Task: Find a one-way flight from San Jose to Jackson for 7 passengers in business class on May 3.
Action: Mouse moved to (306, 491)
Screenshot: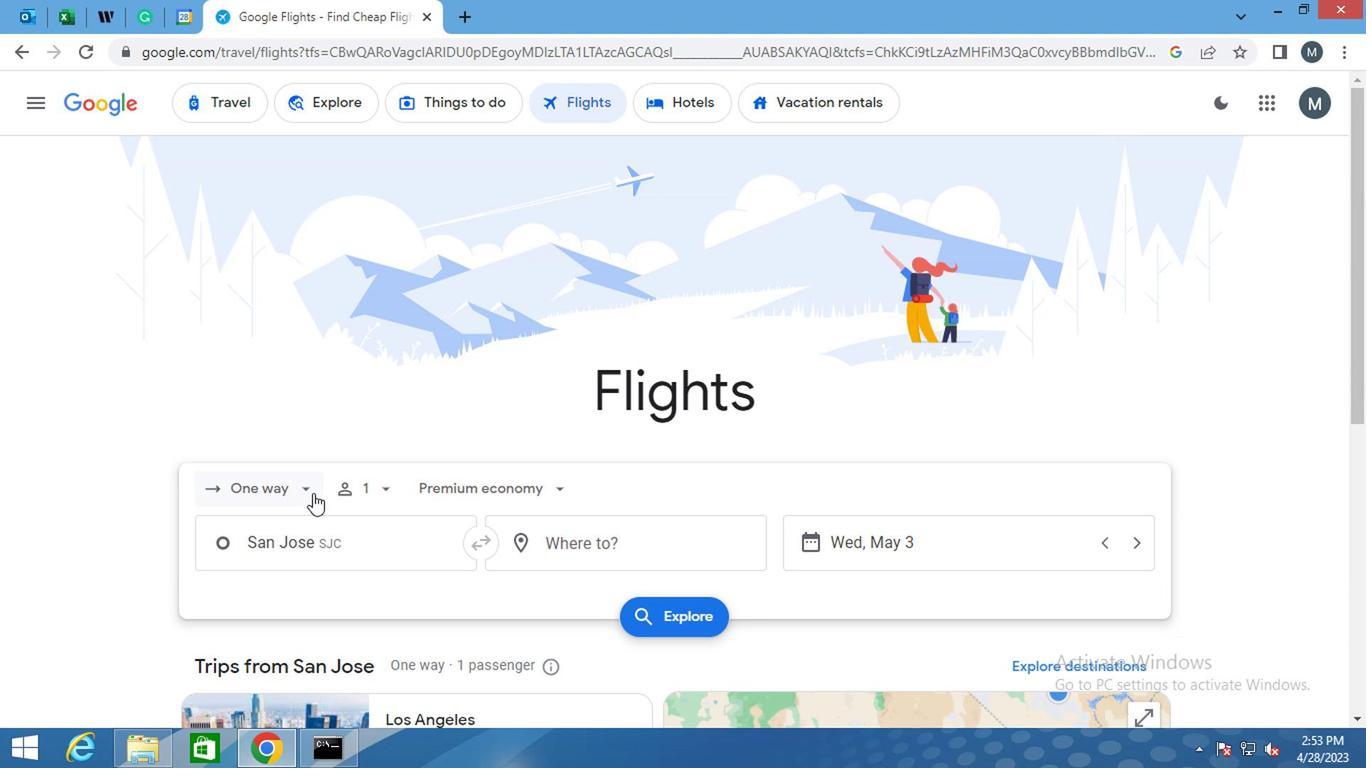 
Action: Mouse pressed left at (306, 491)
Screenshot: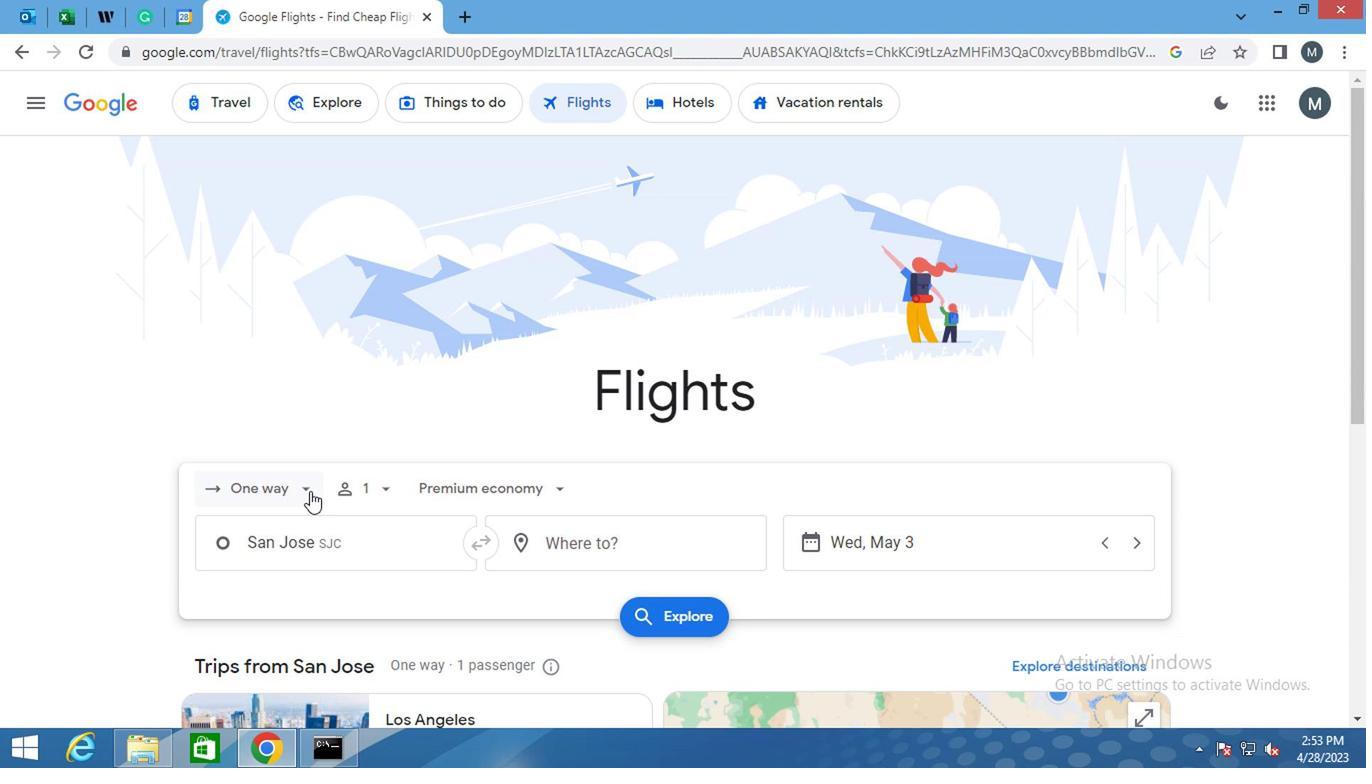 
Action: Mouse moved to (315, 584)
Screenshot: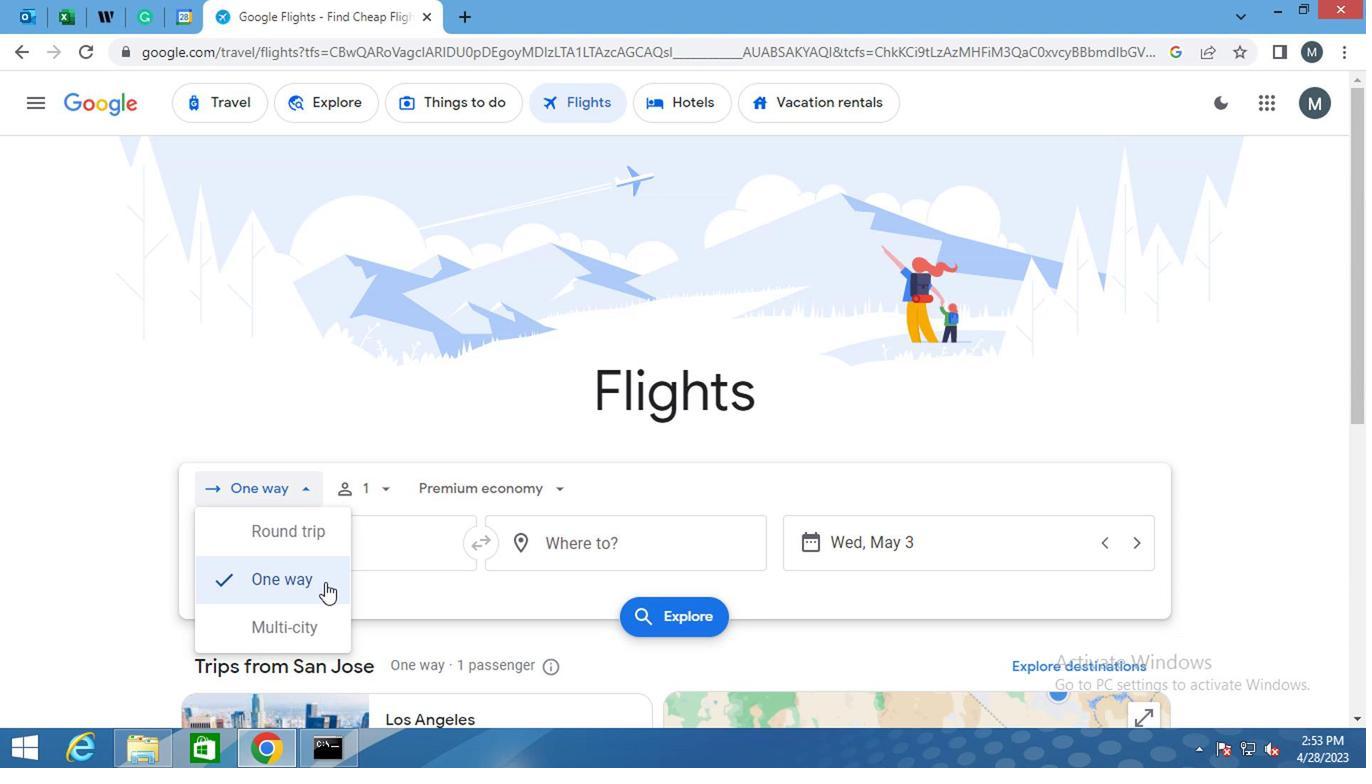 
Action: Mouse pressed left at (315, 584)
Screenshot: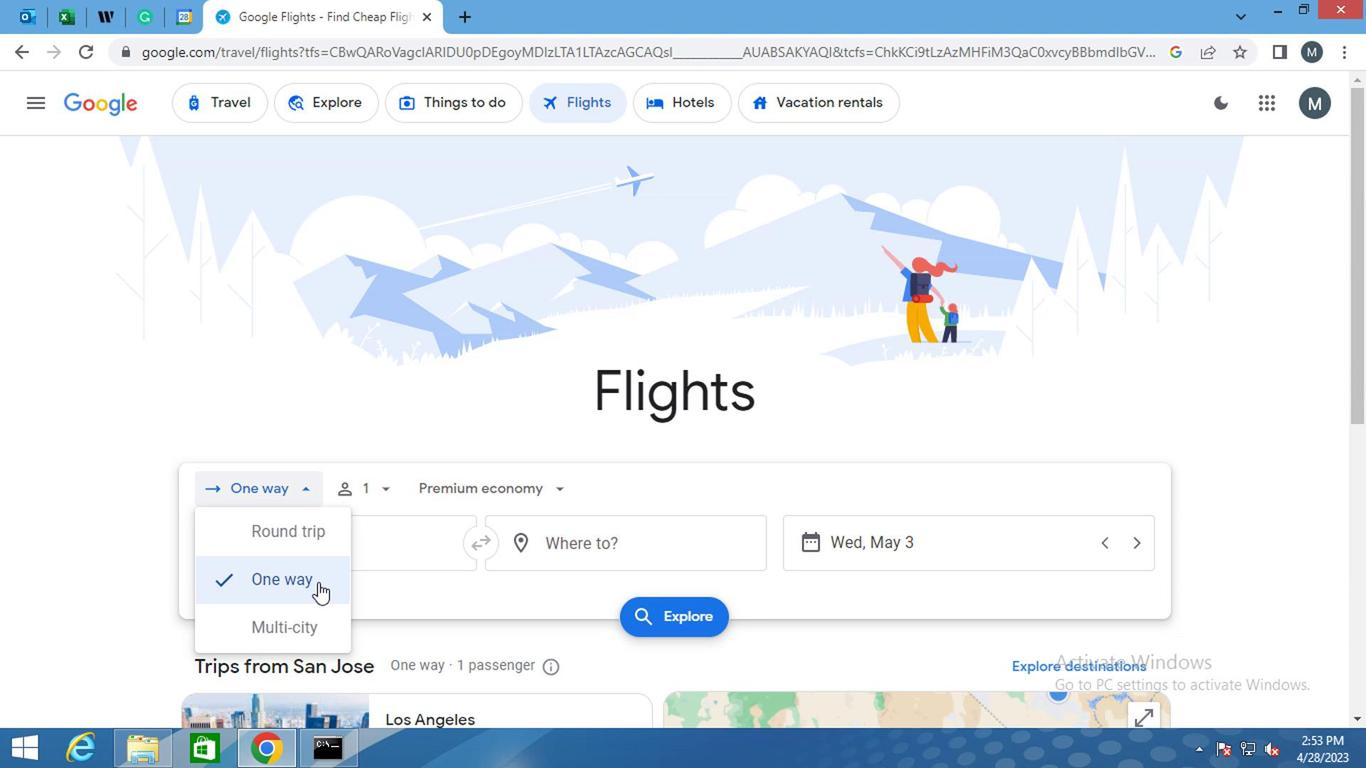 
Action: Mouse moved to (385, 498)
Screenshot: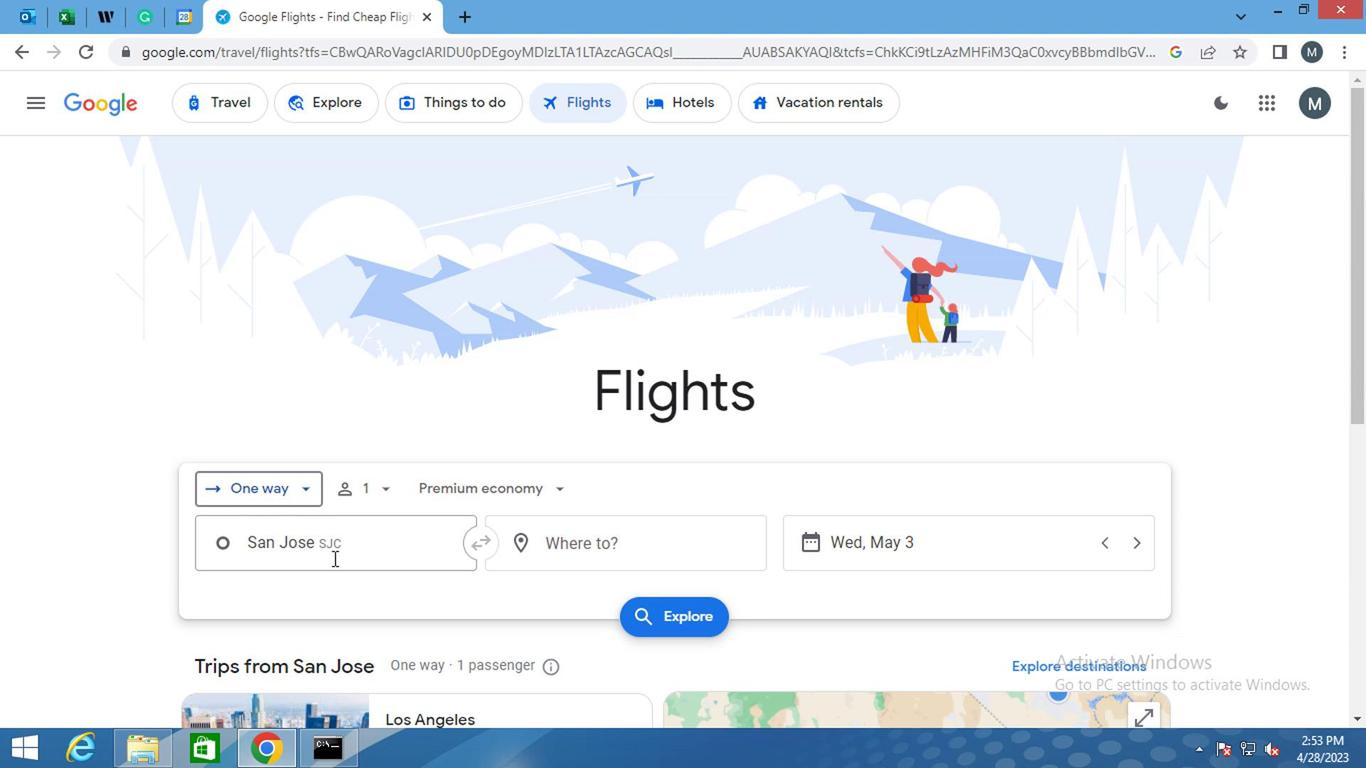 
Action: Mouse pressed left at (385, 498)
Screenshot: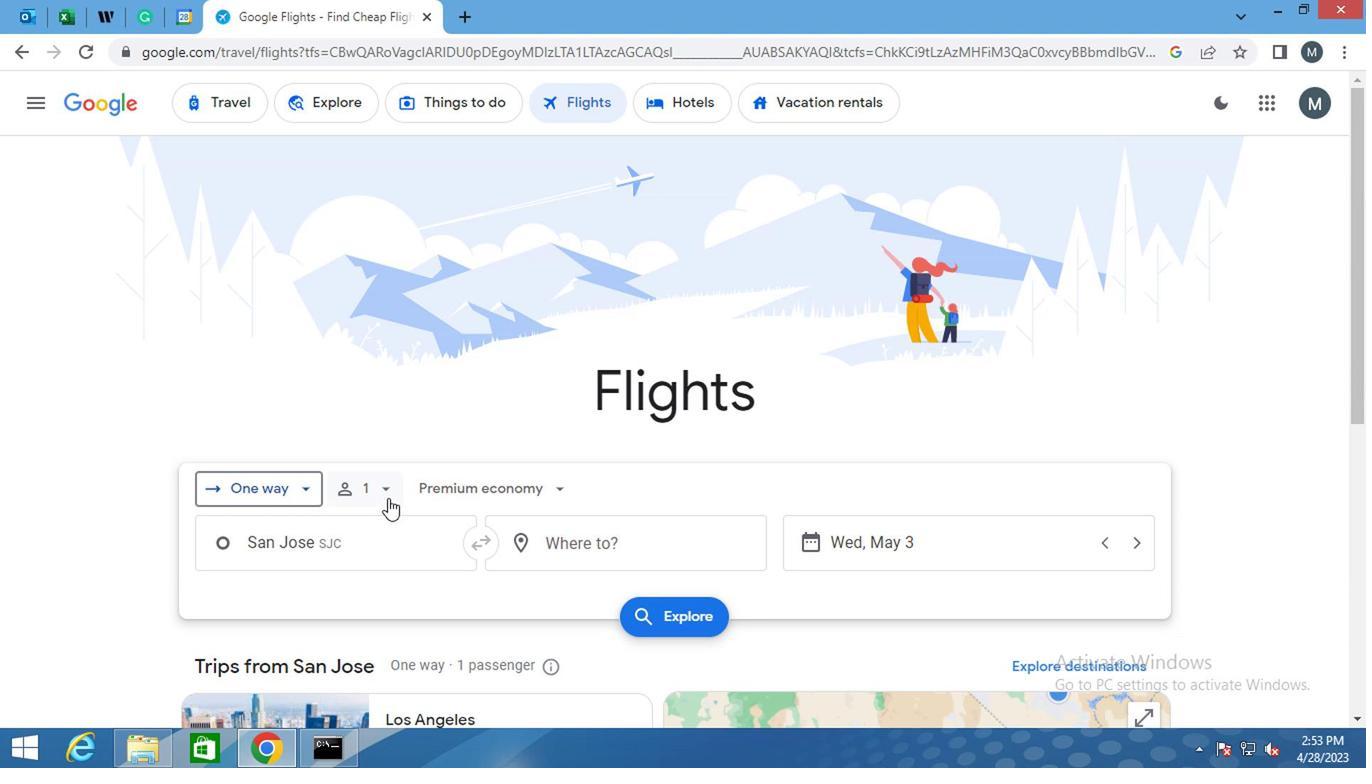 
Action: Mouse moved to (538, 536)
Screenshot: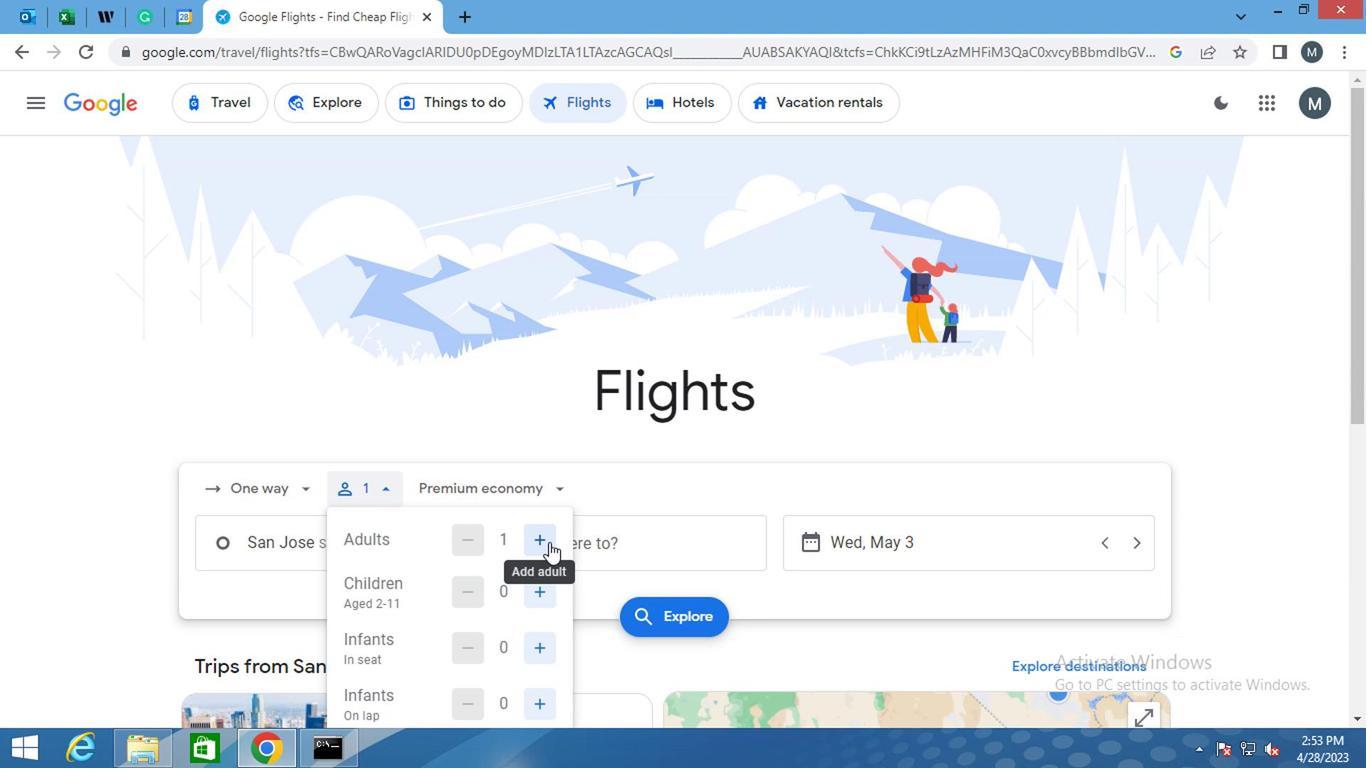 
Action: Mouse pressed left at (538, 536)
Screenshot: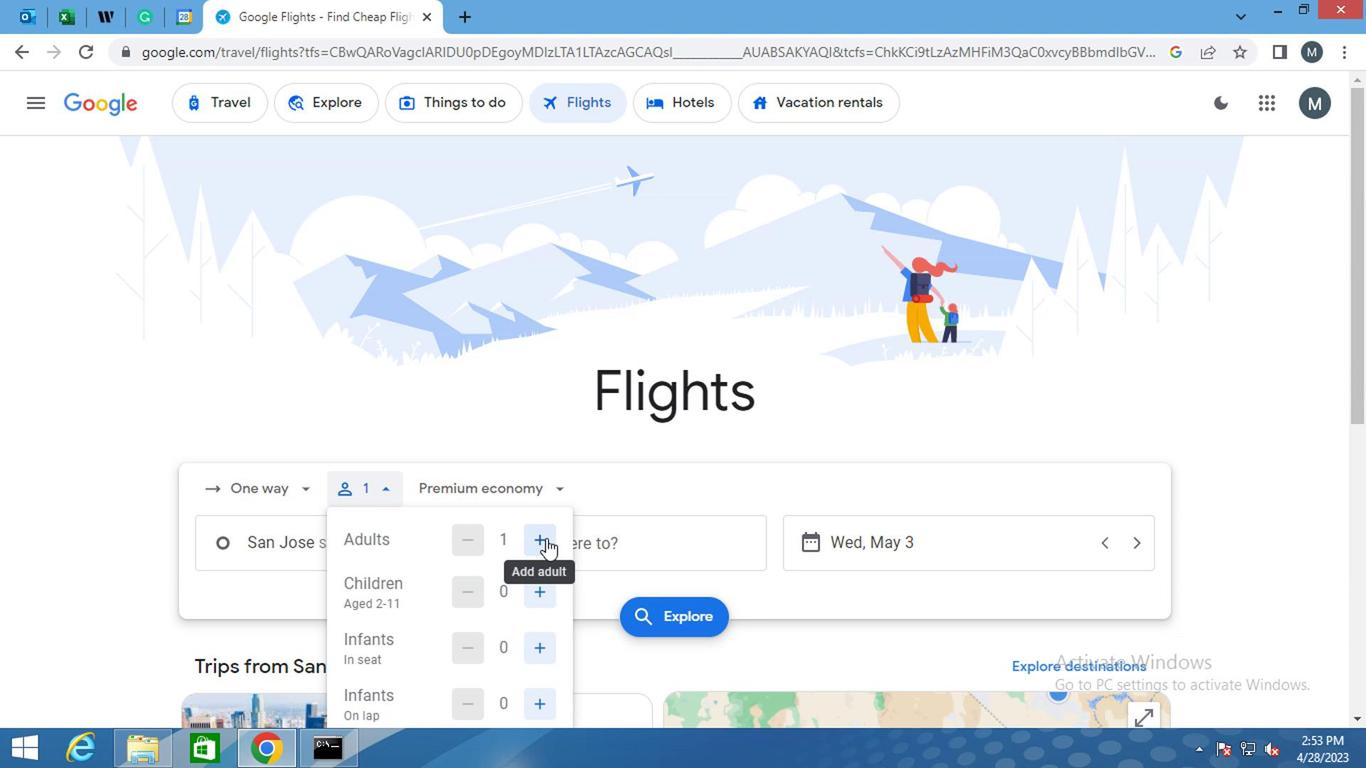 
Action: Mouse moved to (530, 591)
Screenshot: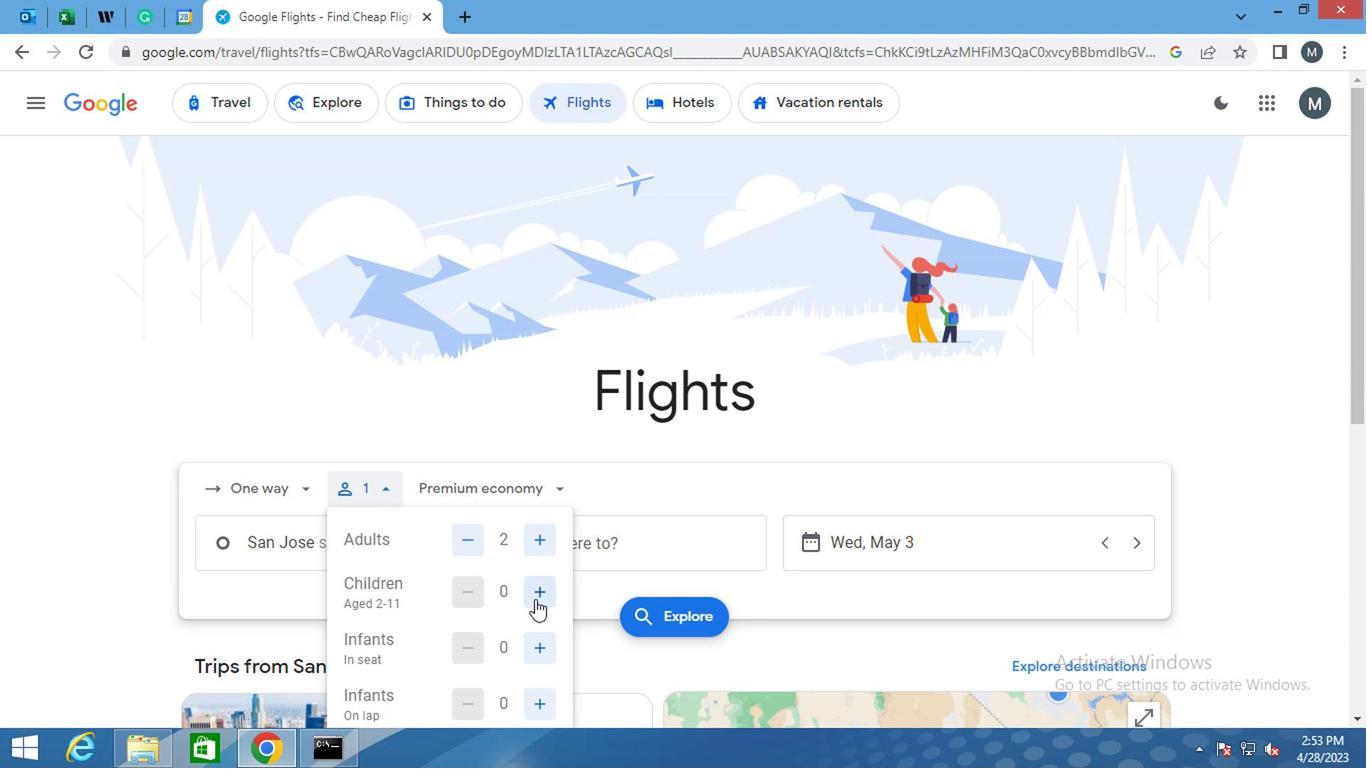 
Action: Mouse pressed left at (530, 591)
Screenshot: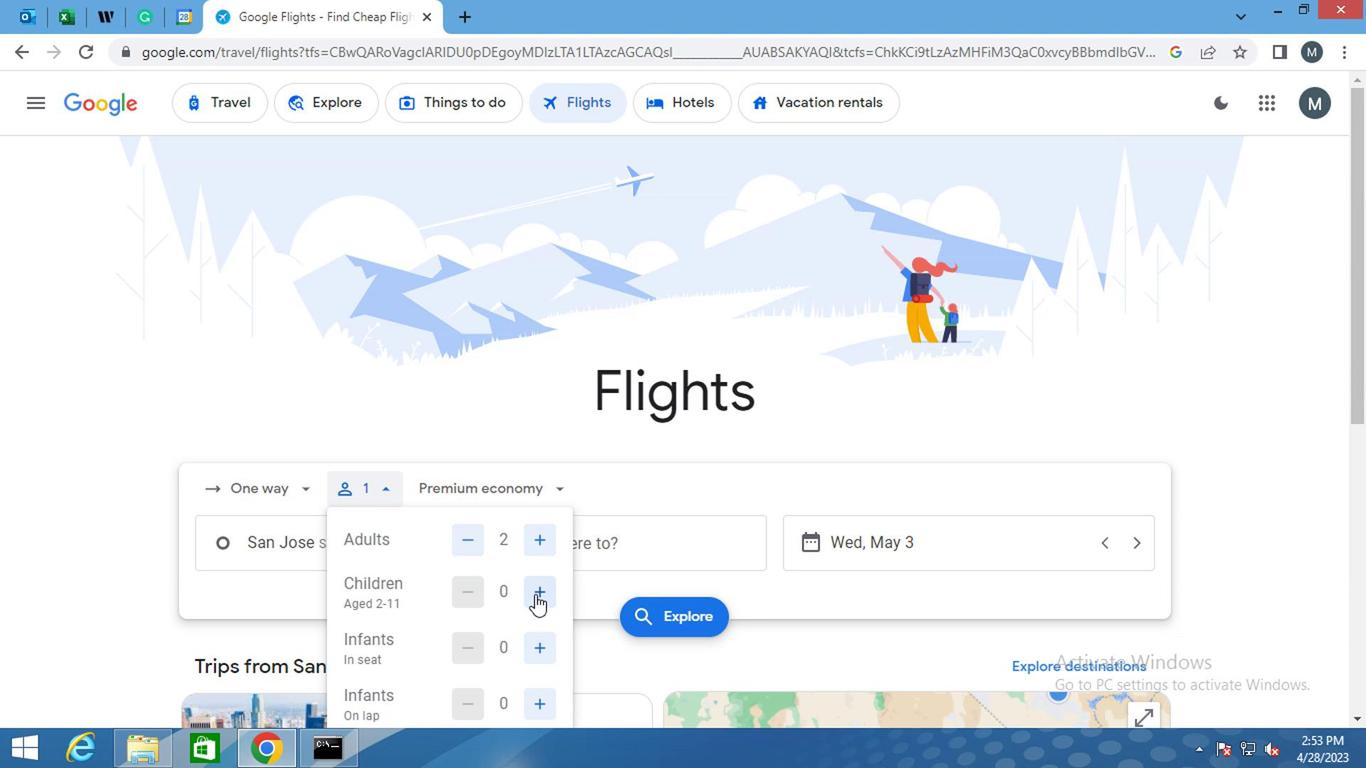 
Action: Mouse pressed left at (530, 591)
Screenshot: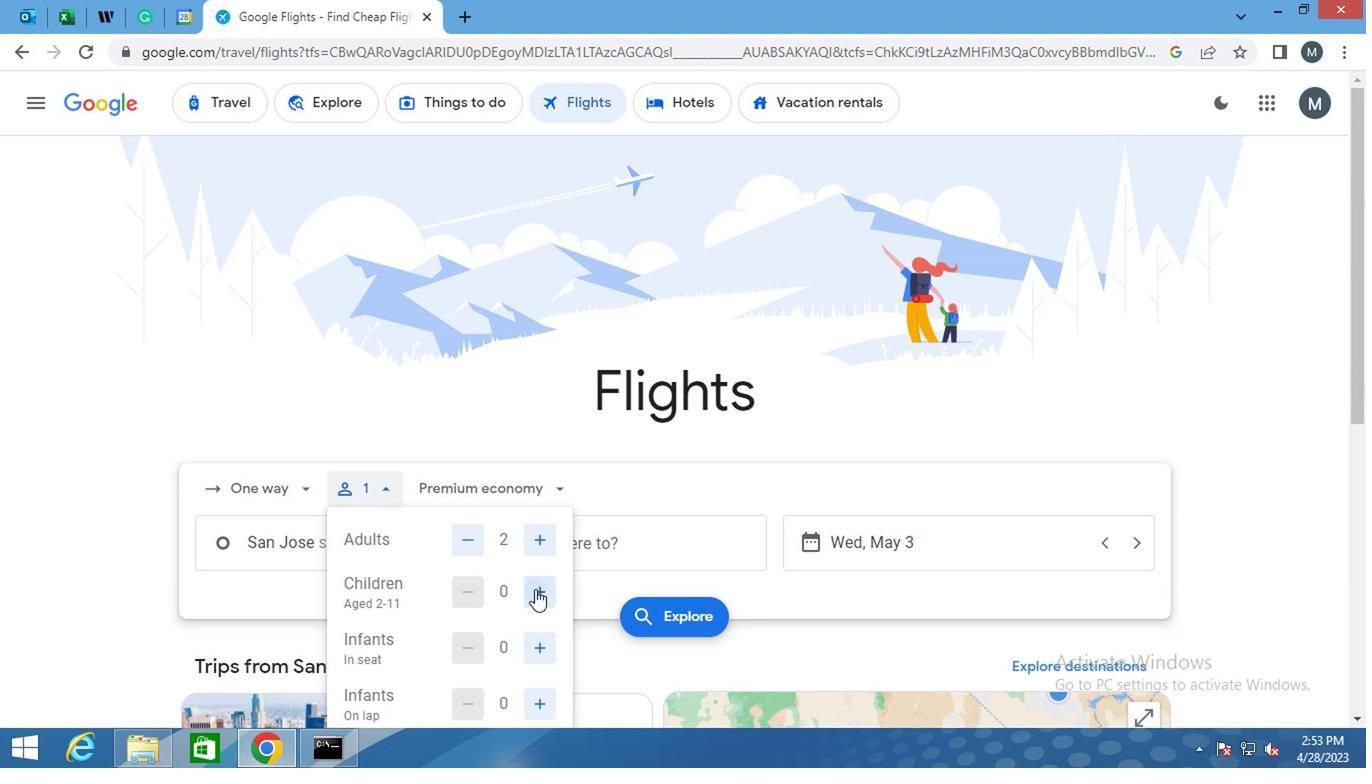 
Action: Mouse pressed left at (530, 591)
Screenshot: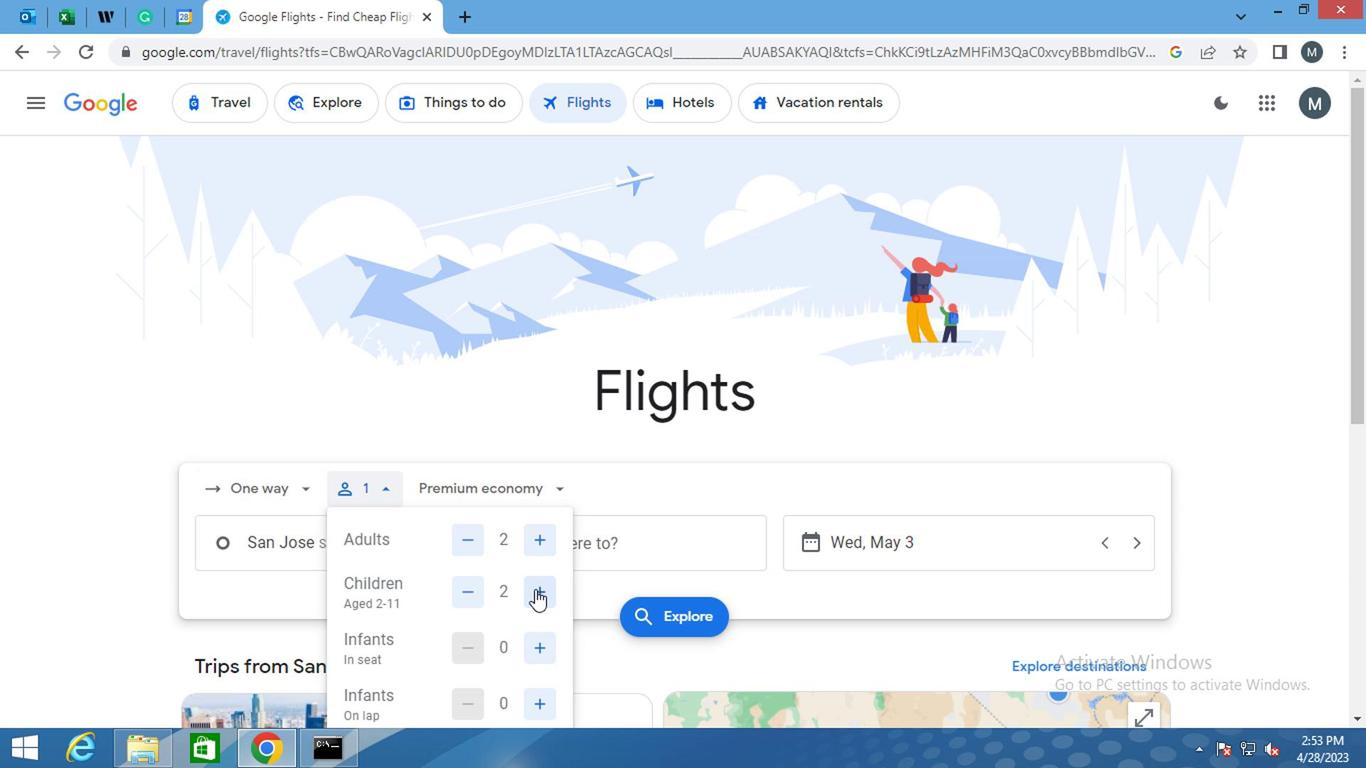 
Action: Mouse pressed left at (530, 591)
Screenshot: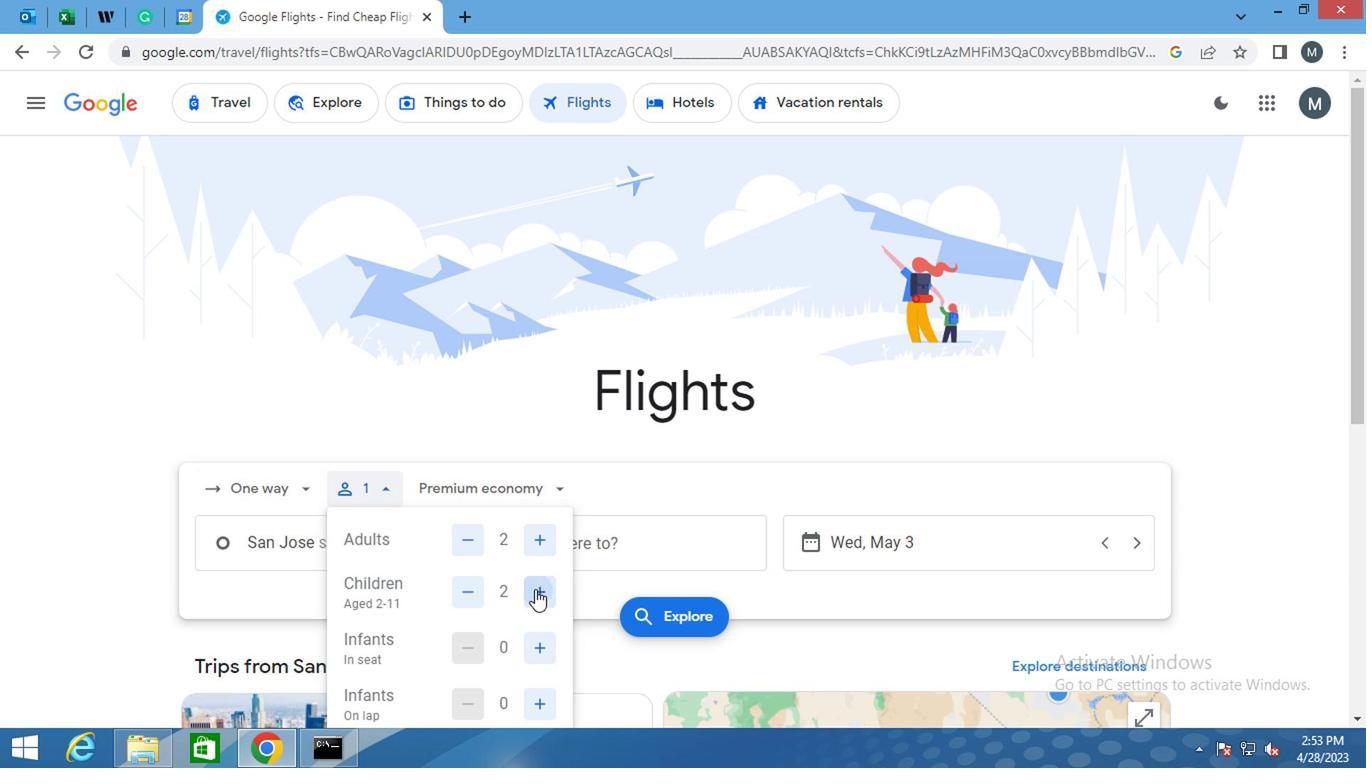
Action: Mouse scrolled (530, 591) with delta (0, 0)
Screenshot: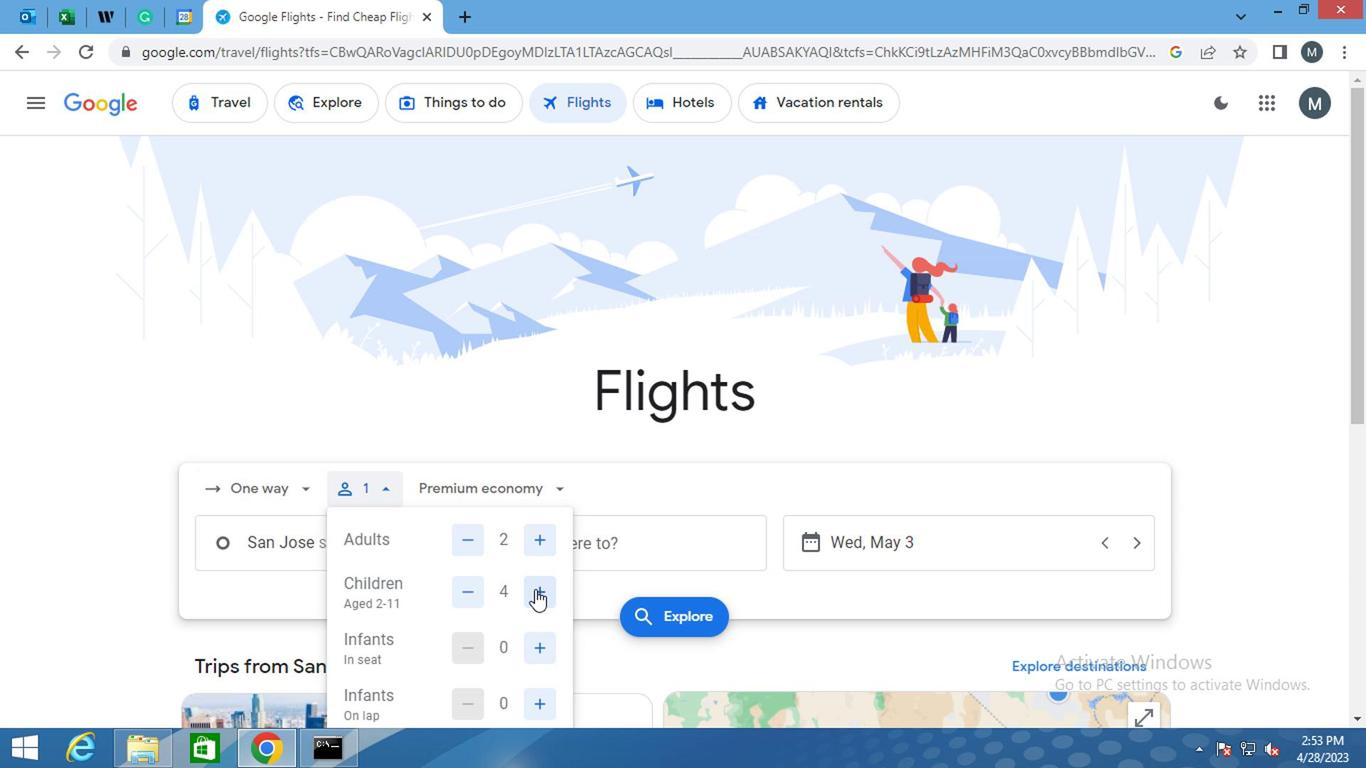 
Action: Mouse moved to (536, 607)
Screenshot: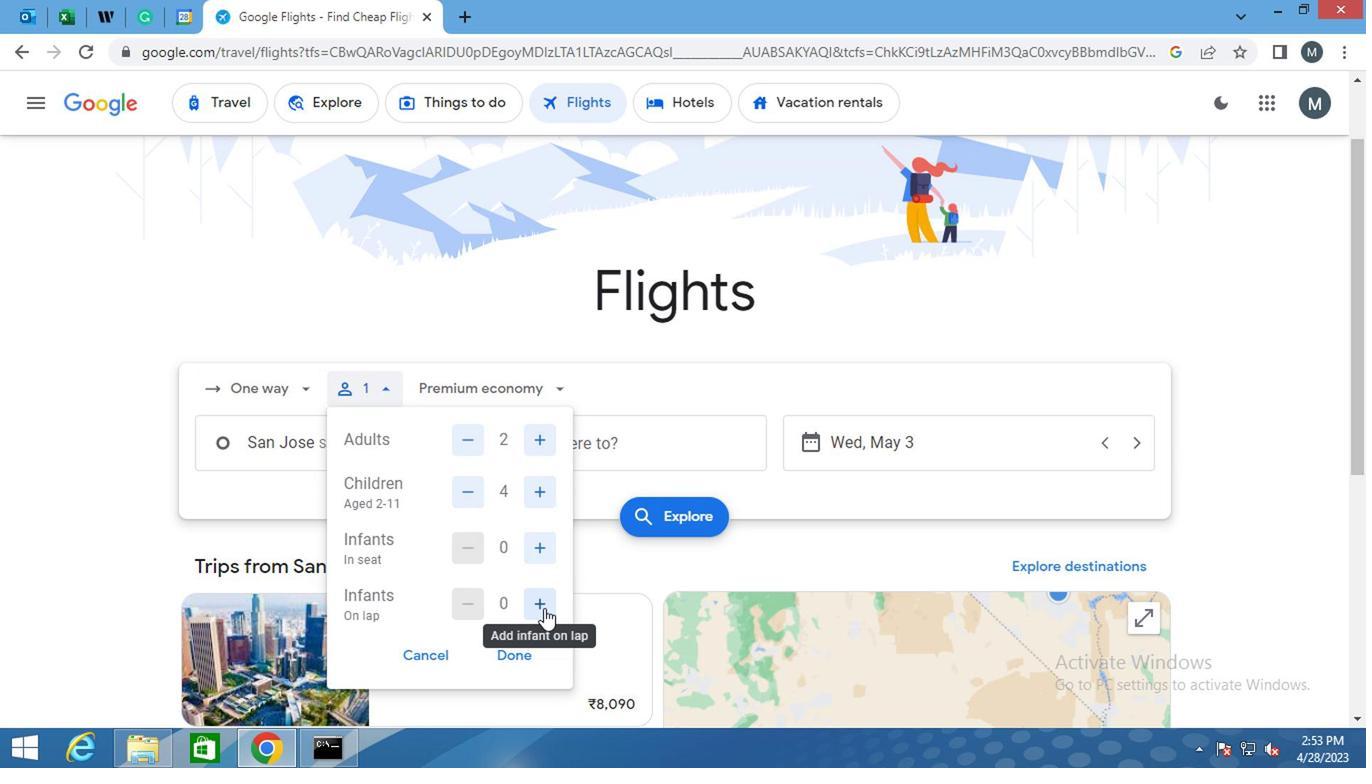 
Action: Mouse pressed left at (536, 607)
Screenshot: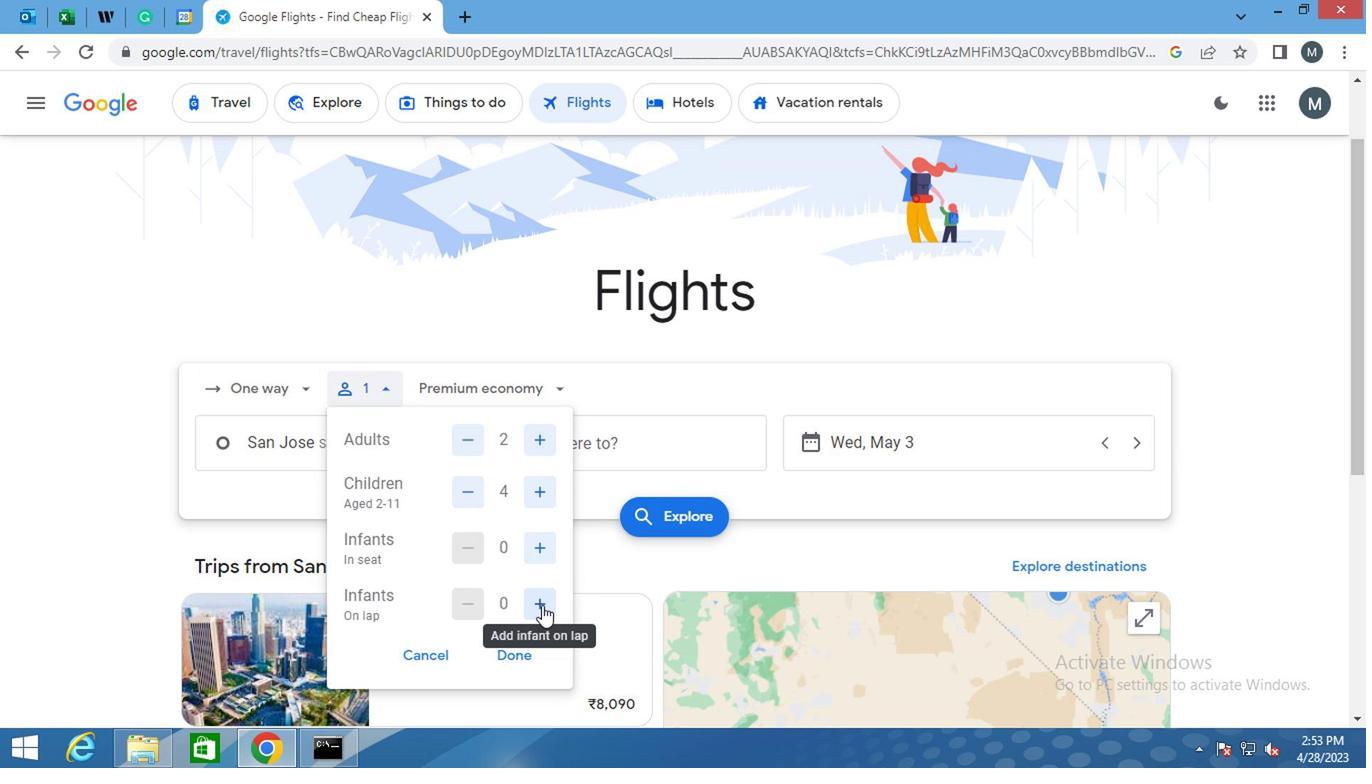
Action: Mouse moved to (505, 381)
Screenshot: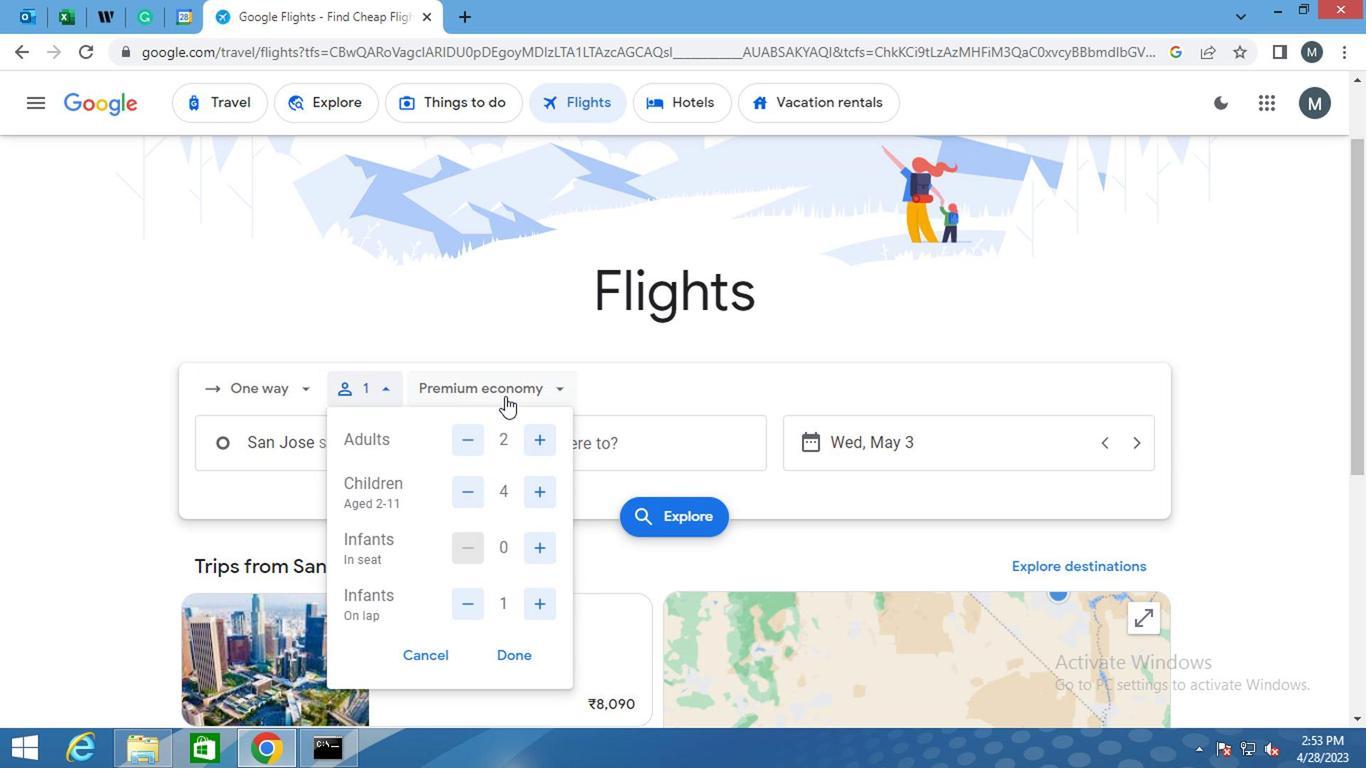 
Action: Mouse pressed left at (505, 381)
Screenshot: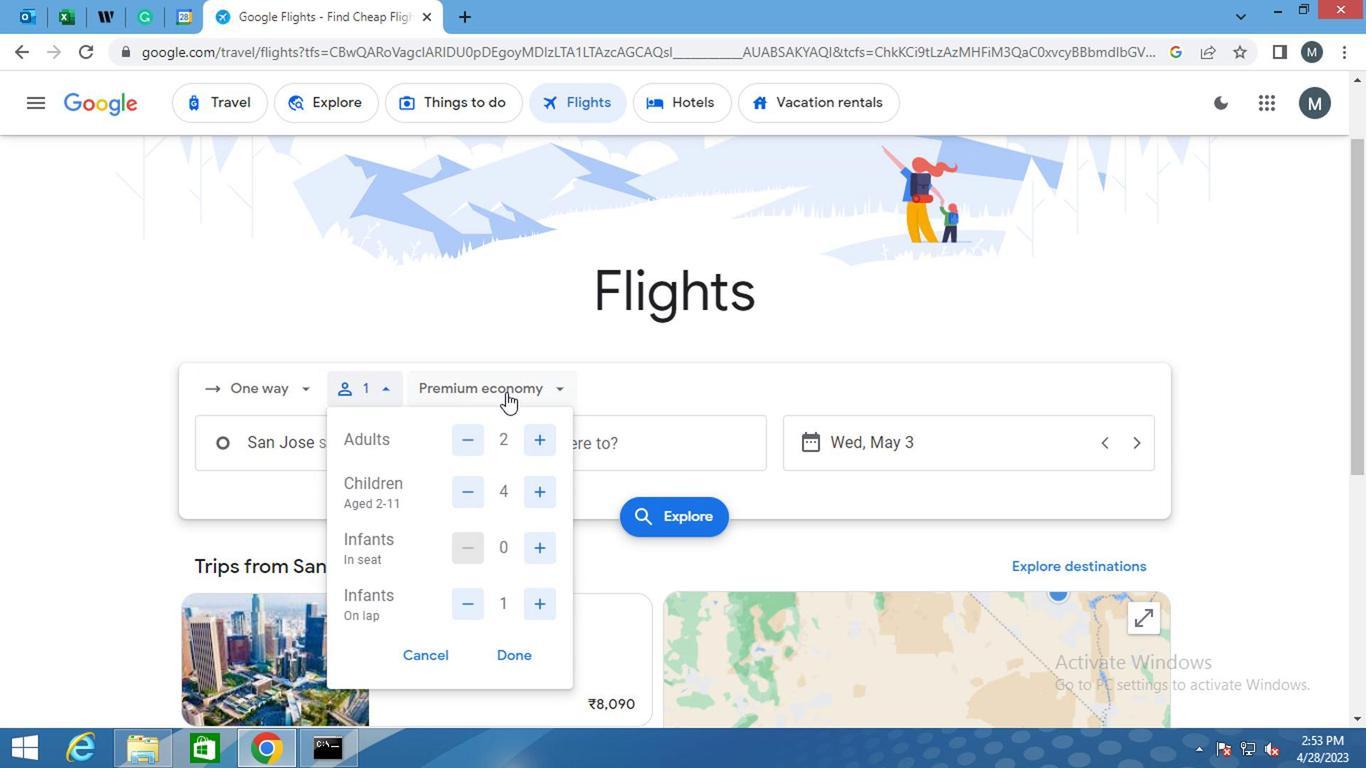 
Action: Mouse moved to (503, 540)
Screenshot: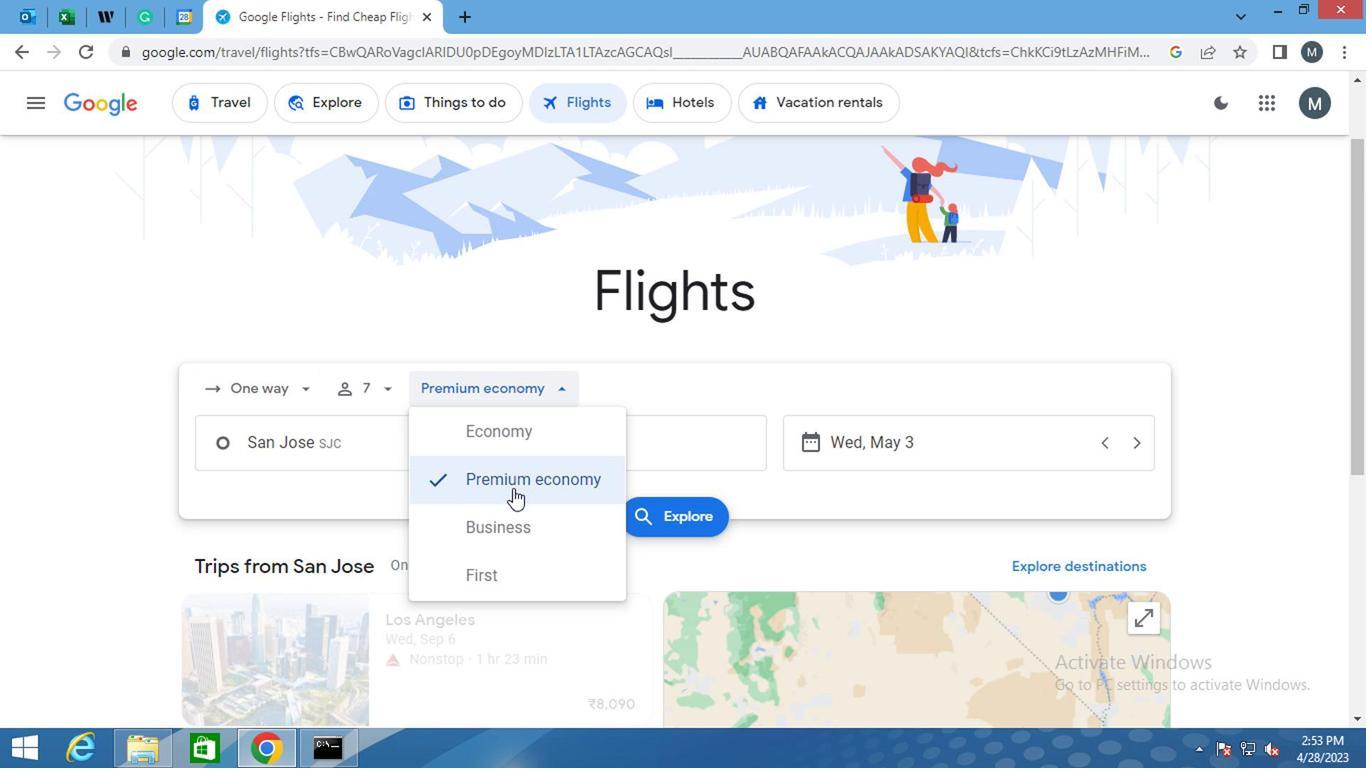 
Action: Mouse pressed left at (503, 540)
Screenshot: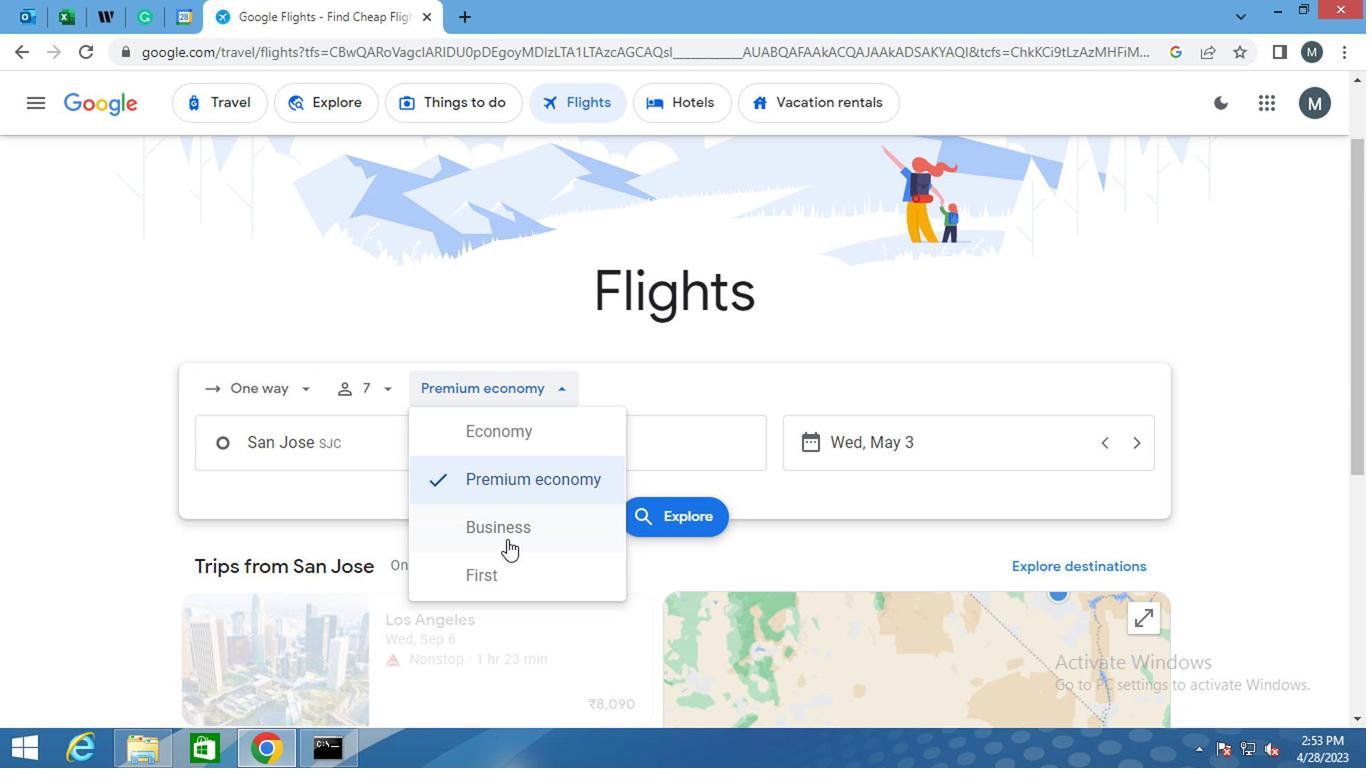 
Action: Mouse moved to (340, 458)
Screenshot: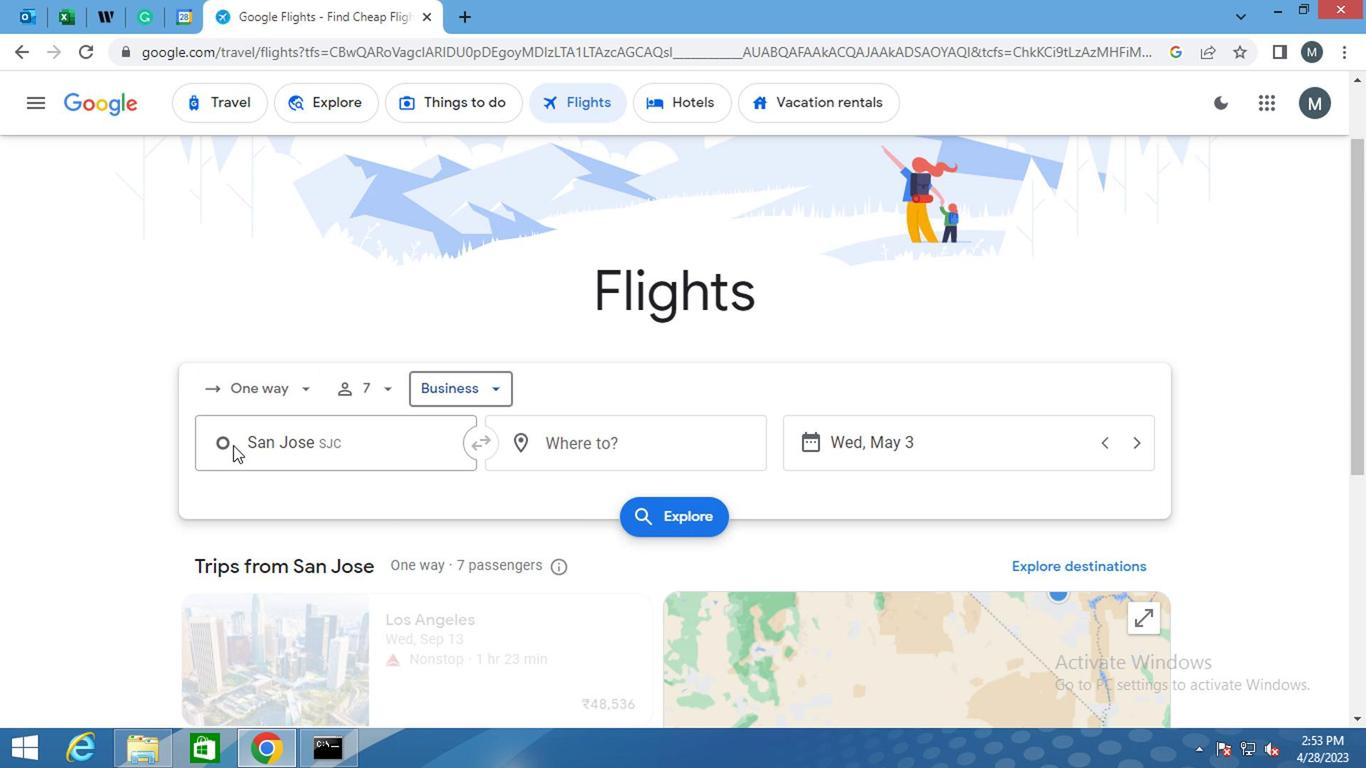 
Action: Mouse pressed left at (340, 458)
Screenshot: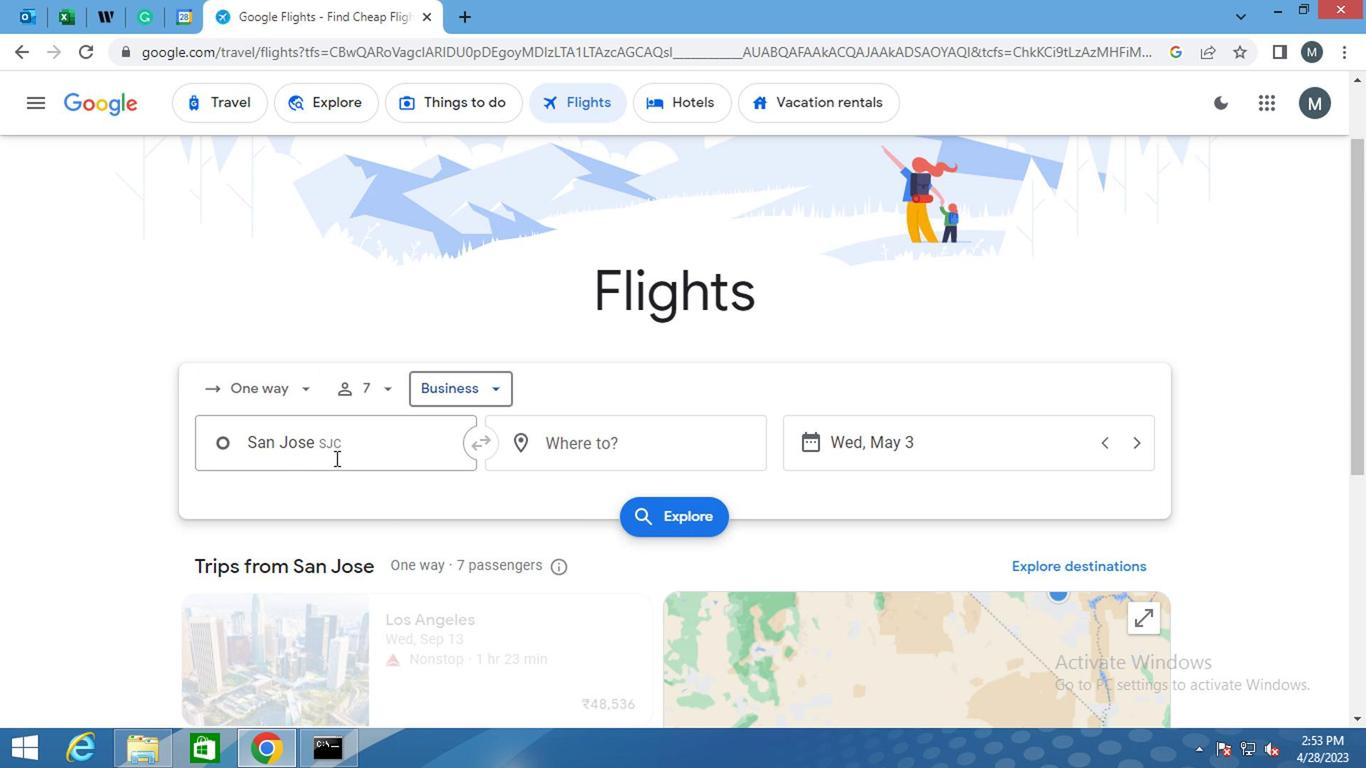 
Action: Mouse moved to (401, 561)
Screenshot: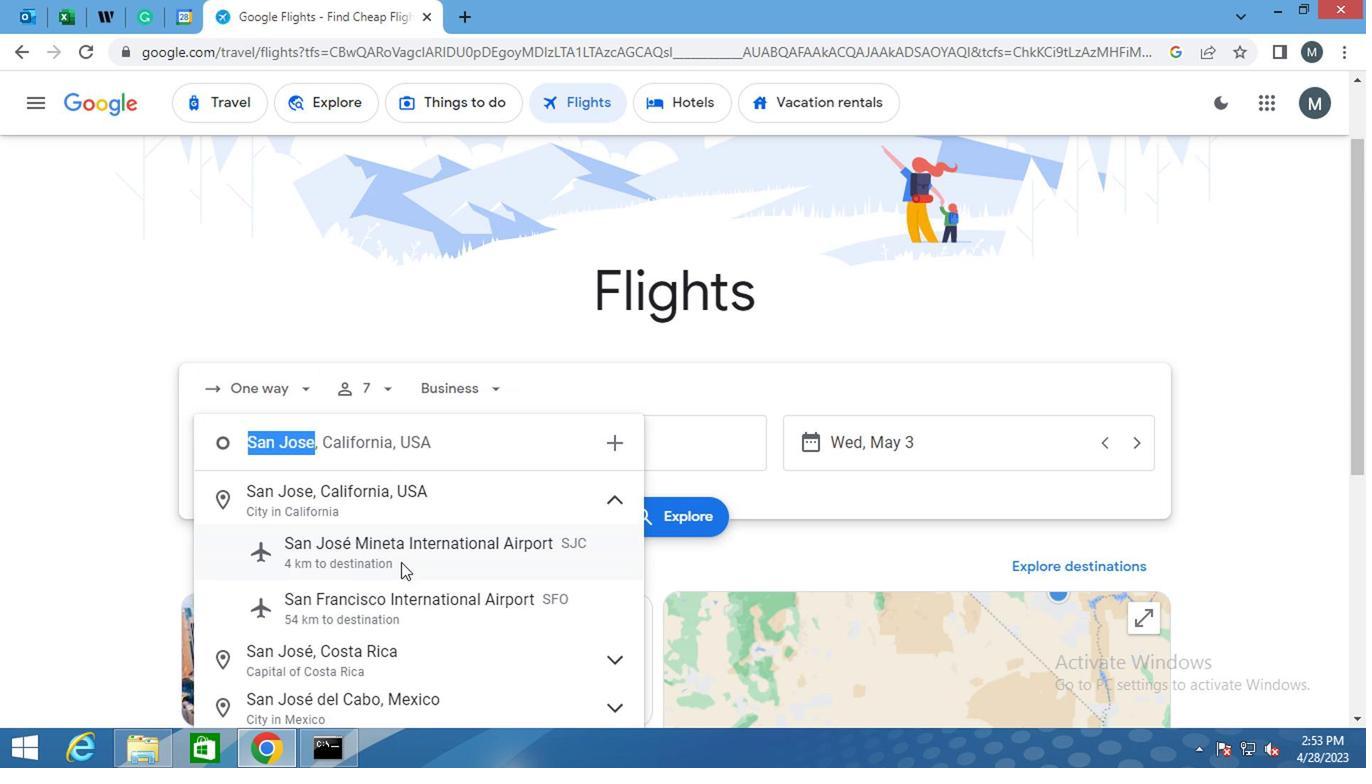 
Action: Mouse pressed left at (401, 561)
Screenshot: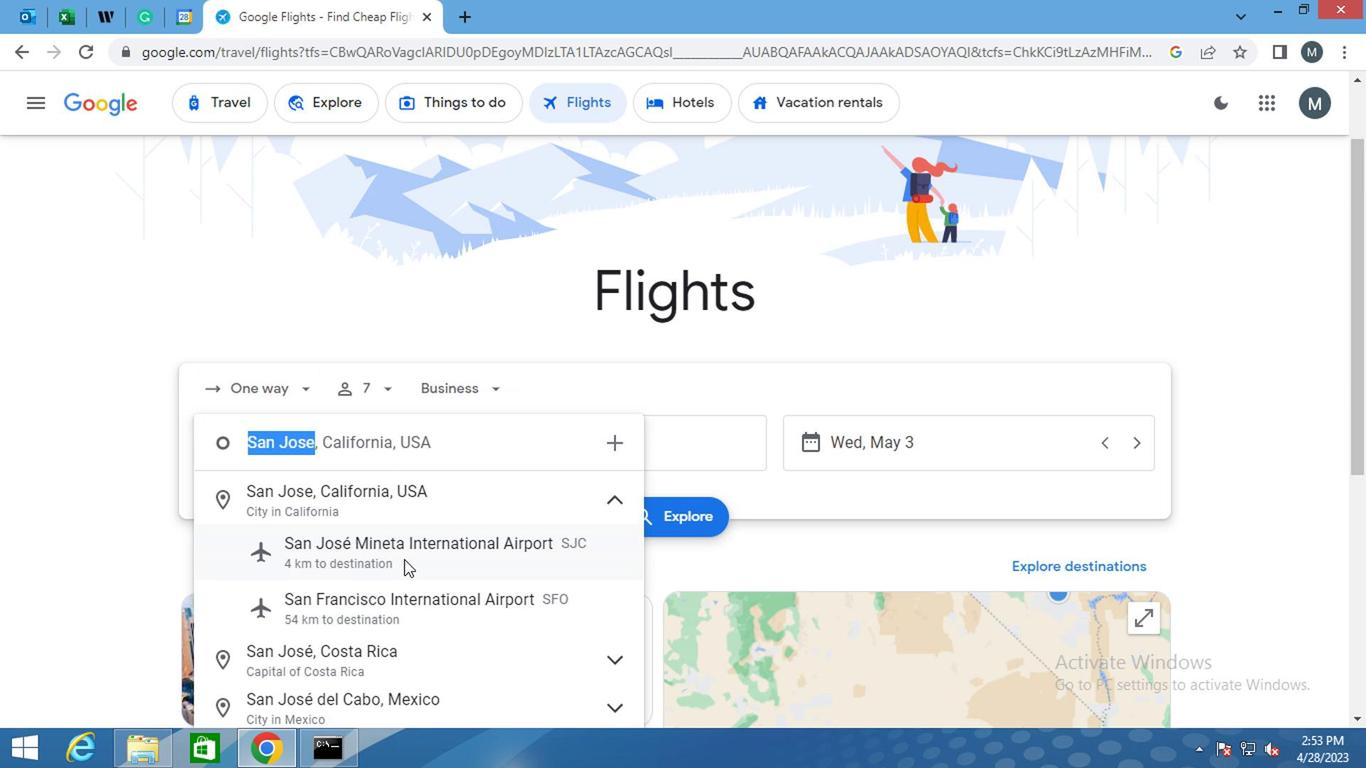 
Action: Mouse moved to (593, 446)
Screenshot: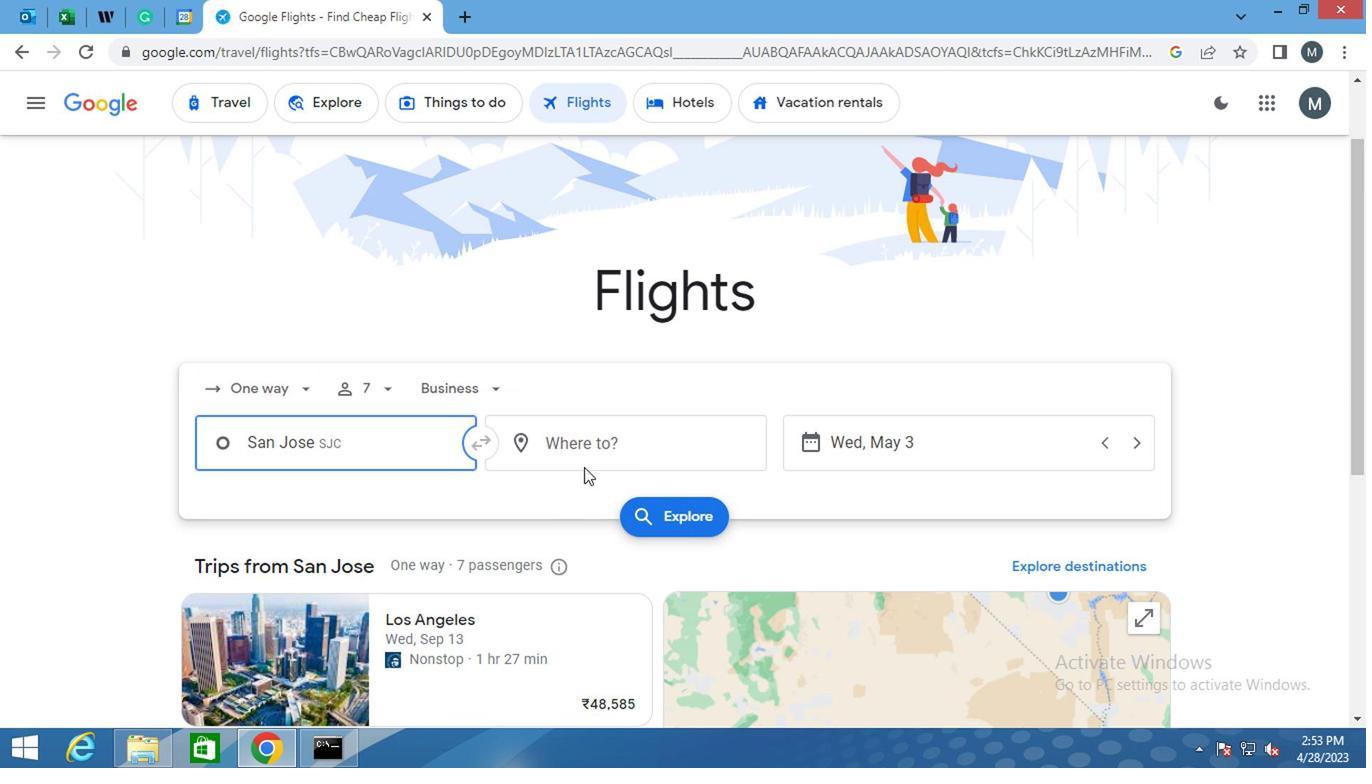 
Action: Mouse pressed left at (593, 446)
Screenshot: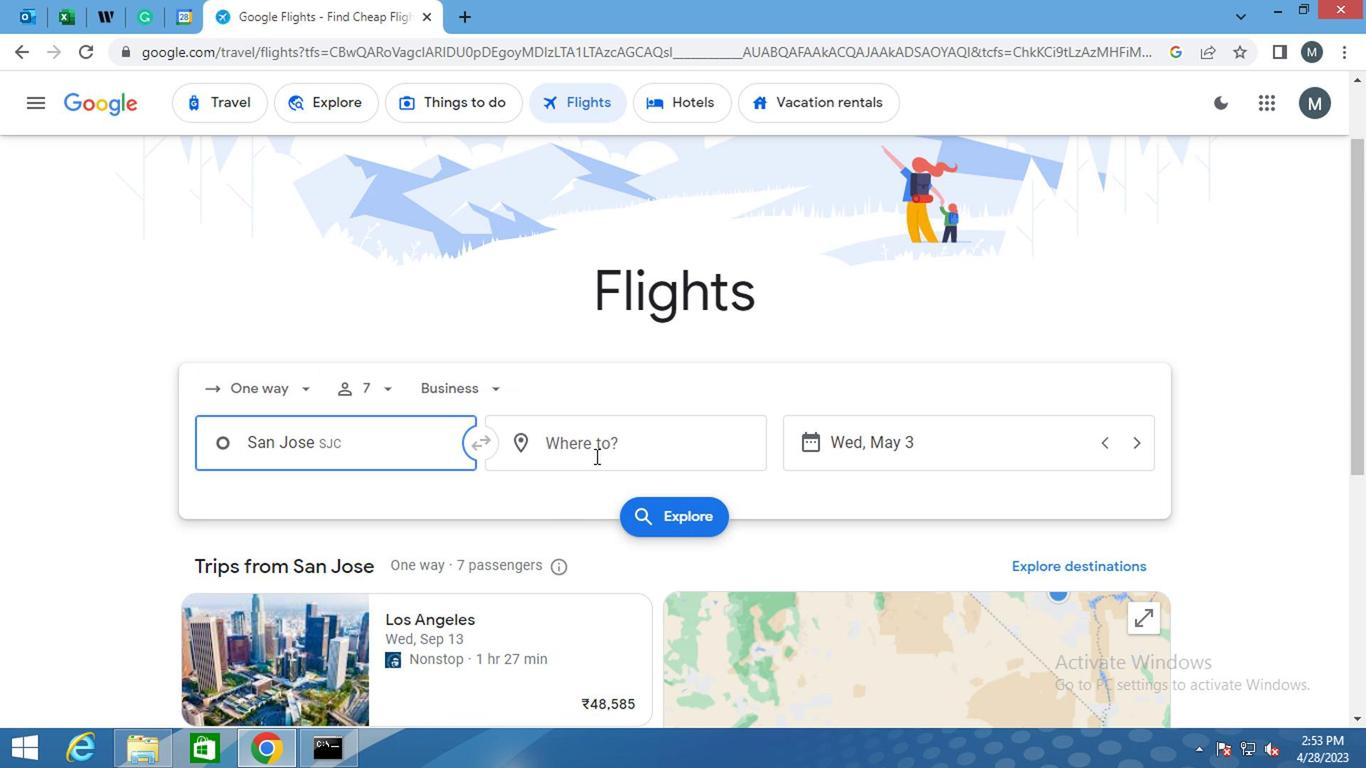 
Action: Mouse moved to (593, 496)
Screenshot: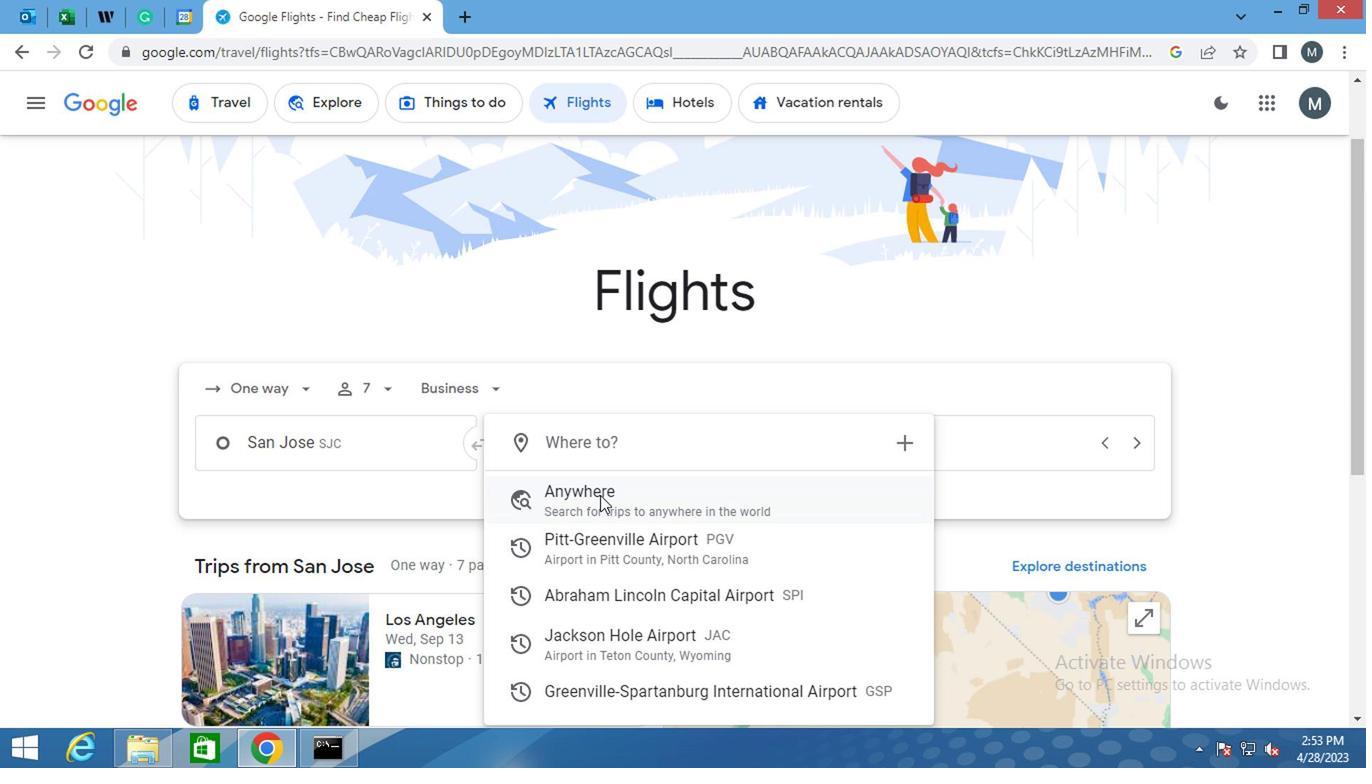 
Action: Key pressed jackson
Screenshot: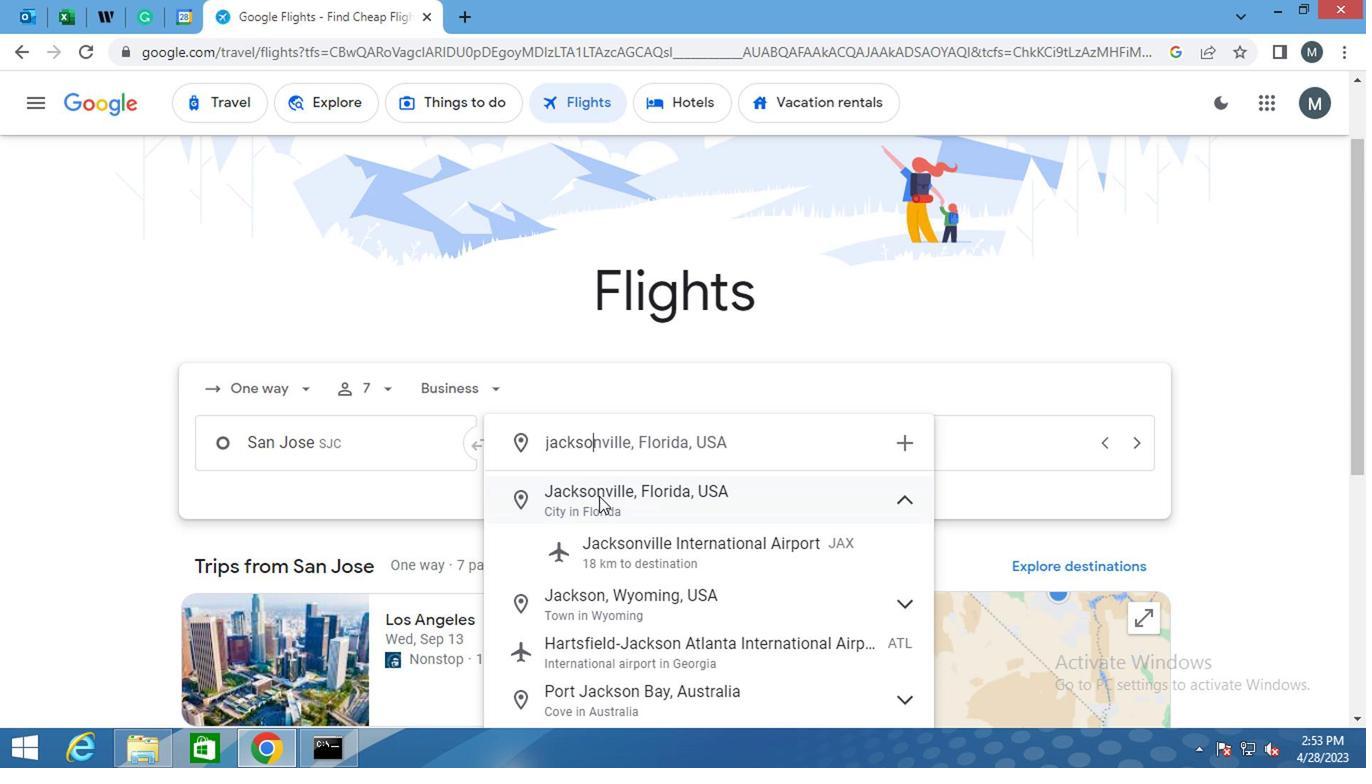 
Action: Mouse moved to (593, 502)
Screenshot: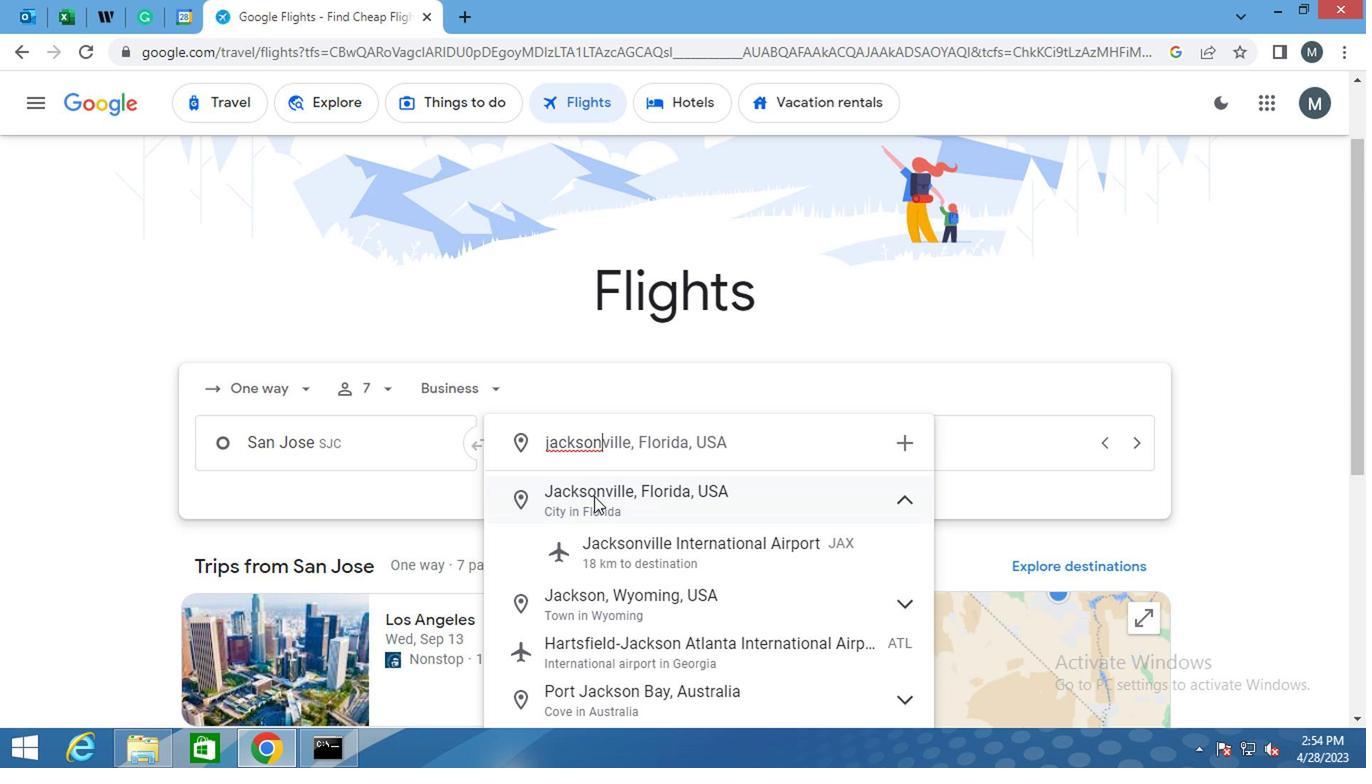 
Action: Key pressed ho<Key.backspace><Key.backspace><Key.space>ho
Screenshot: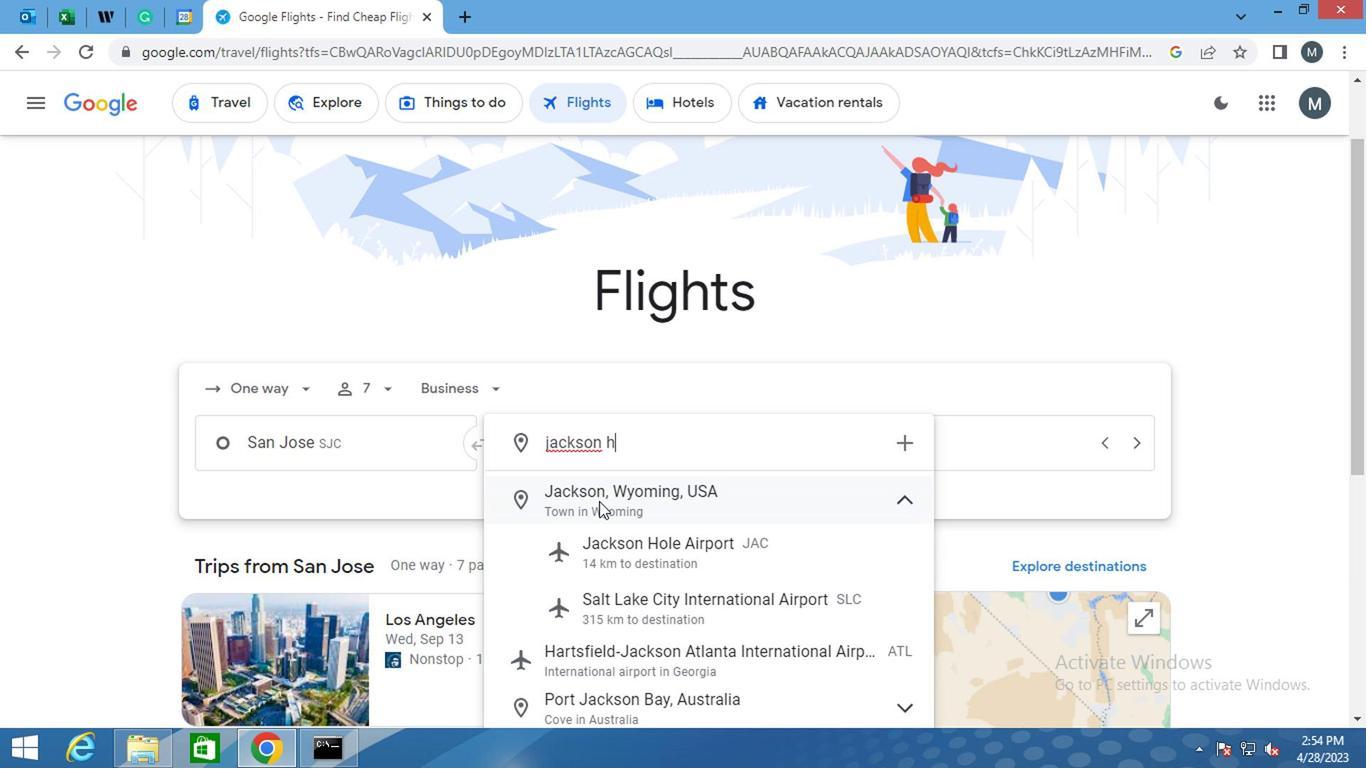 
Action: Mouse moved to (564, 496)
Screenshot: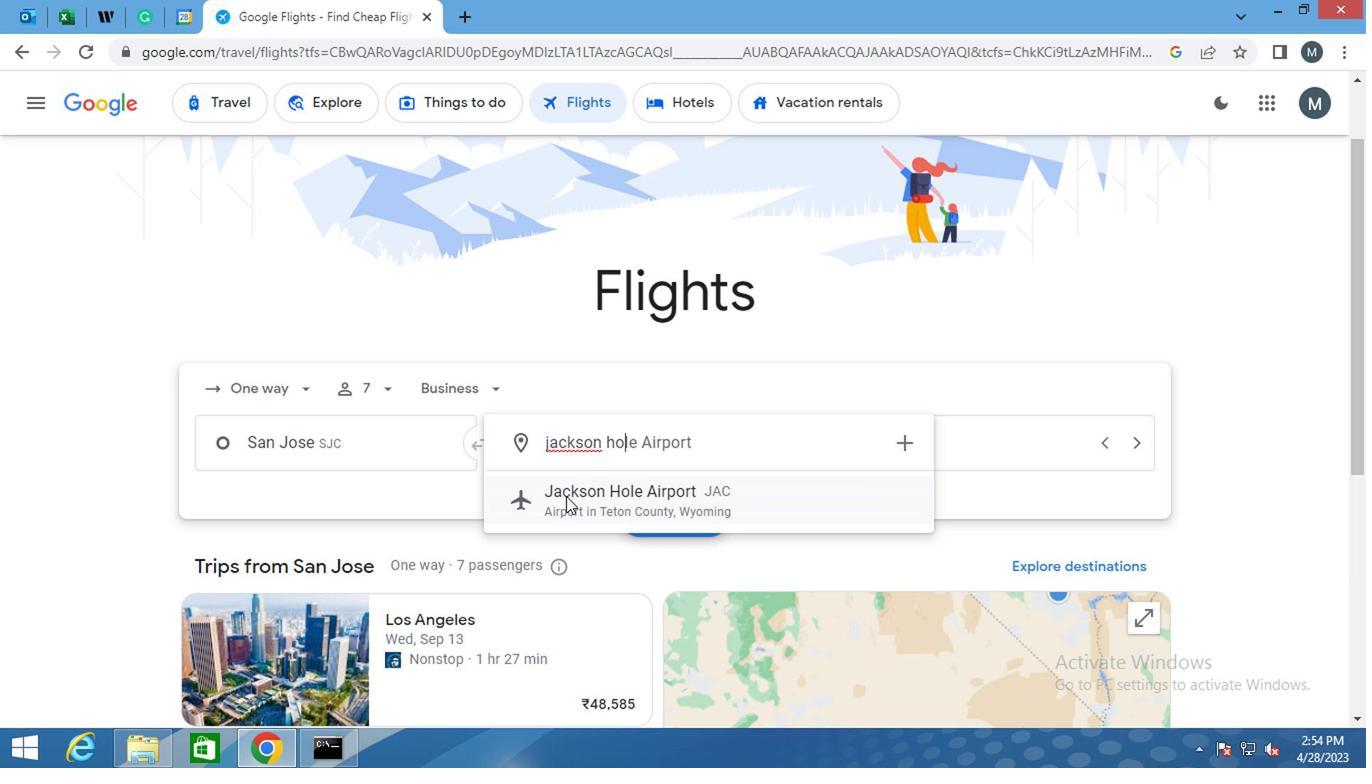 
Action: Mouse pressed left at (564, 496)
Screenshot: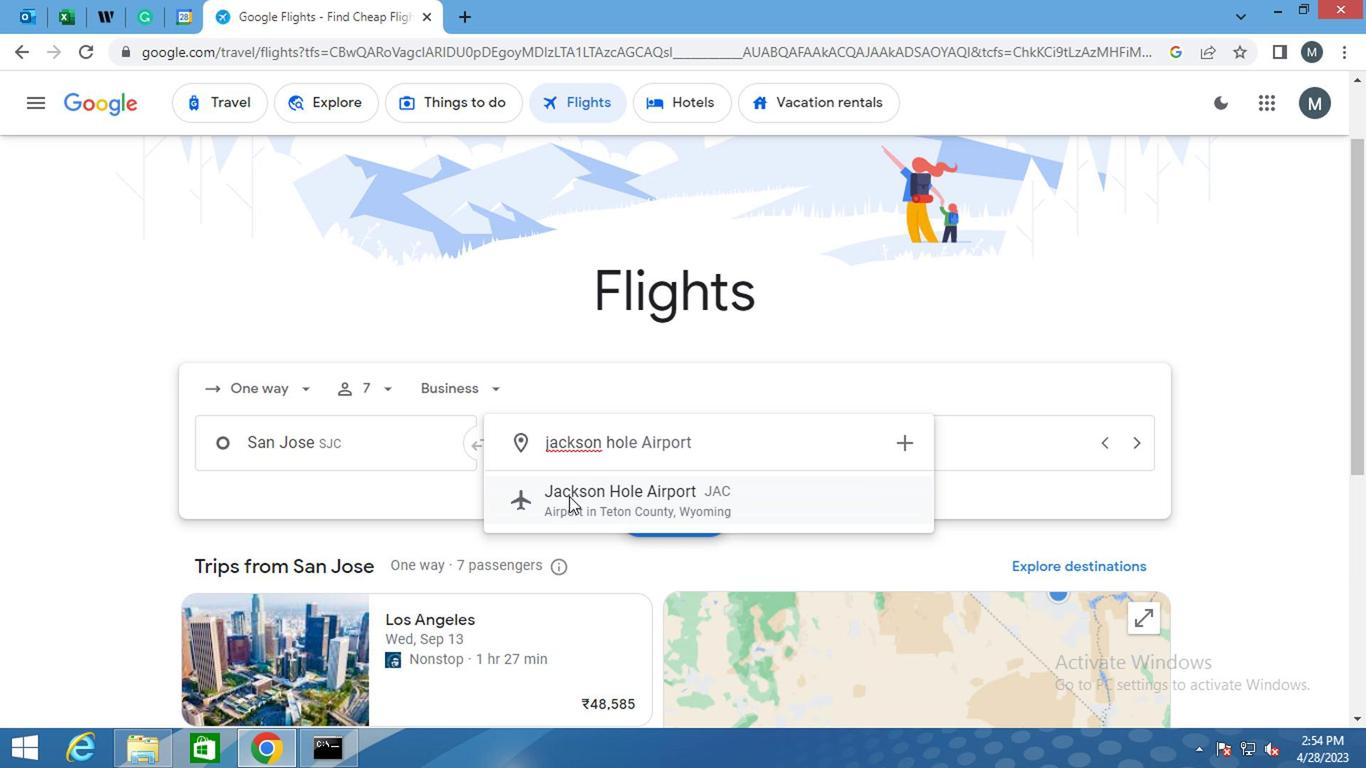 
Action: Mouse moved to (871, 446)
Screenshot: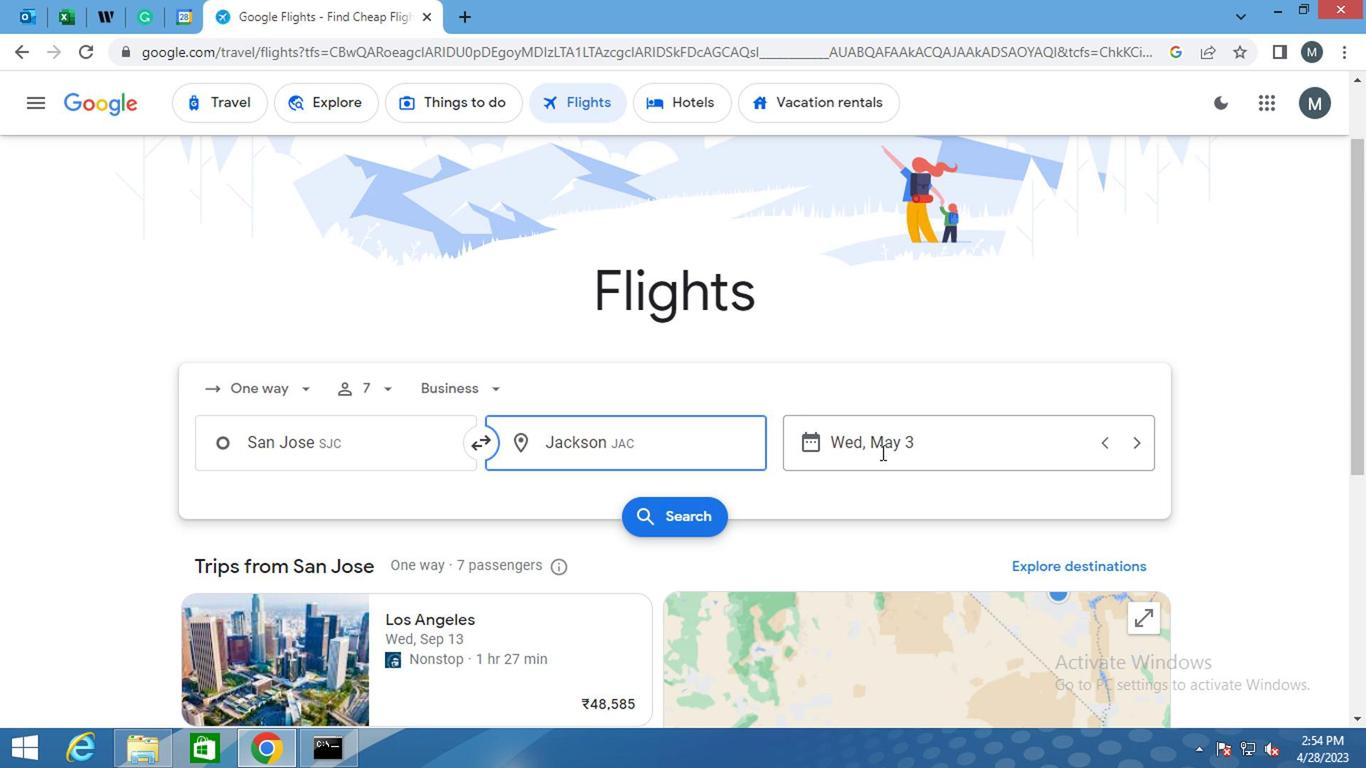 
Action: Mouse pressed left at (871, 446)
Screenshot: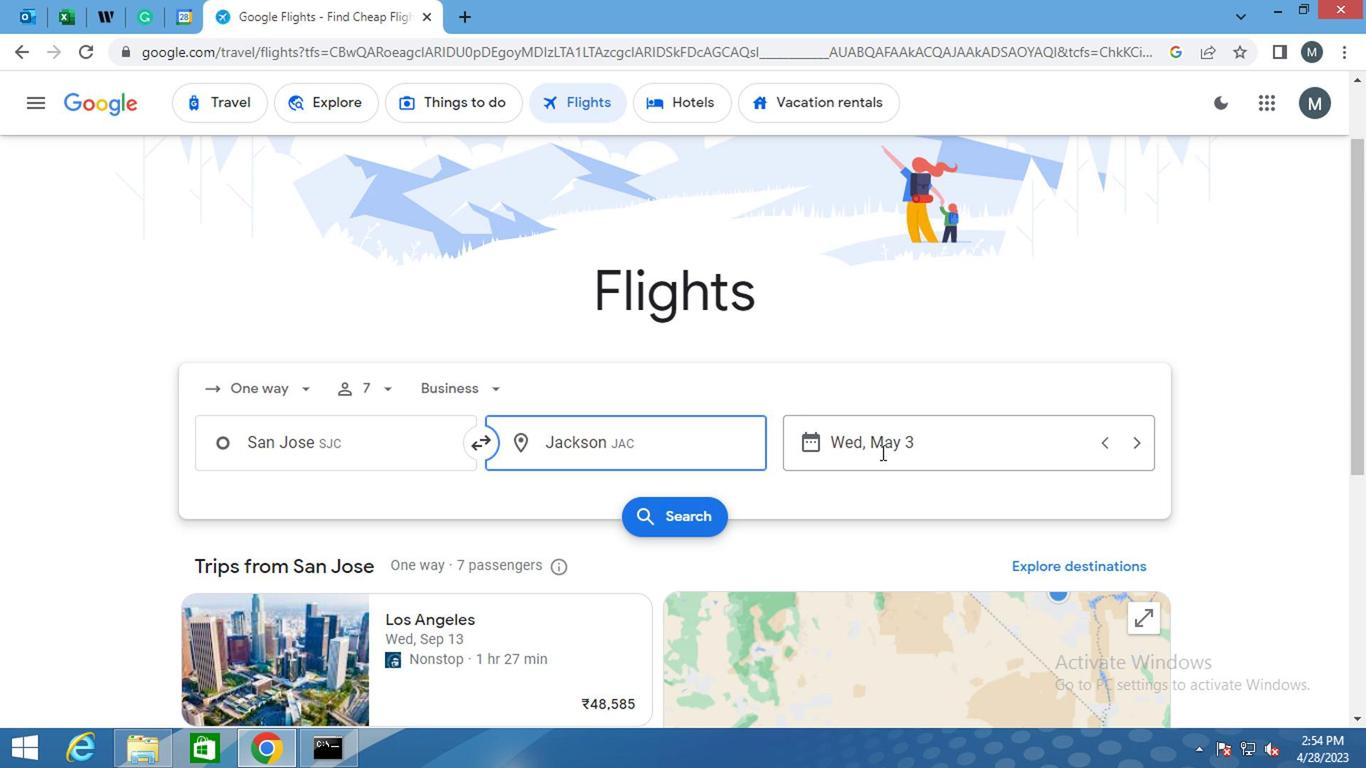 
Action: Mouse moved to (910, 329)
Screenshot: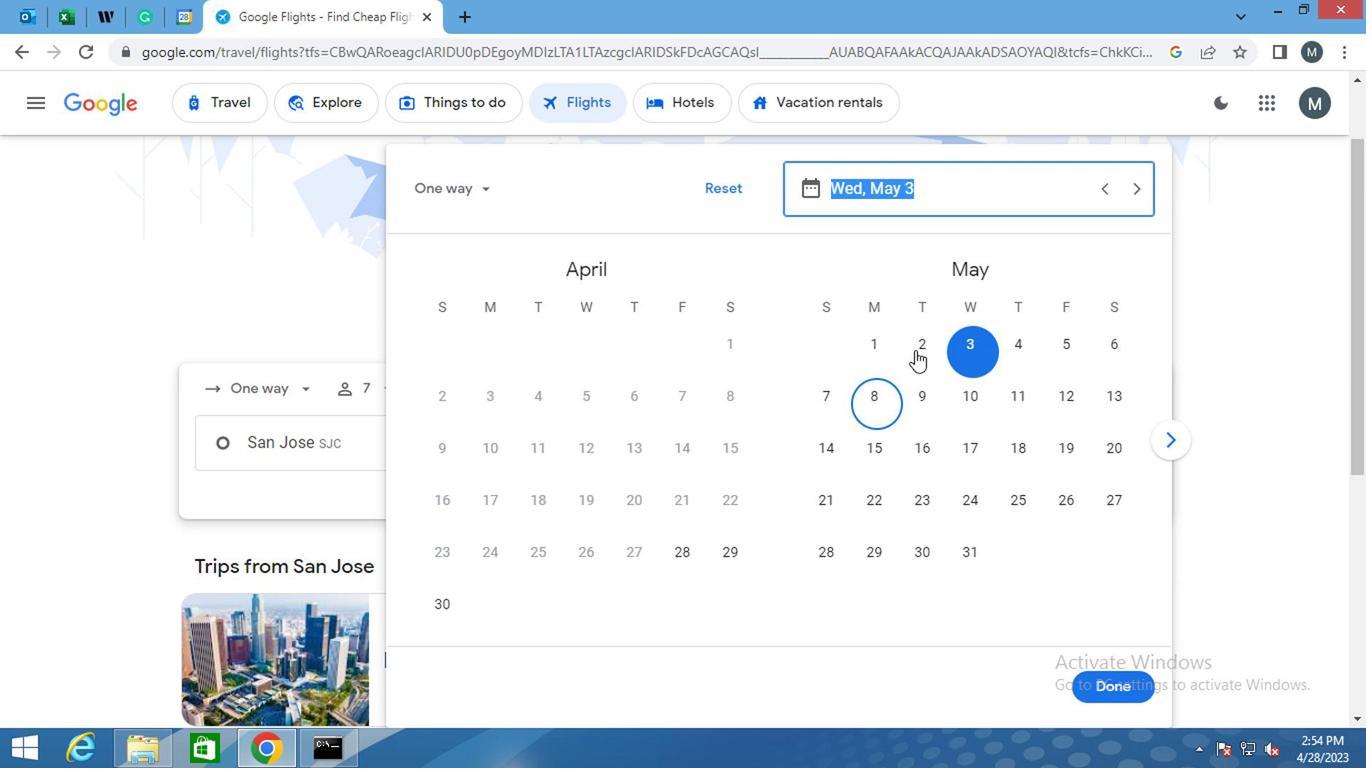 
Action: Mouse pressed left at (910, 329)
Screenshot: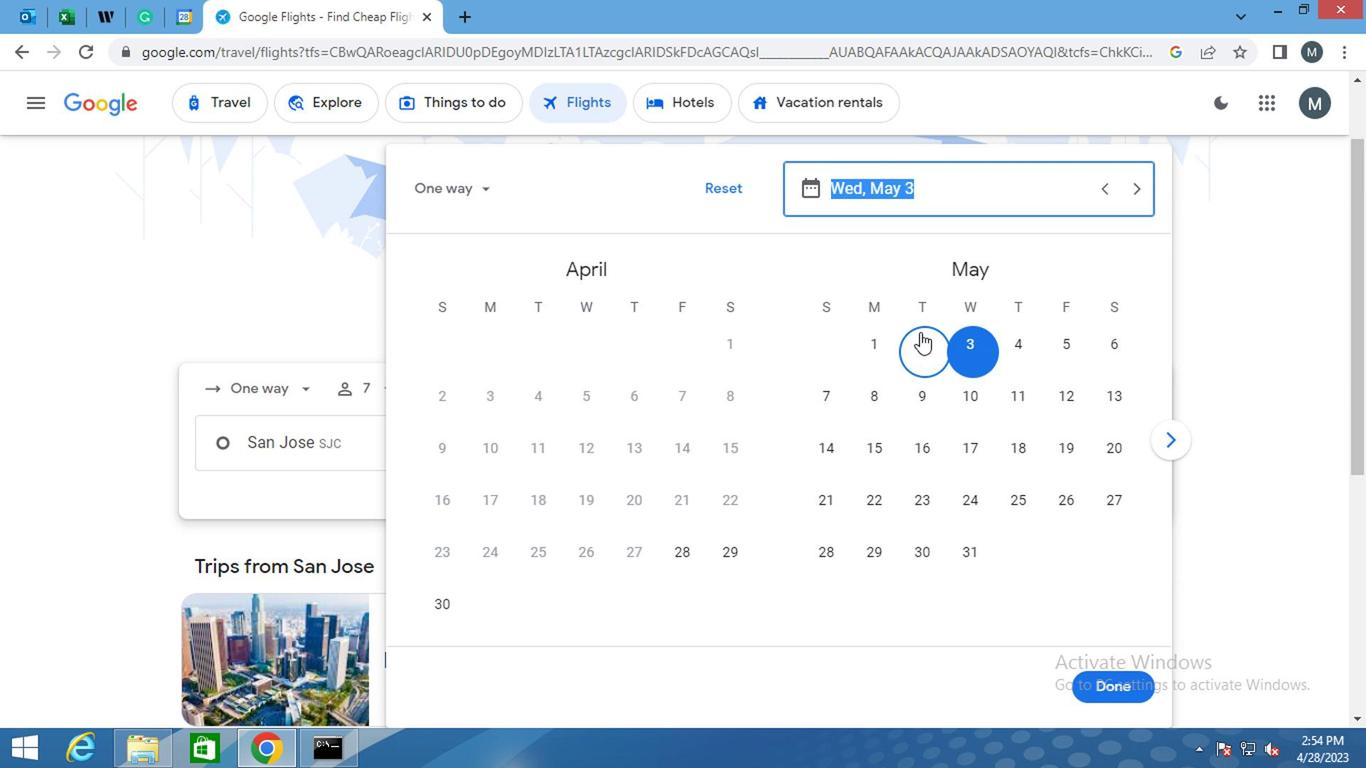 
Action: Mouse moved to (1079, 671)
Screenshot: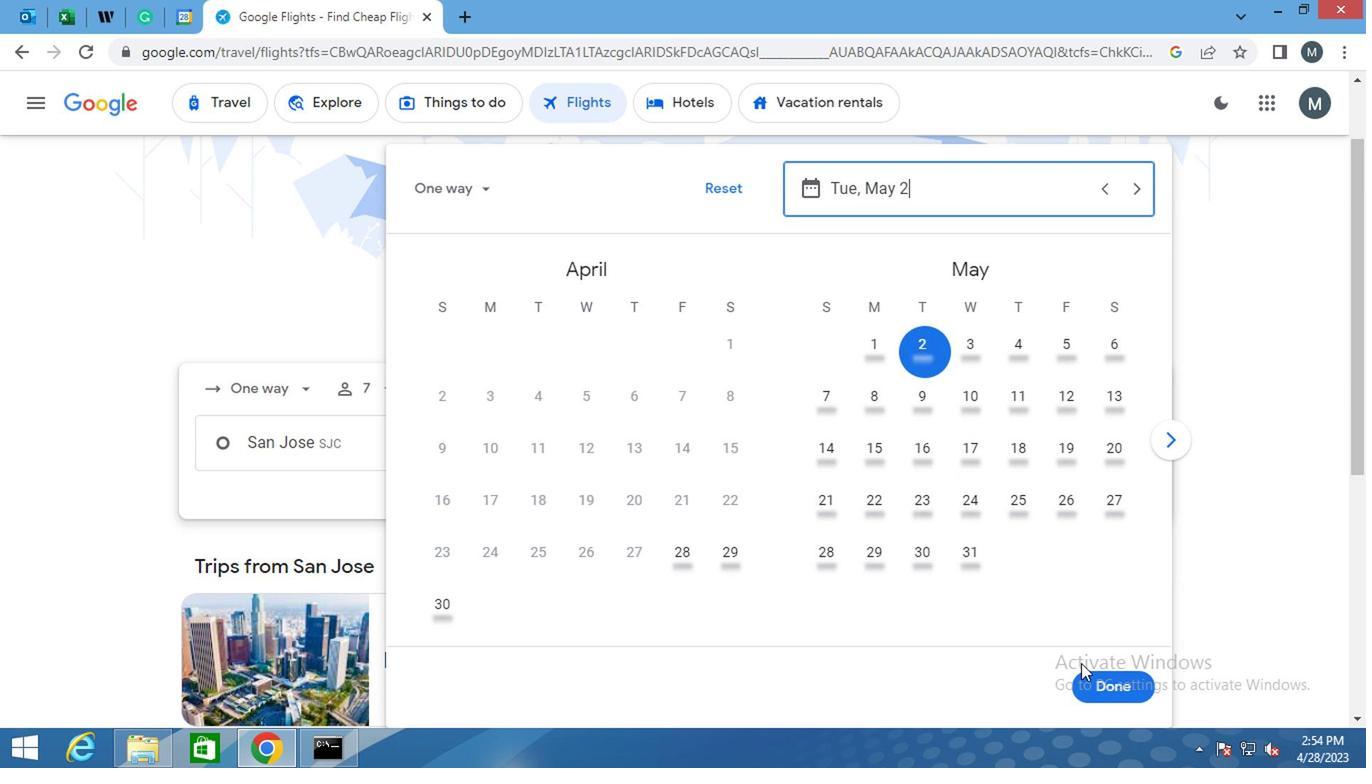 
Action: Mouse pressed left at (1079, 671)
Screenshot: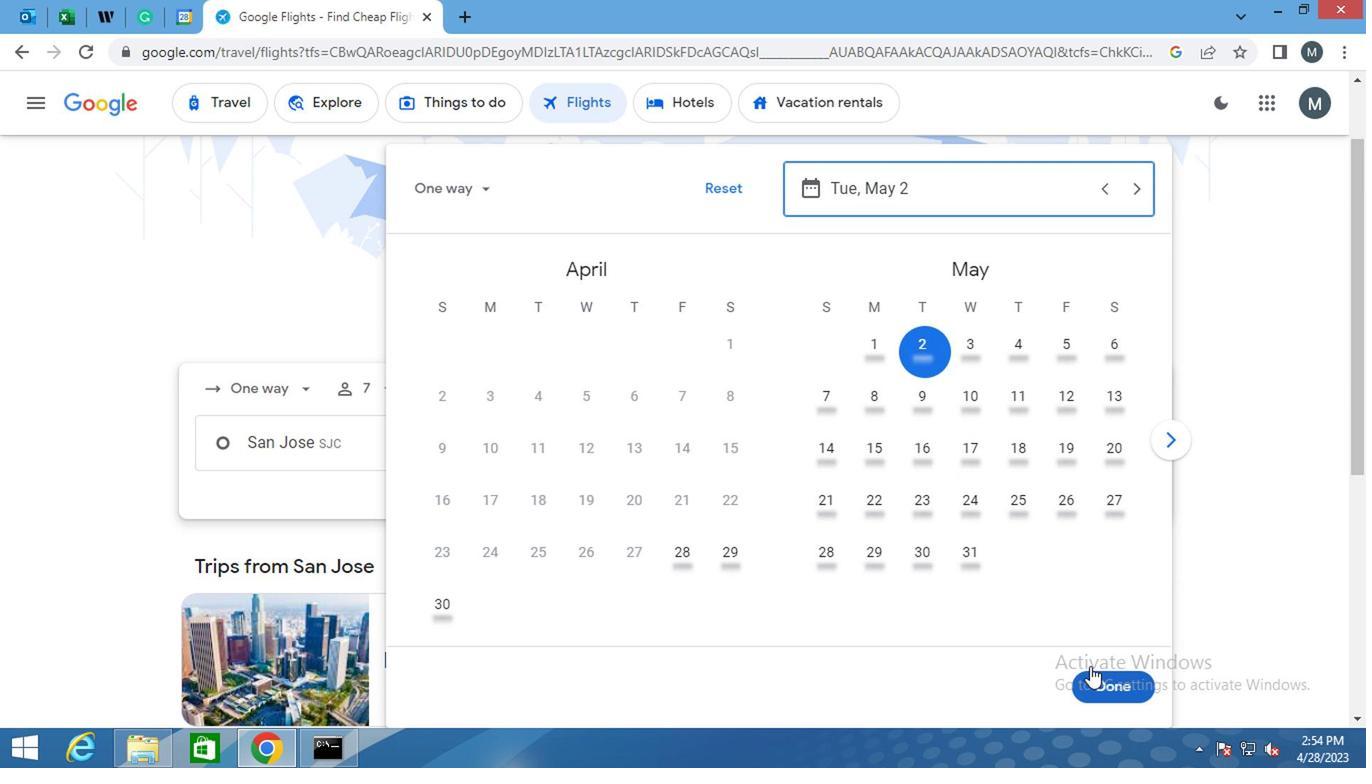 
Action: Mouse moved to (332, 520)
Screenshot: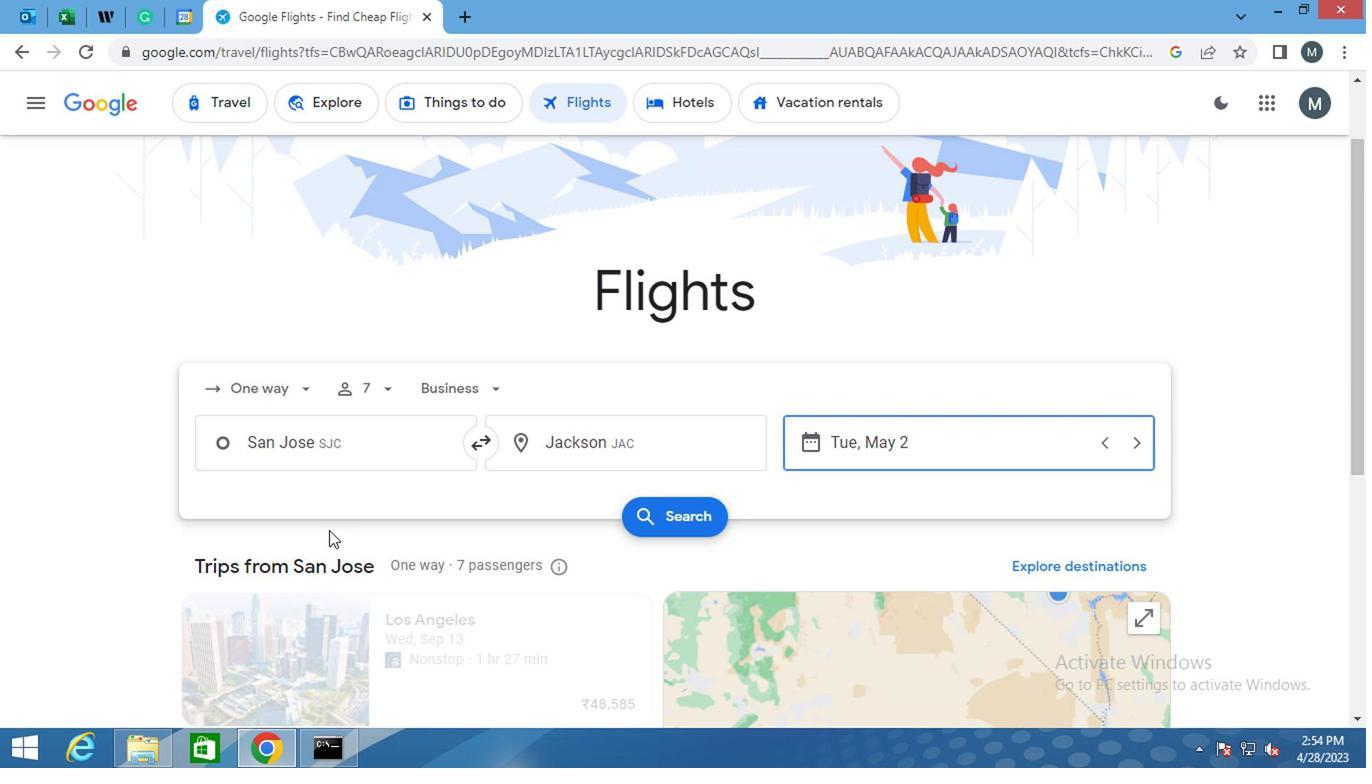 
Action: Mouse scrolled (332, 519) with delta (0, 0)
Screenshot: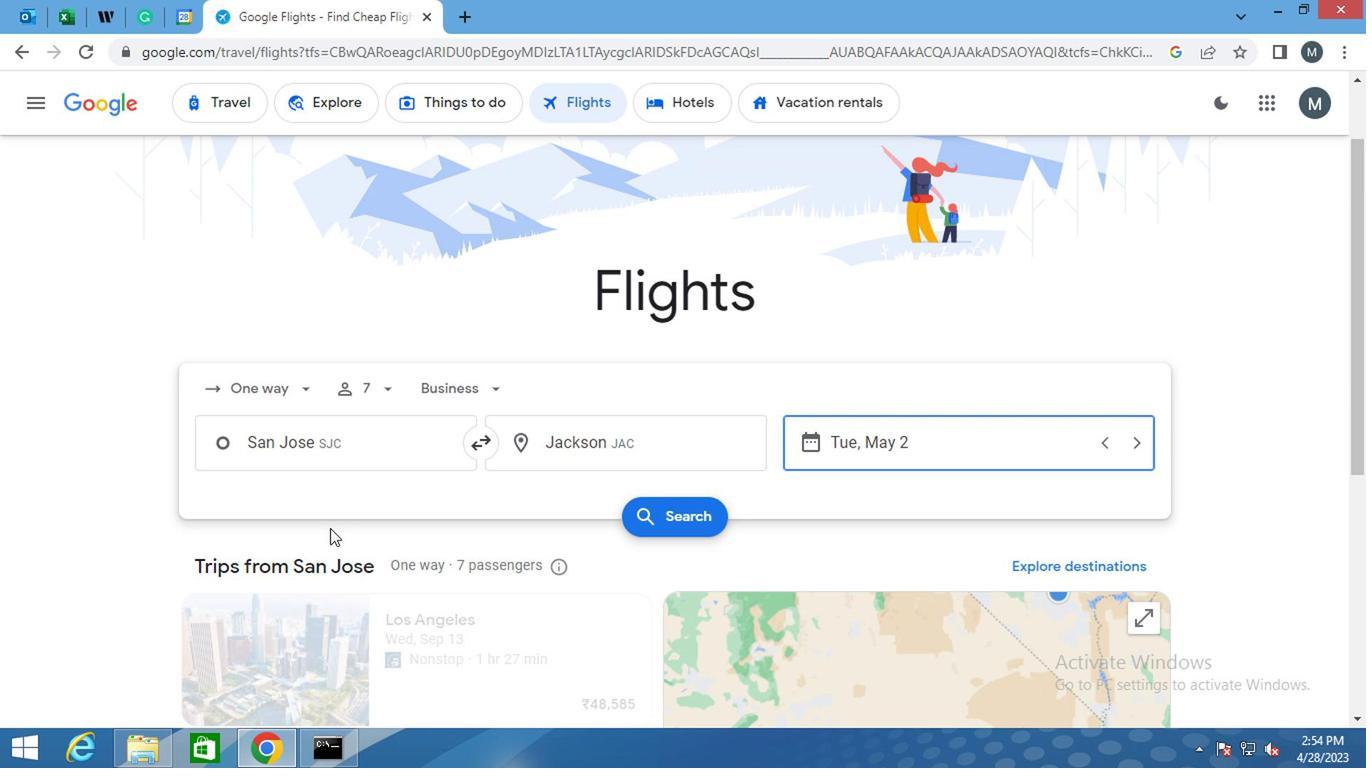 
Action: Mouse moved to (661, 418)
Screenshot: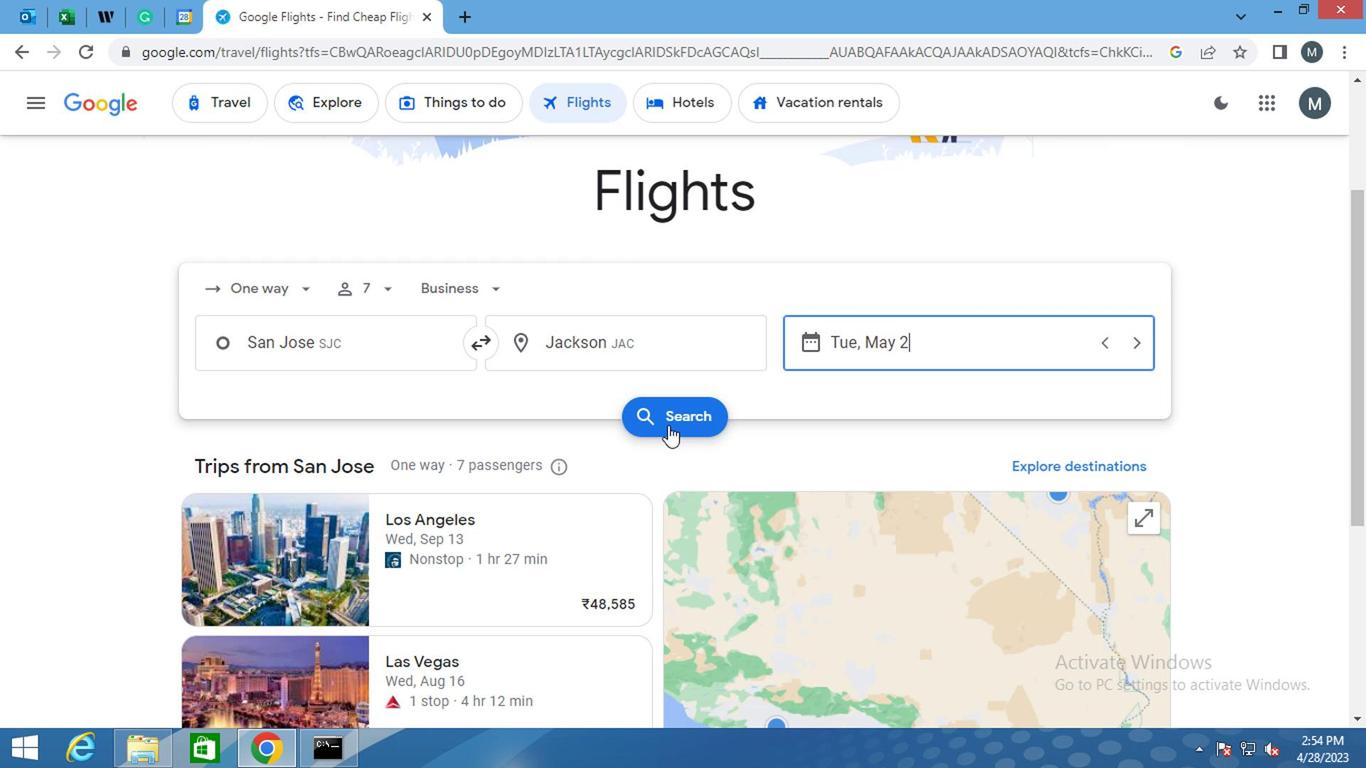 
Action: Mouse pressed left at (661, 418)
Screenshot: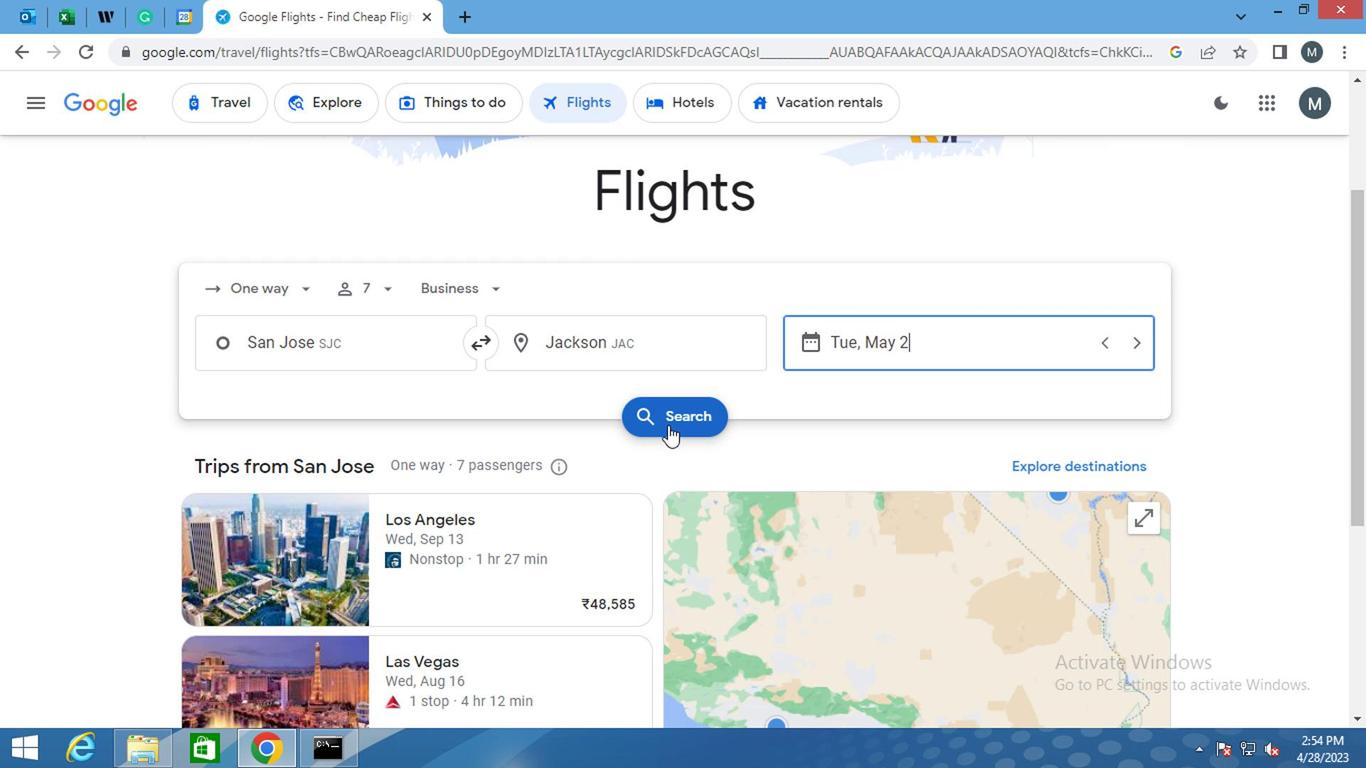 
Action: Mouse moved to (233, 282)
Screenshot: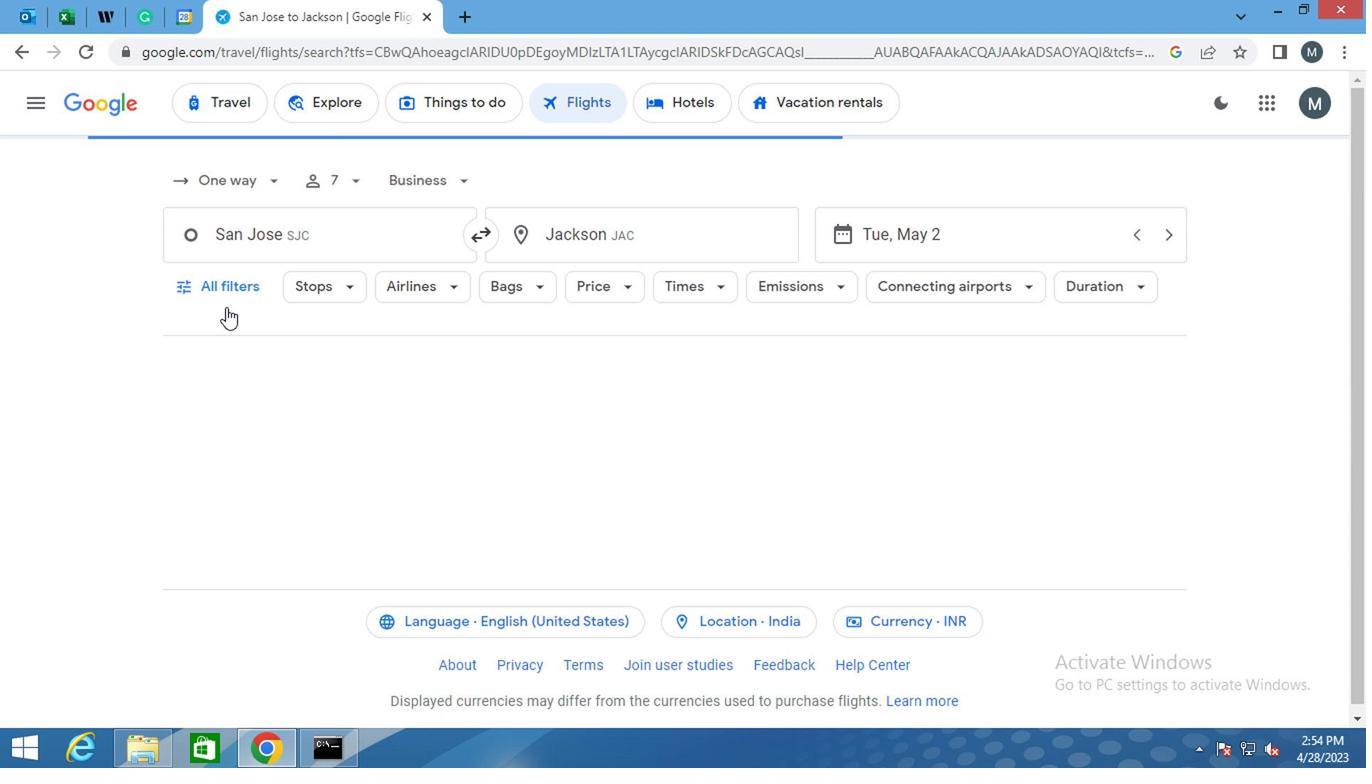 
Action: Mouse pressed left at (233, 282)
Screenshot: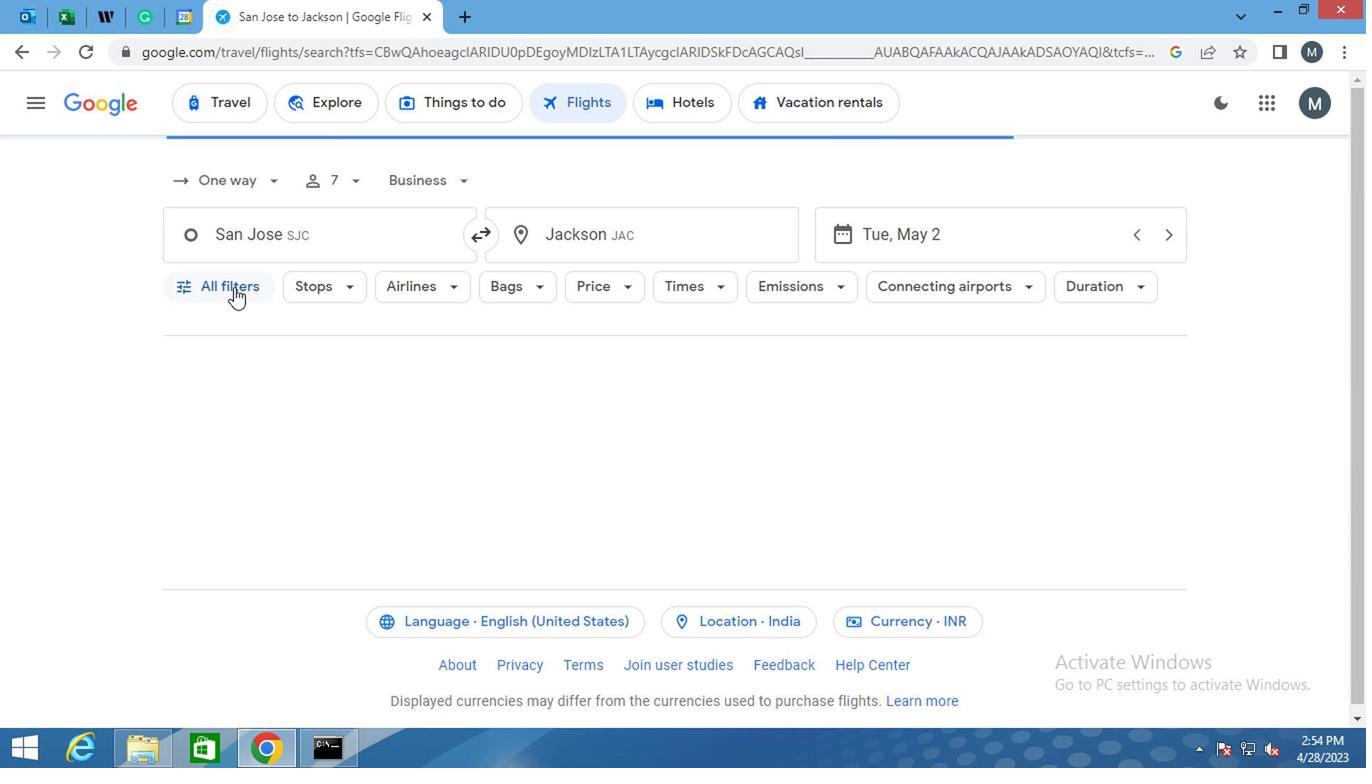 
Action: Mouse moved to (286, 462)
Screenshot: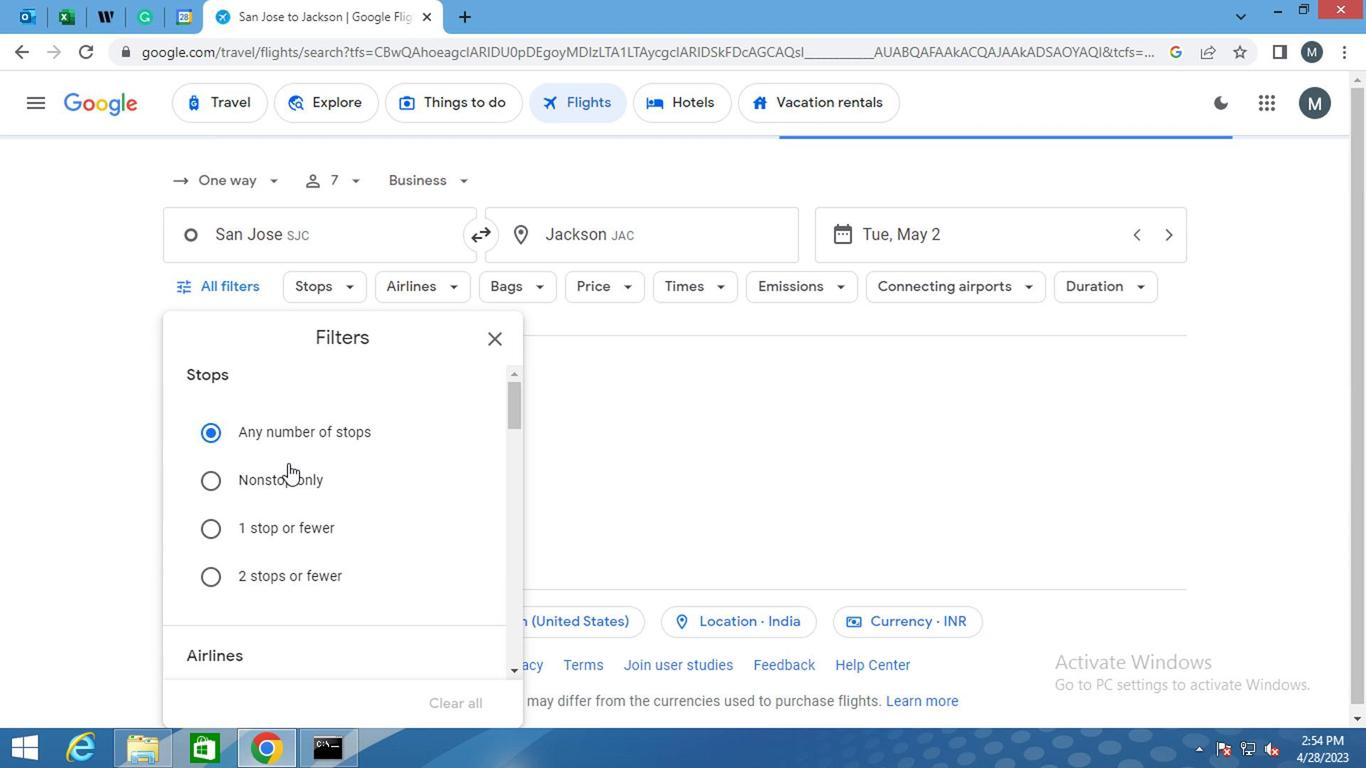 
Action: Mouse scrolled (286, 461) with delta (0, -1)
Screenshot: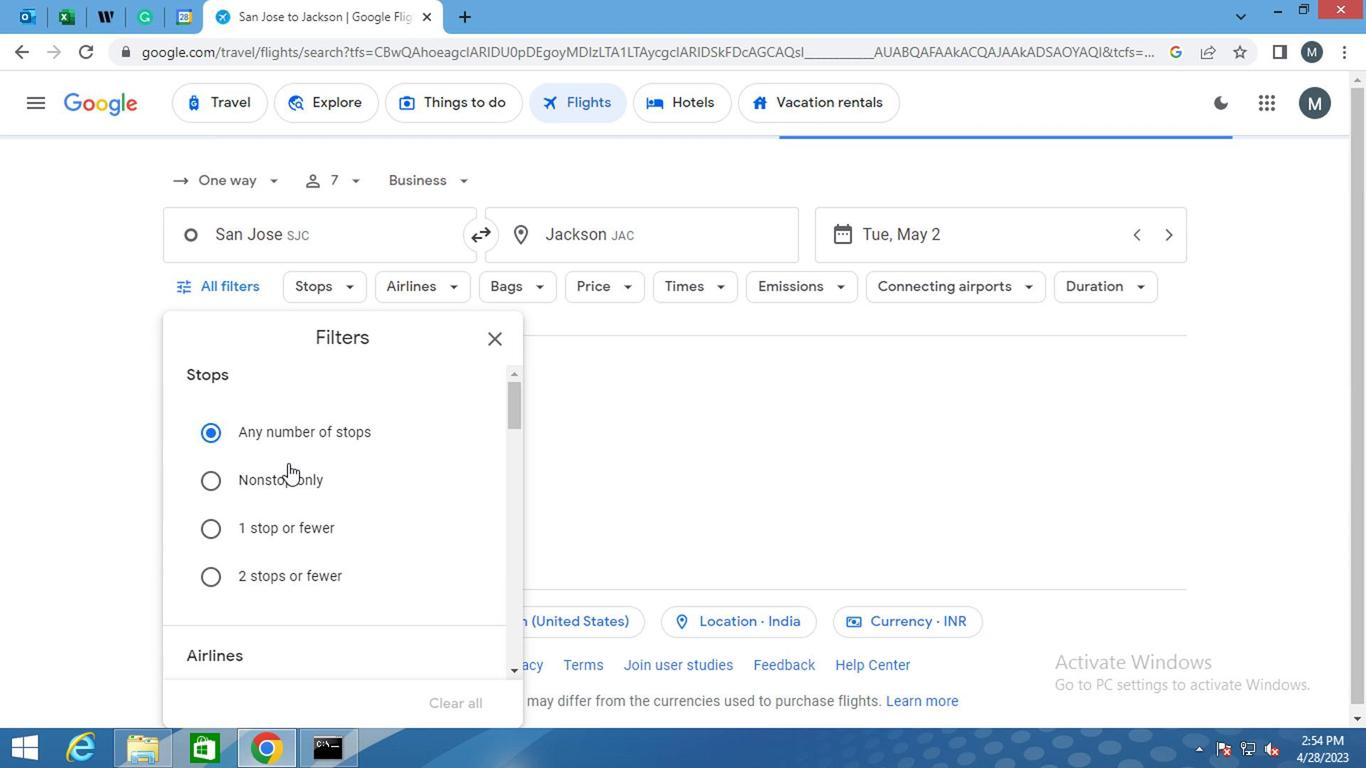 
Action: Mouse moved to (287, 462)
Screenshot: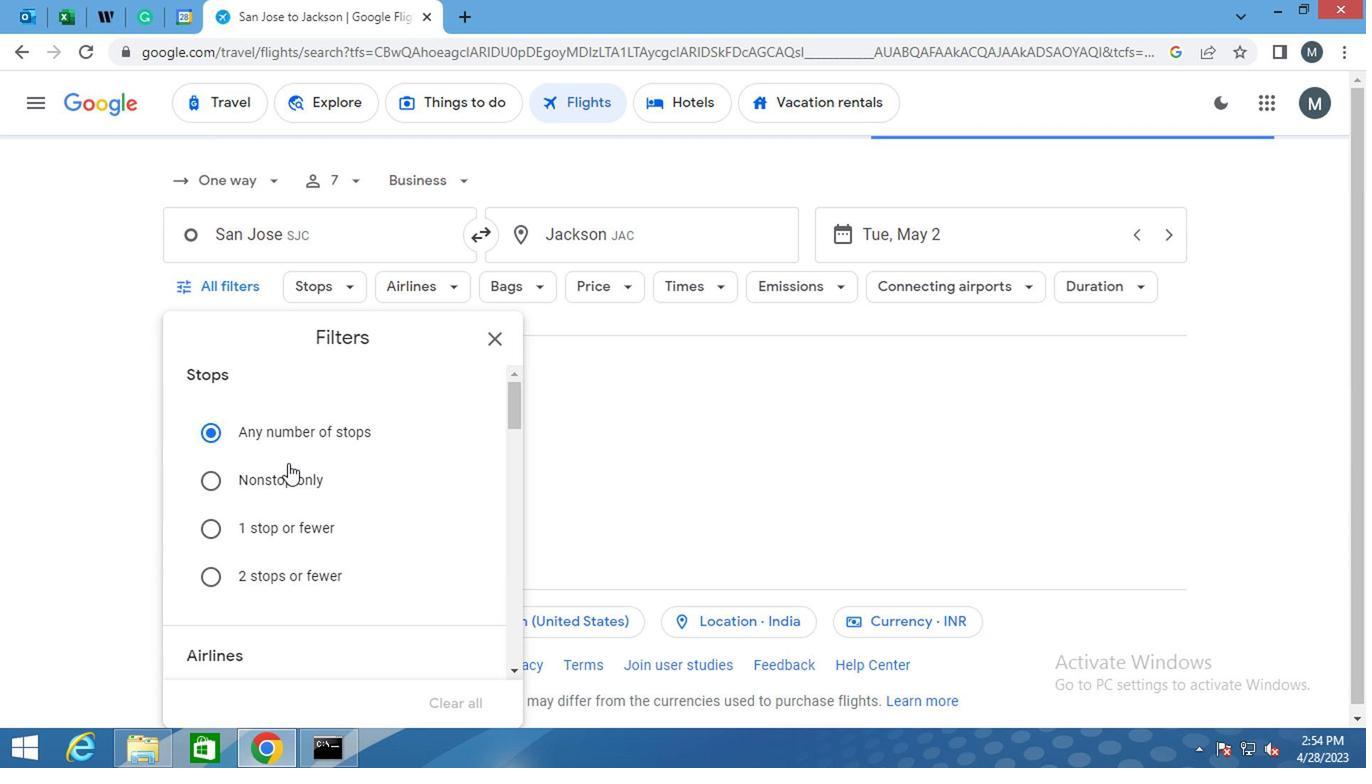
Action: Mouse scrolled (287, 461) with delta (0, -1)
Screenshot: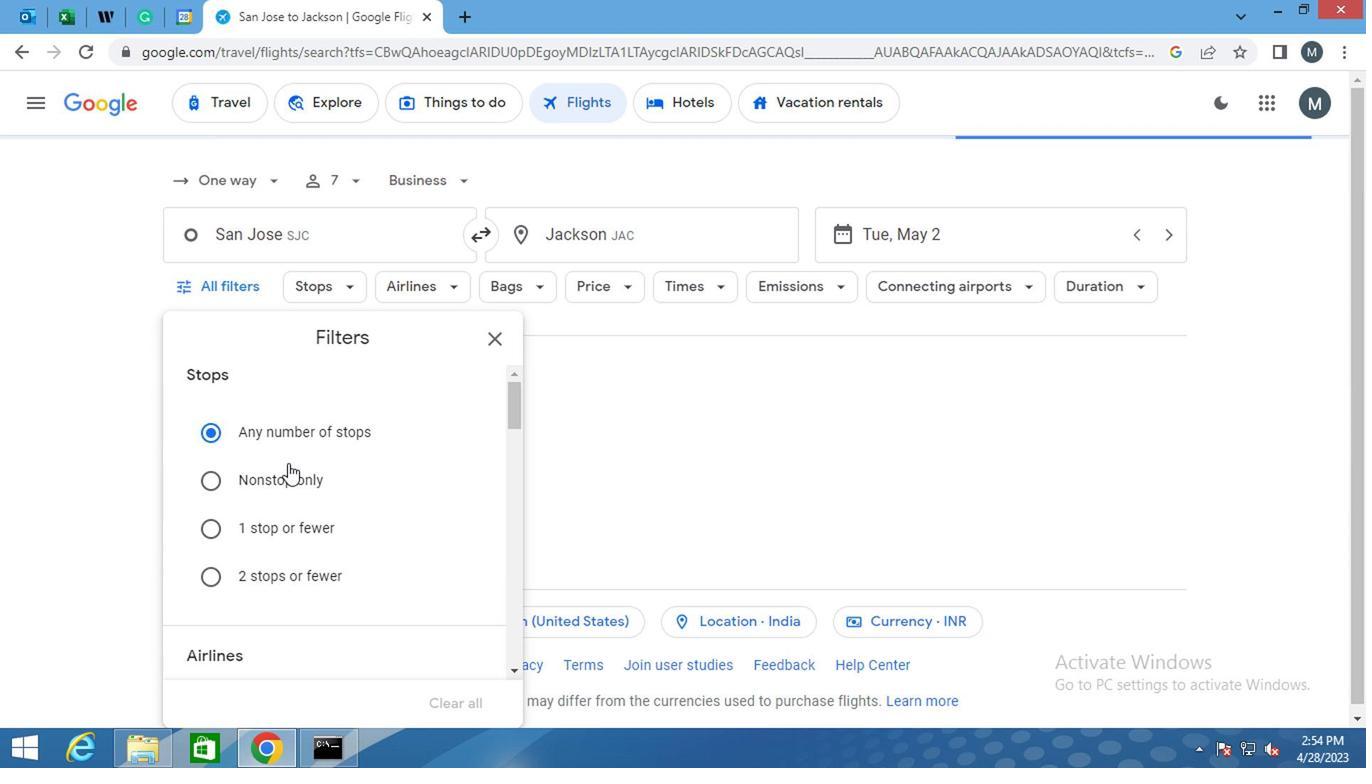 
Action: Mouse moved to (287, 477)
Screenshot: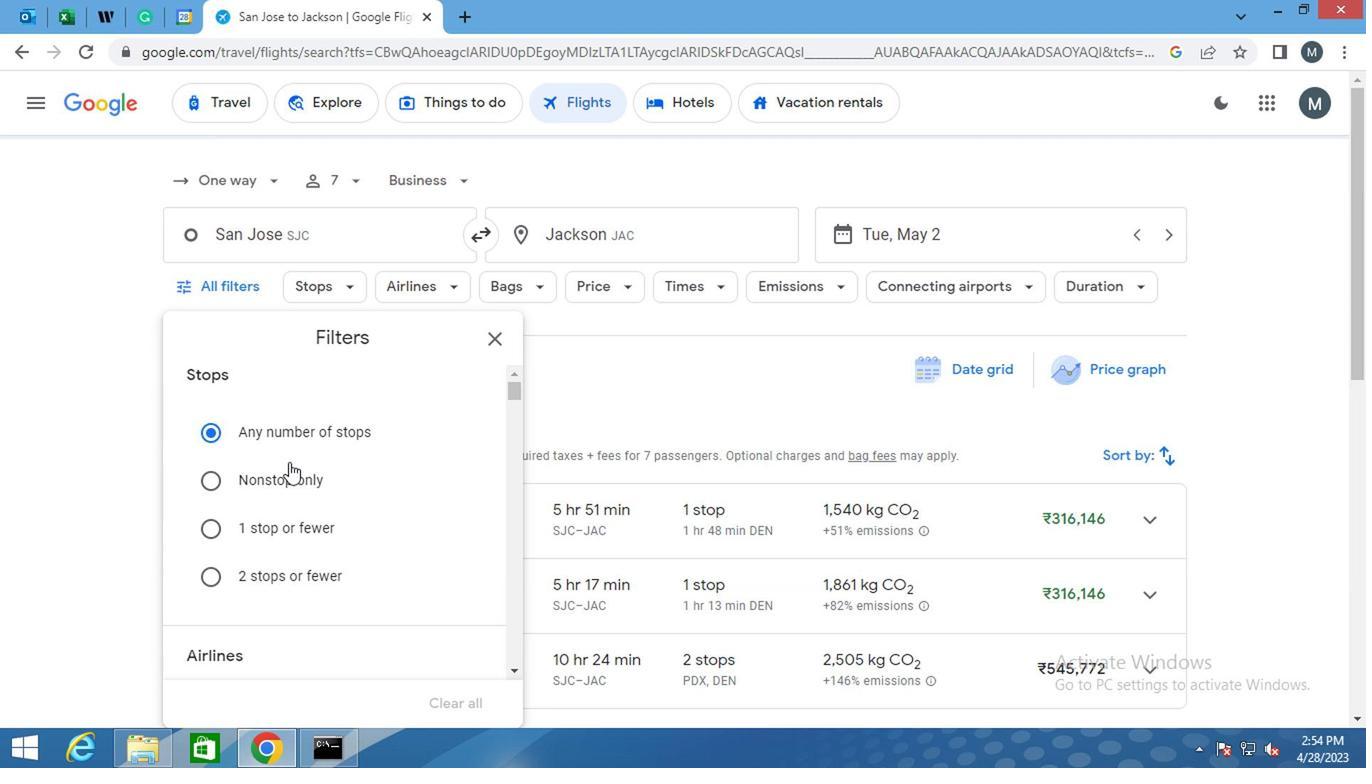 
Action: Mouse scrolled (287, 476) with delta (0, 0)
Screenshot: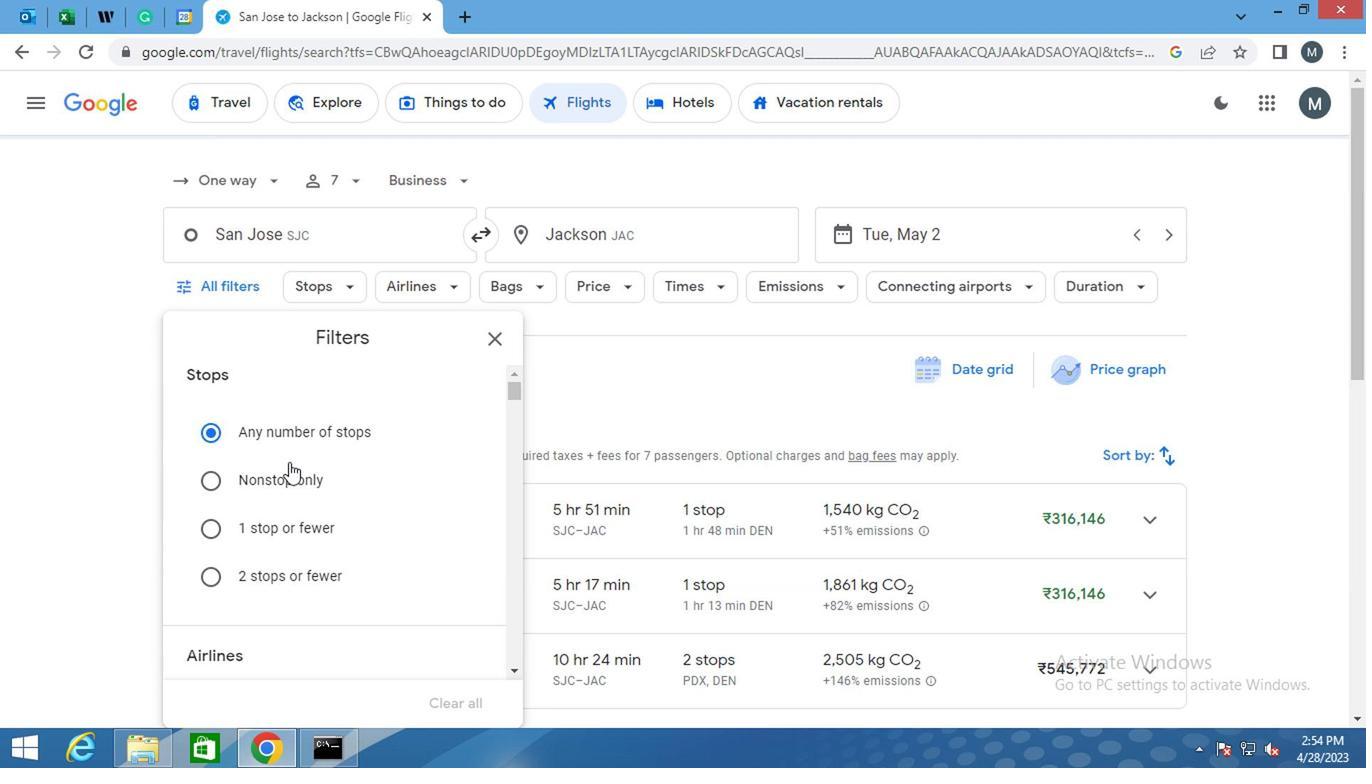 
Action: Mouse moved to (455, 409)
Screenshot: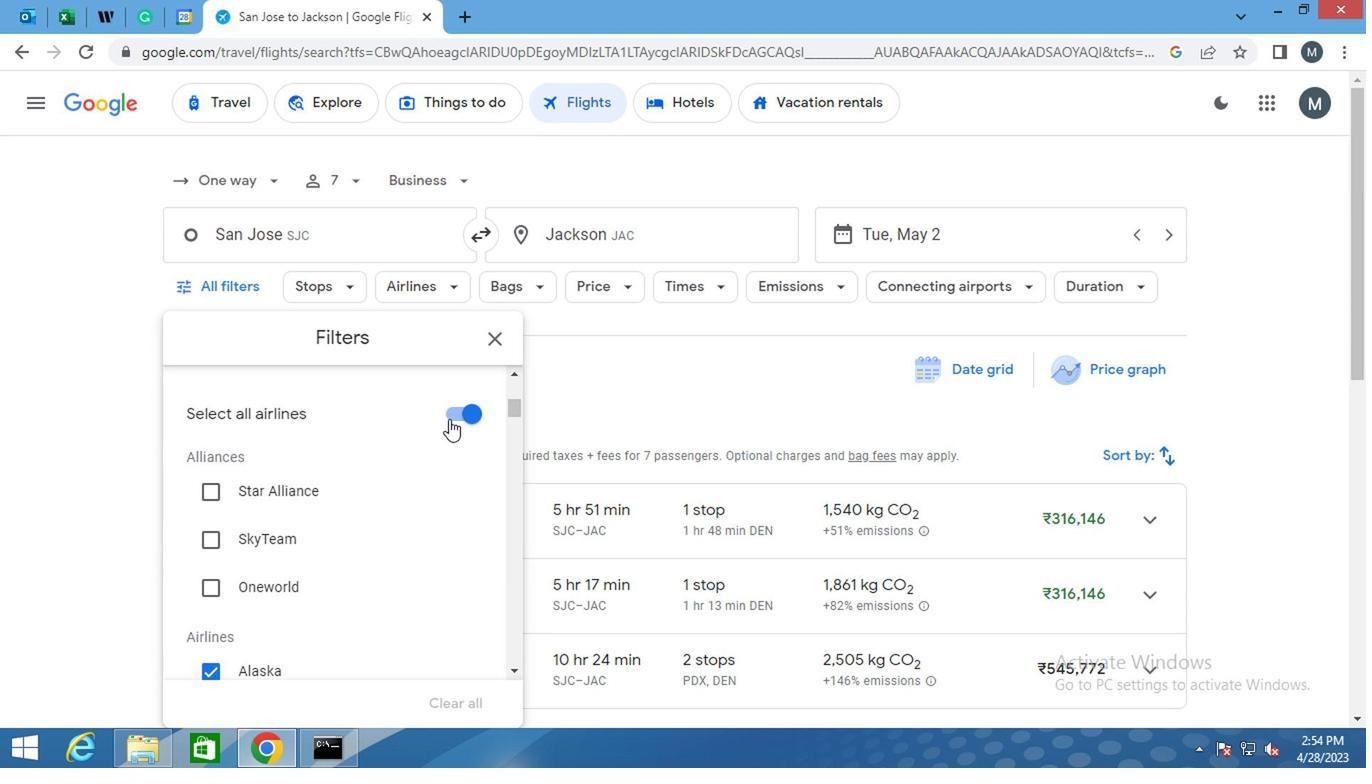 
Action: Mouse pressed left at (455, 409)
Screenshot: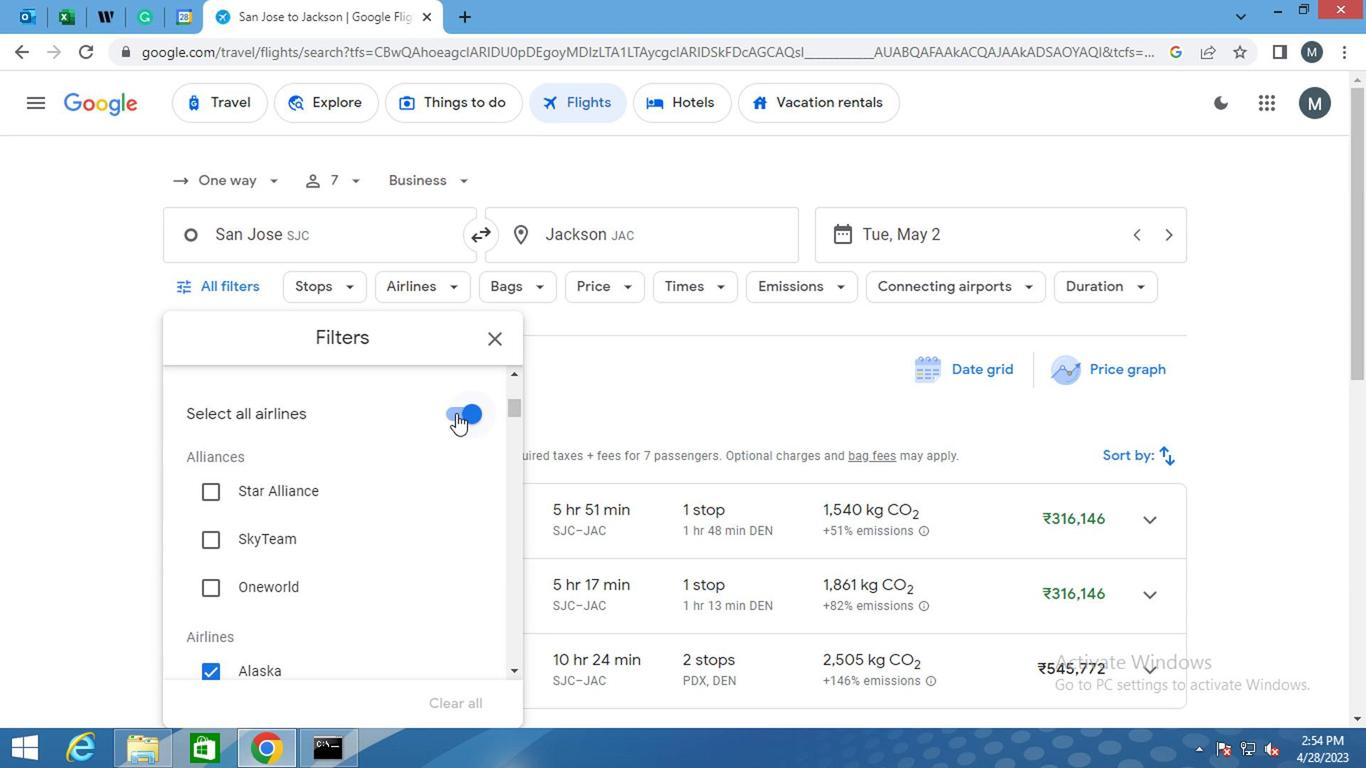
Action: Mouse moved to (335, 500)
Screenshot: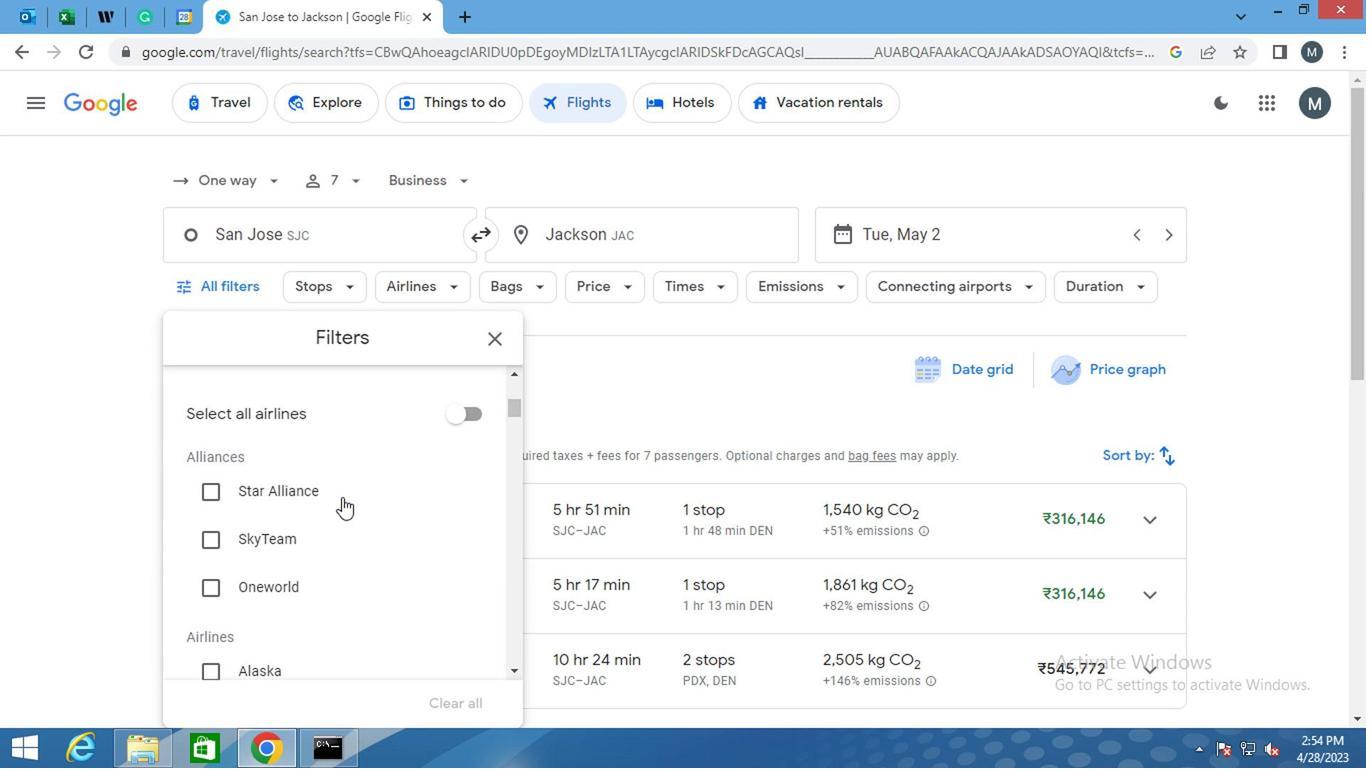 
Action: Mouse scrolled (335, 498) with delta (0, -1)
Screenshot: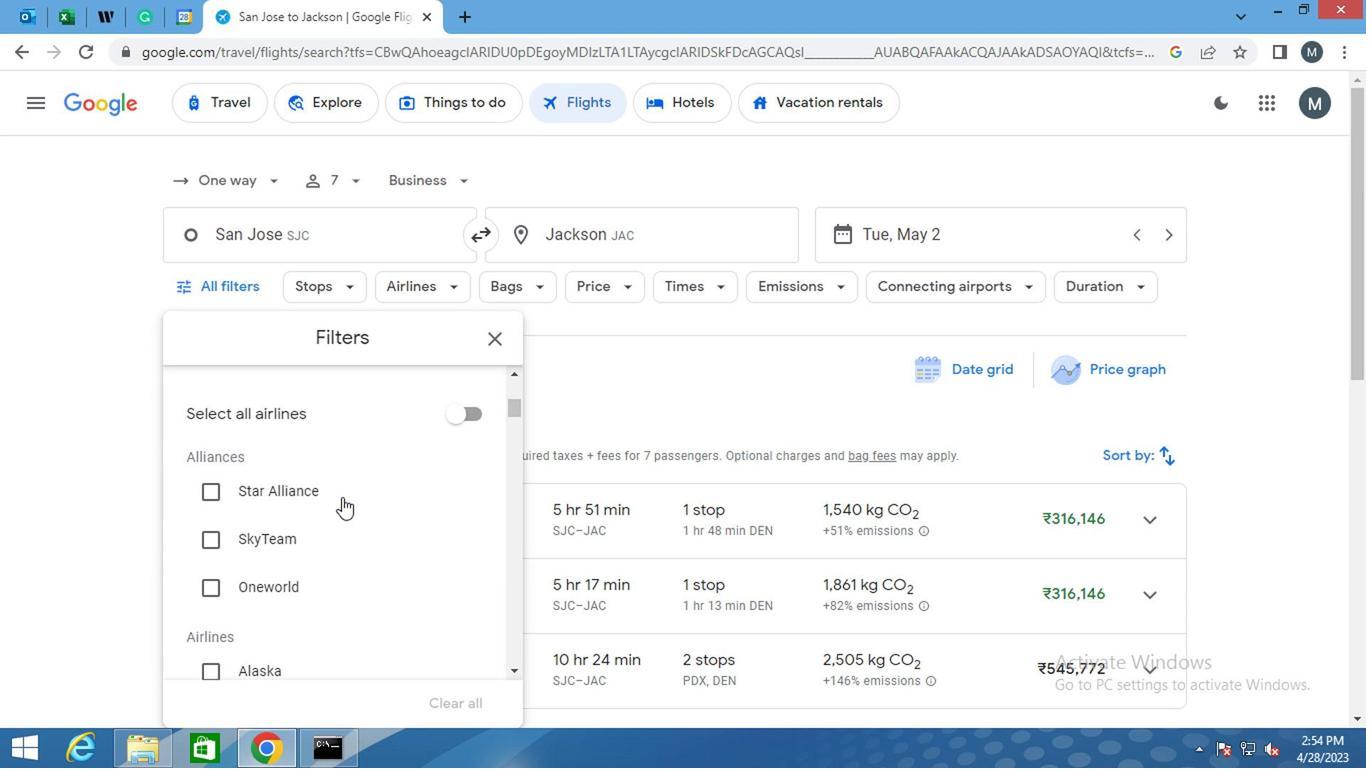 
Action: Mouse moved to (333, 502)
Screenshot: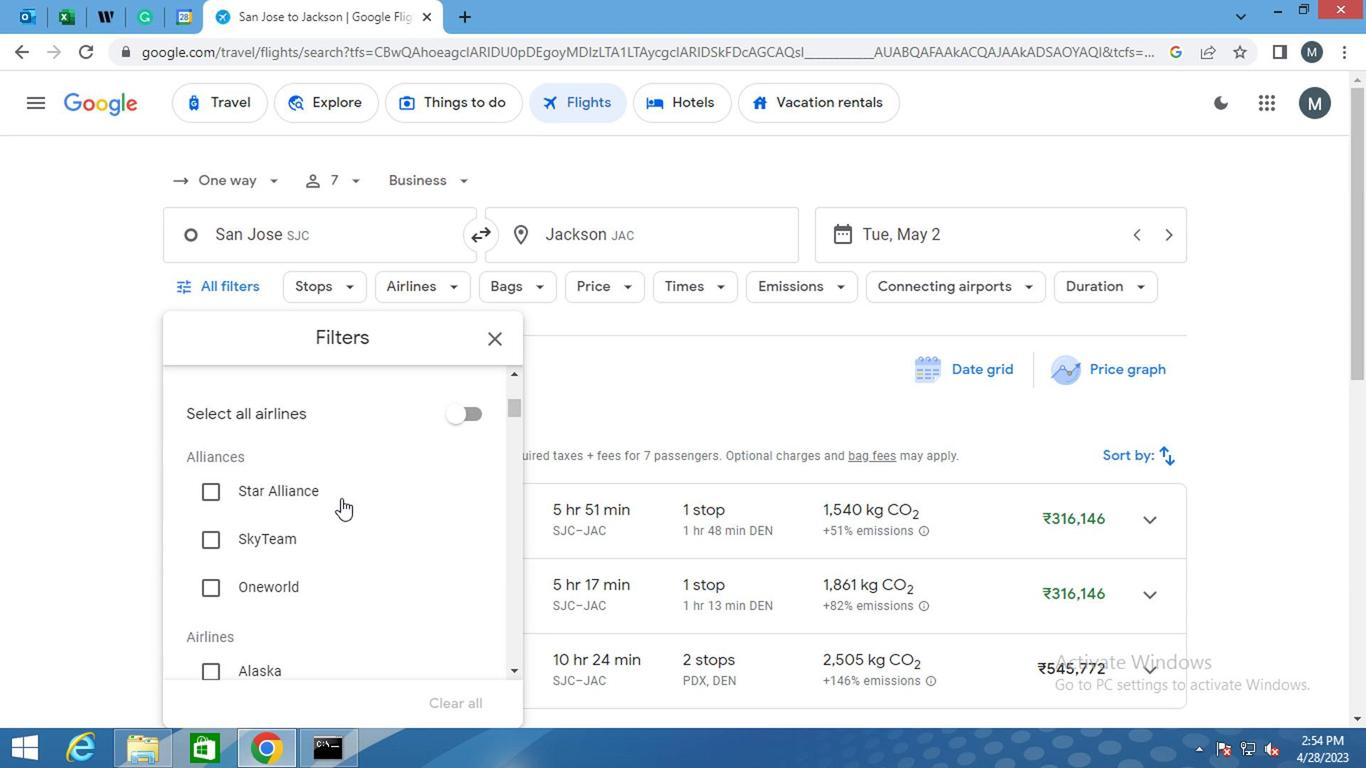 
Action: Mouse scrolled (333, 503) with delta (0, 0)
Screenshot: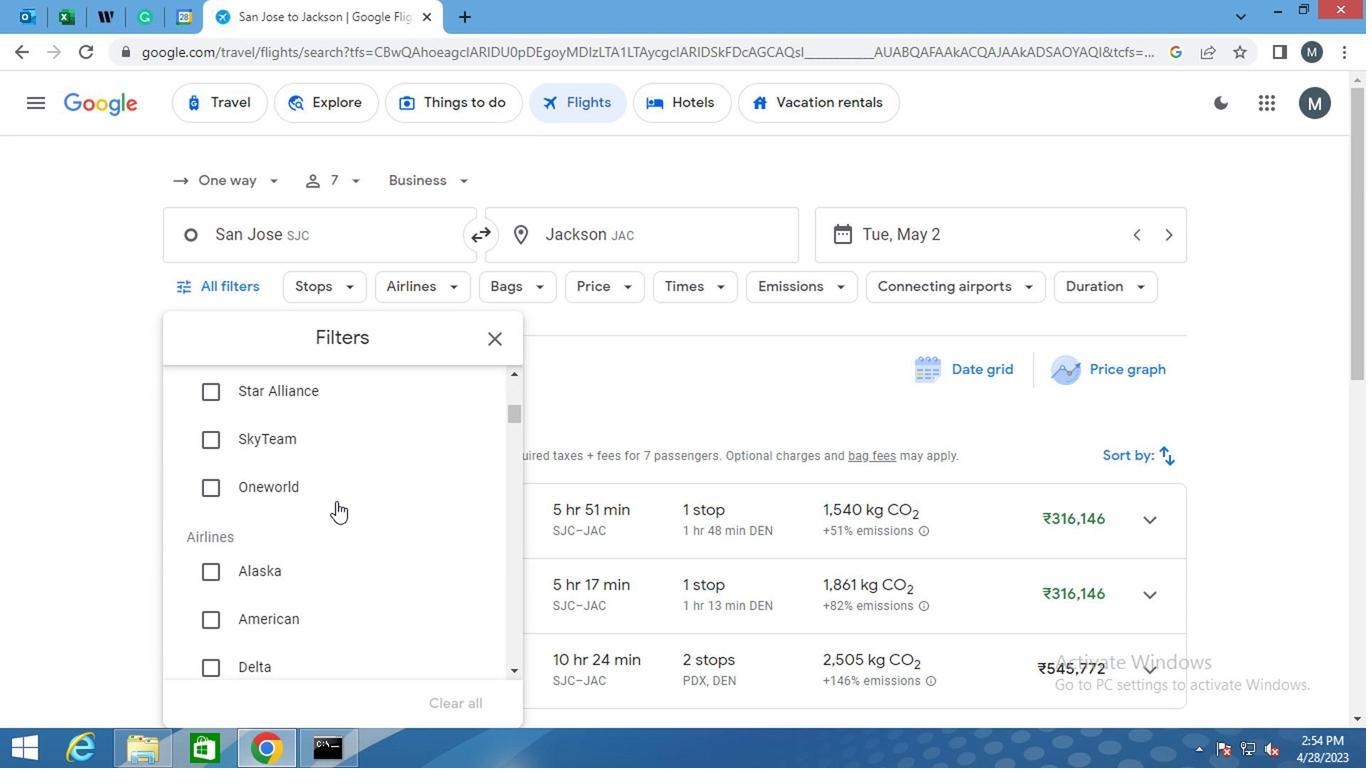 
Action: Mouse moved to (330, 503)
Screenshot: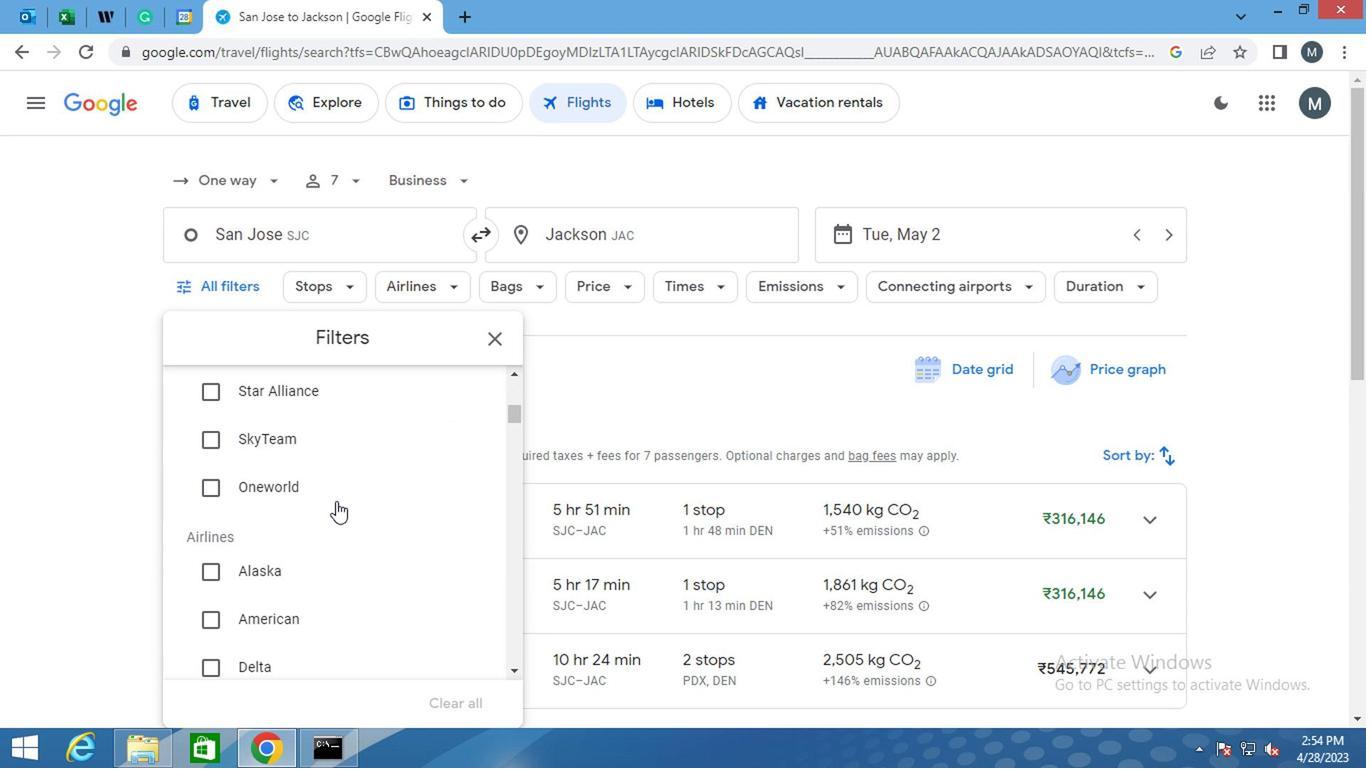 
Action: Mouse scrolled (330, 505) with delta (0, 1)
Screenshot: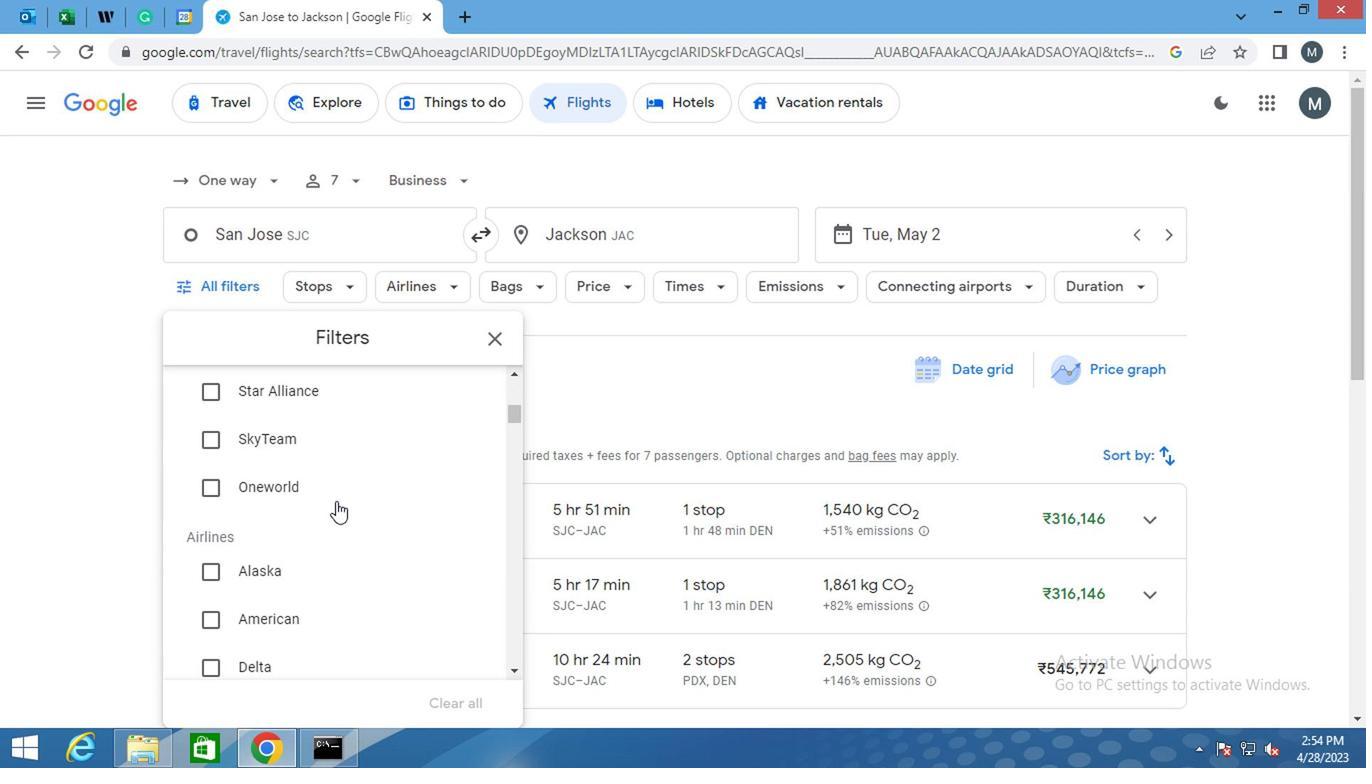 
Action: Mouse scrolled (330, 503) with delta (0, 0)
Screenshot: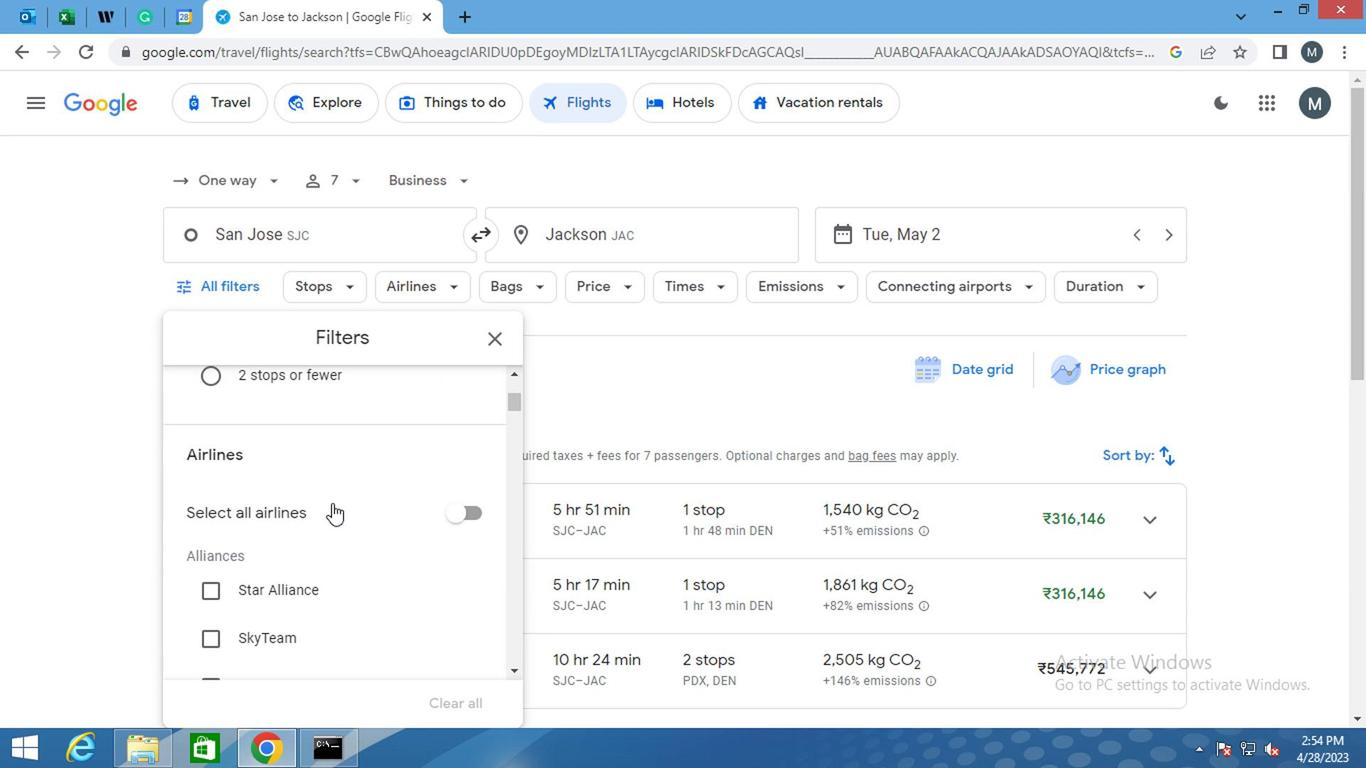 
Action: Mouse moved to (330, 507)
Screenshot: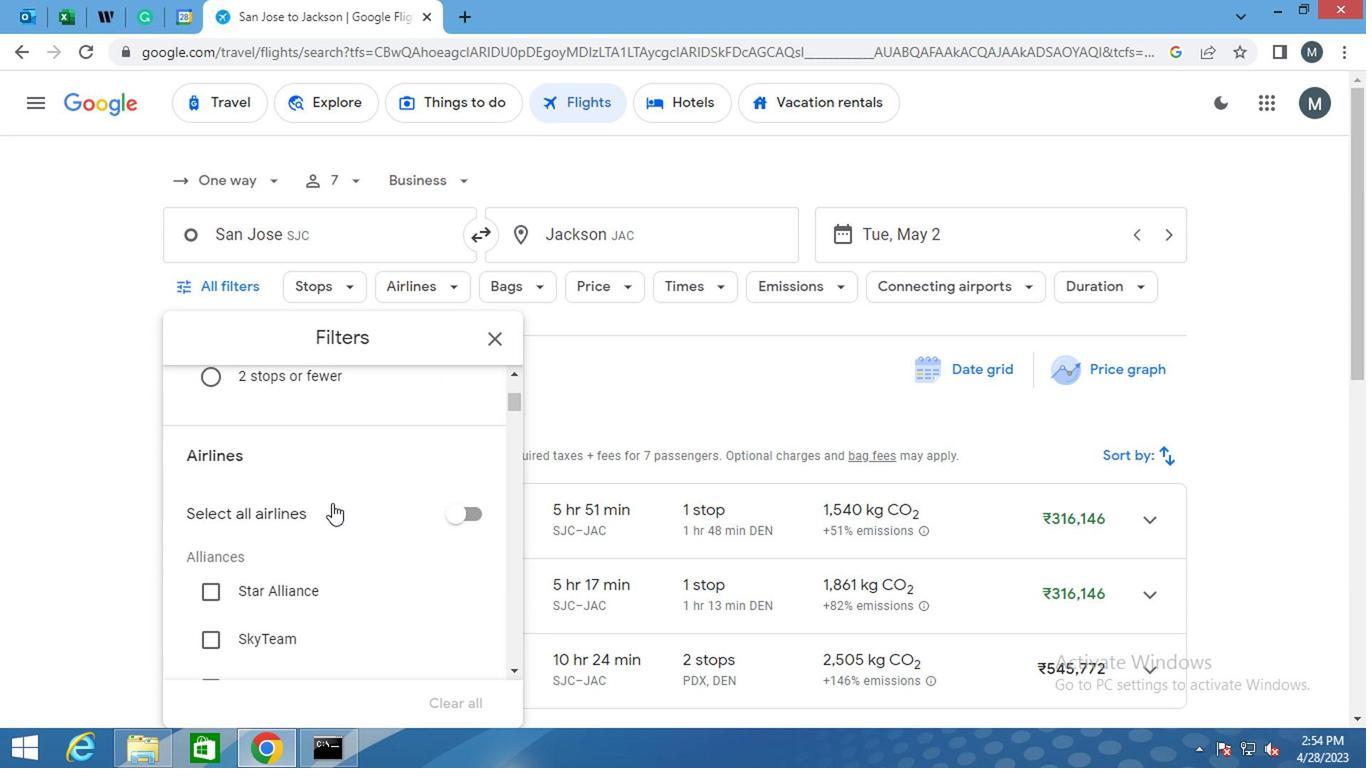 
Action: Mouse scrolled (330, 505) with delta (0, -1)
Screenshot: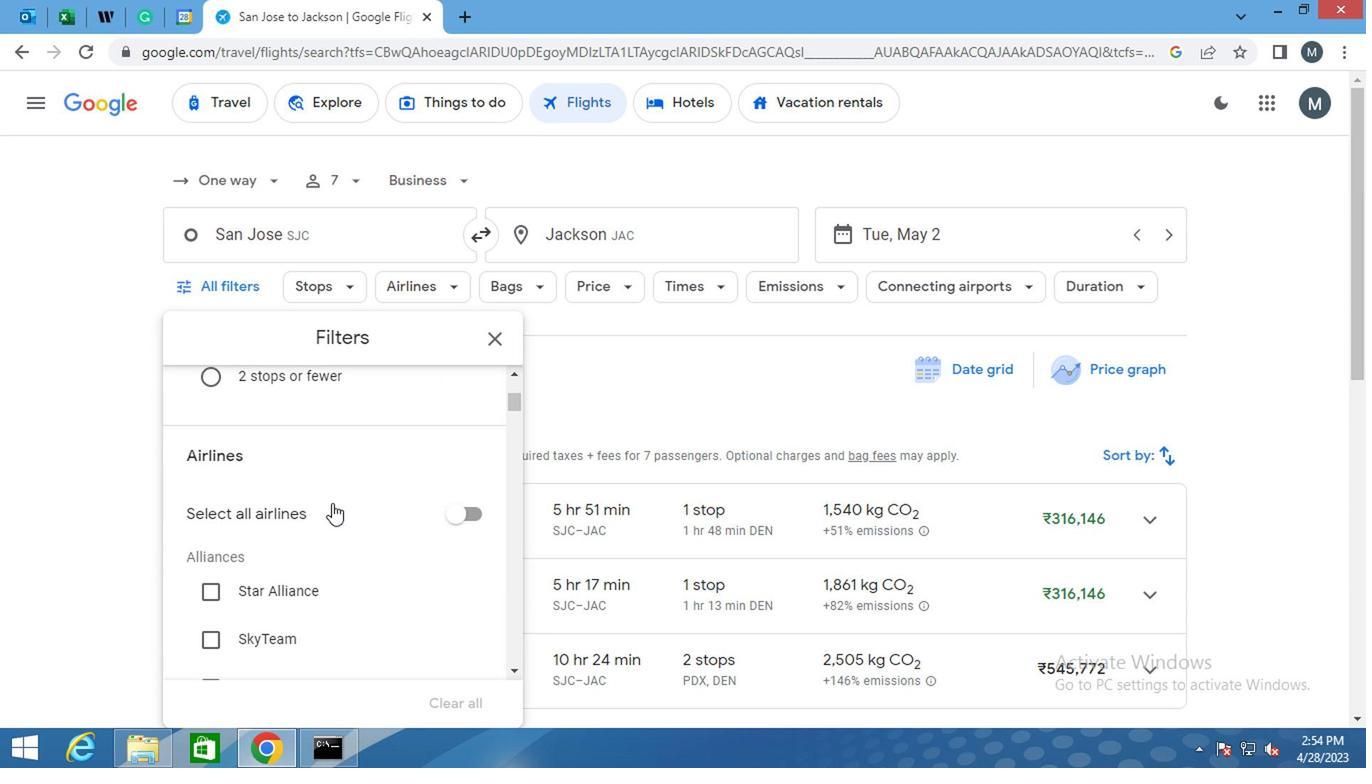 
Action: Mouse moved to (330, 508)
Screenshot: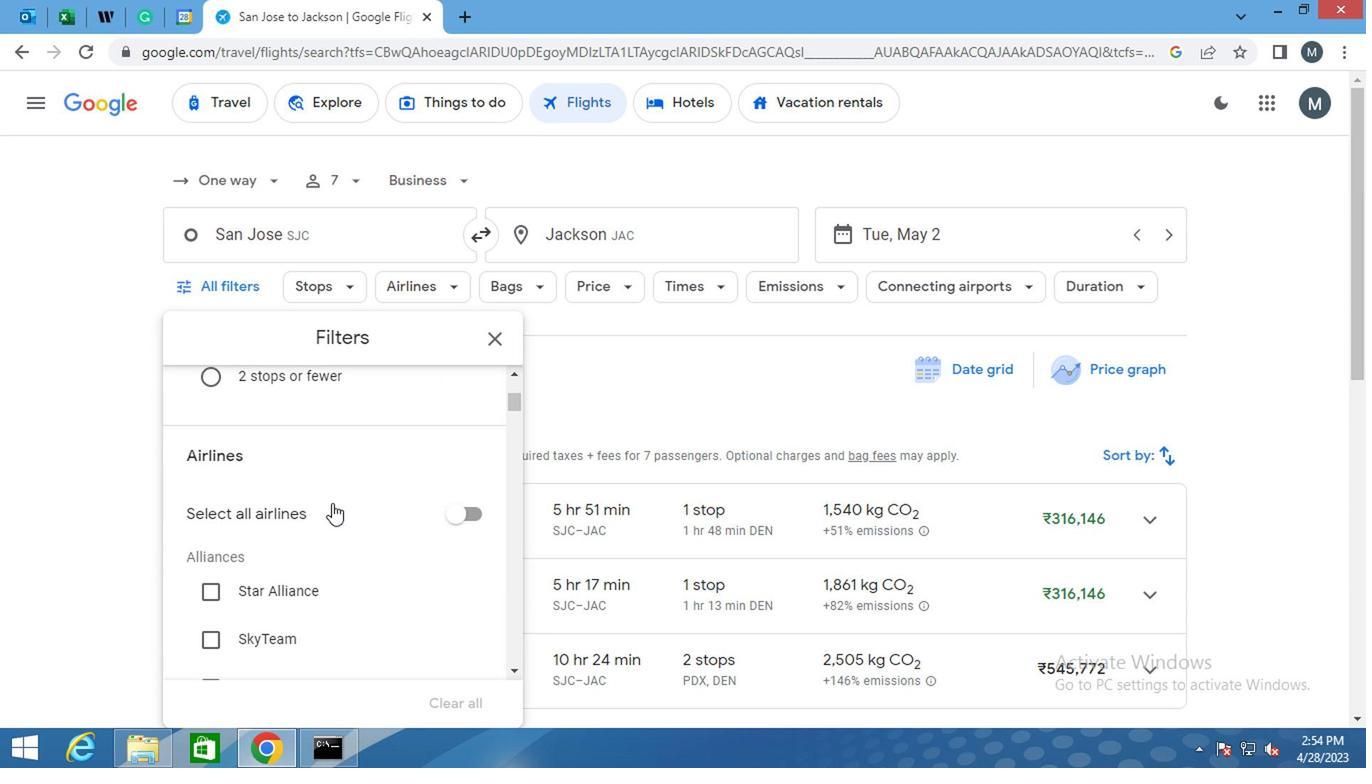 
Action: Mouse scrolled (330, 507) with delta (0, 0)
Screenshot: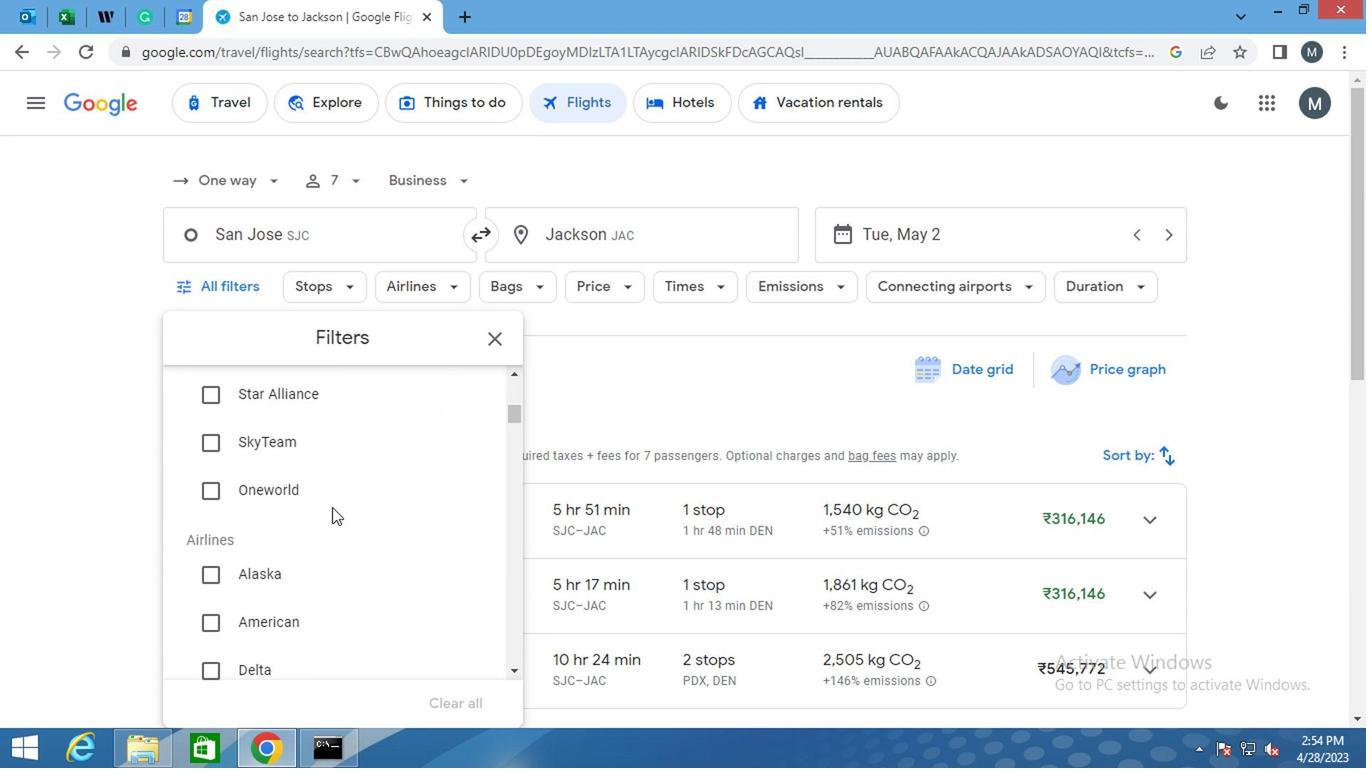 
Action: Mouse moved to (328, 508)
Screenshot: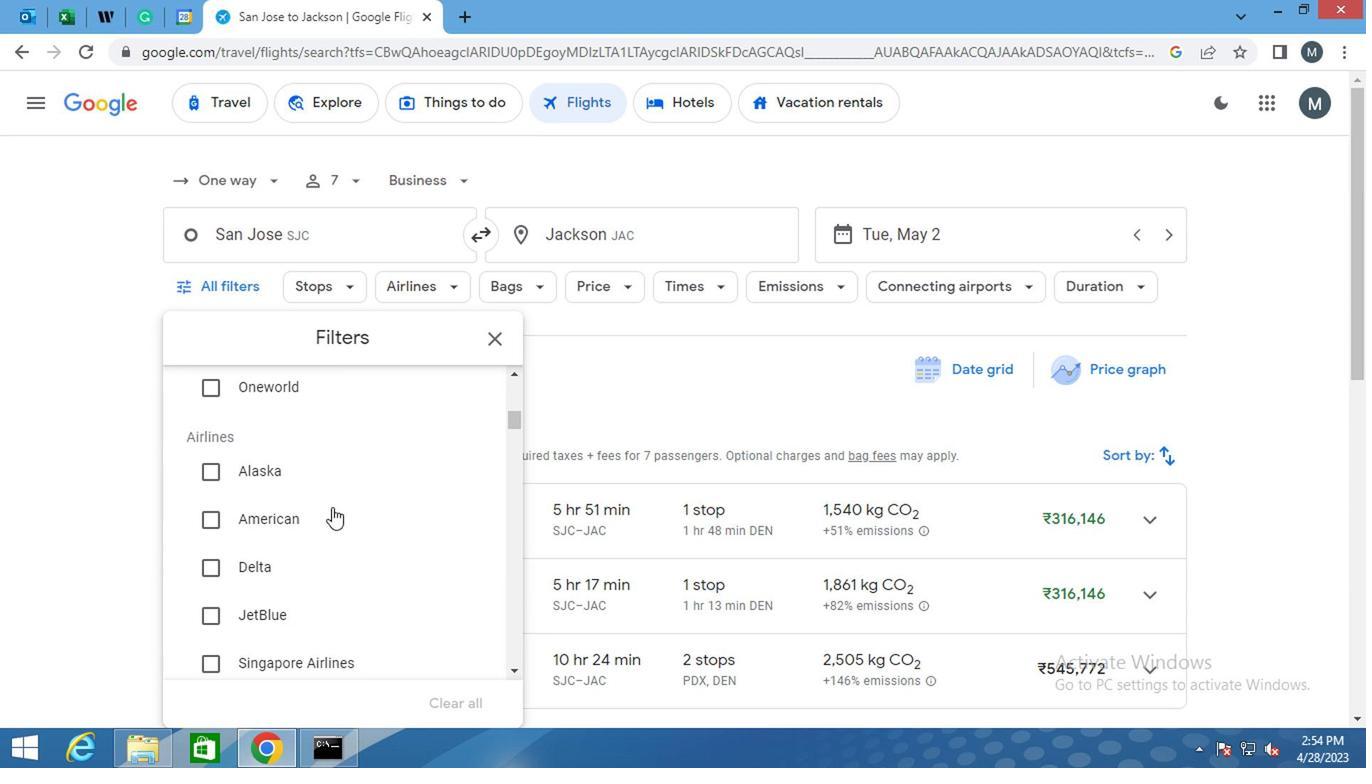 
Action: Mouse scrolled (328, 507) with delta (0, 0)
Screenshot: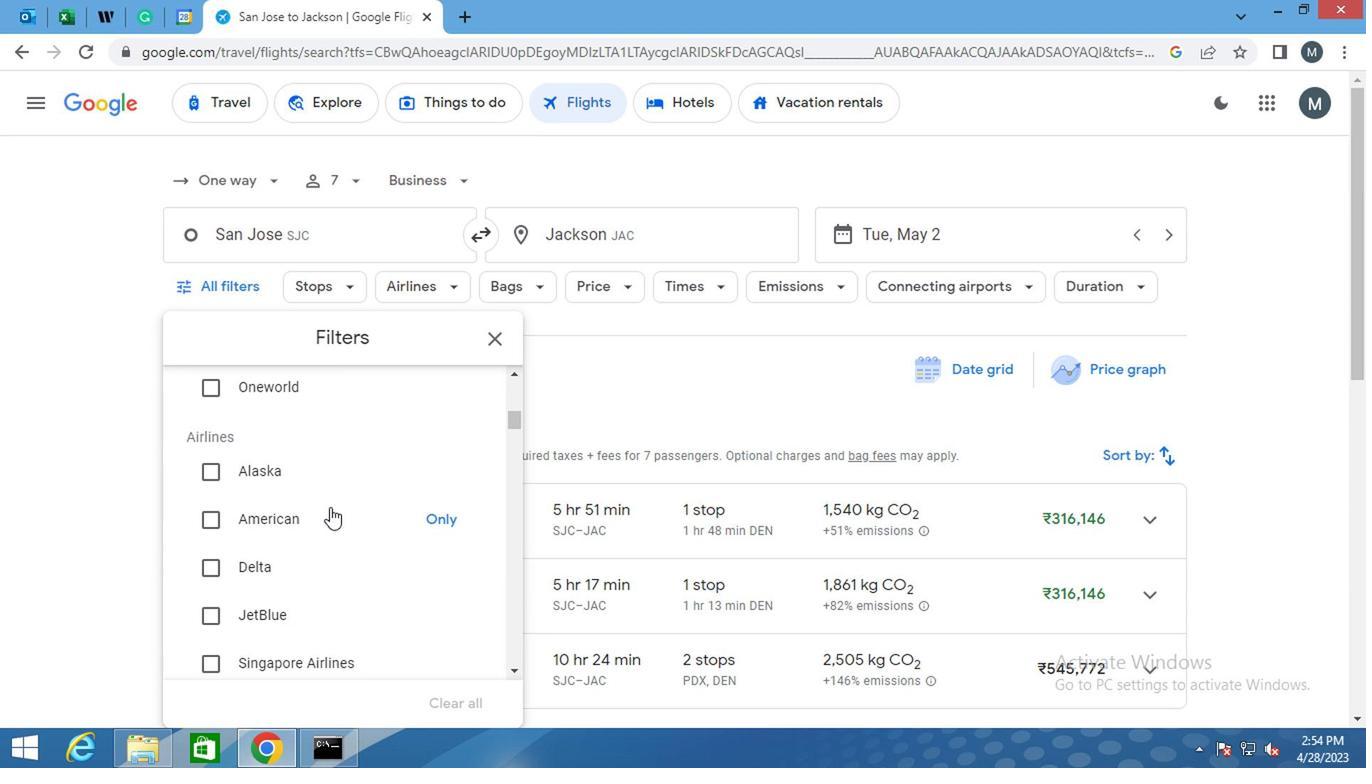 
Action: Mouse scrolled (328, 507) with delta (0, 0)
Screenshot: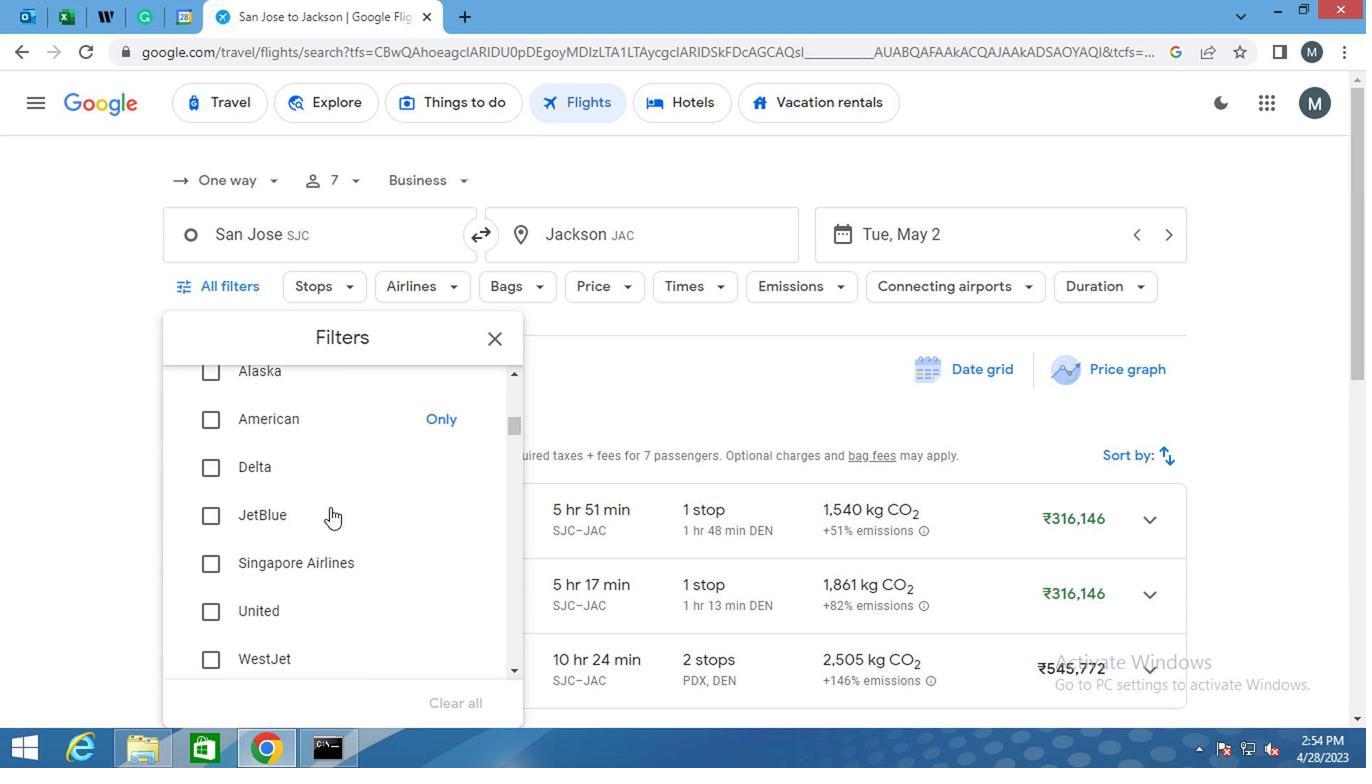 
Action: Mouse moved to (327, 510)
Screenshot: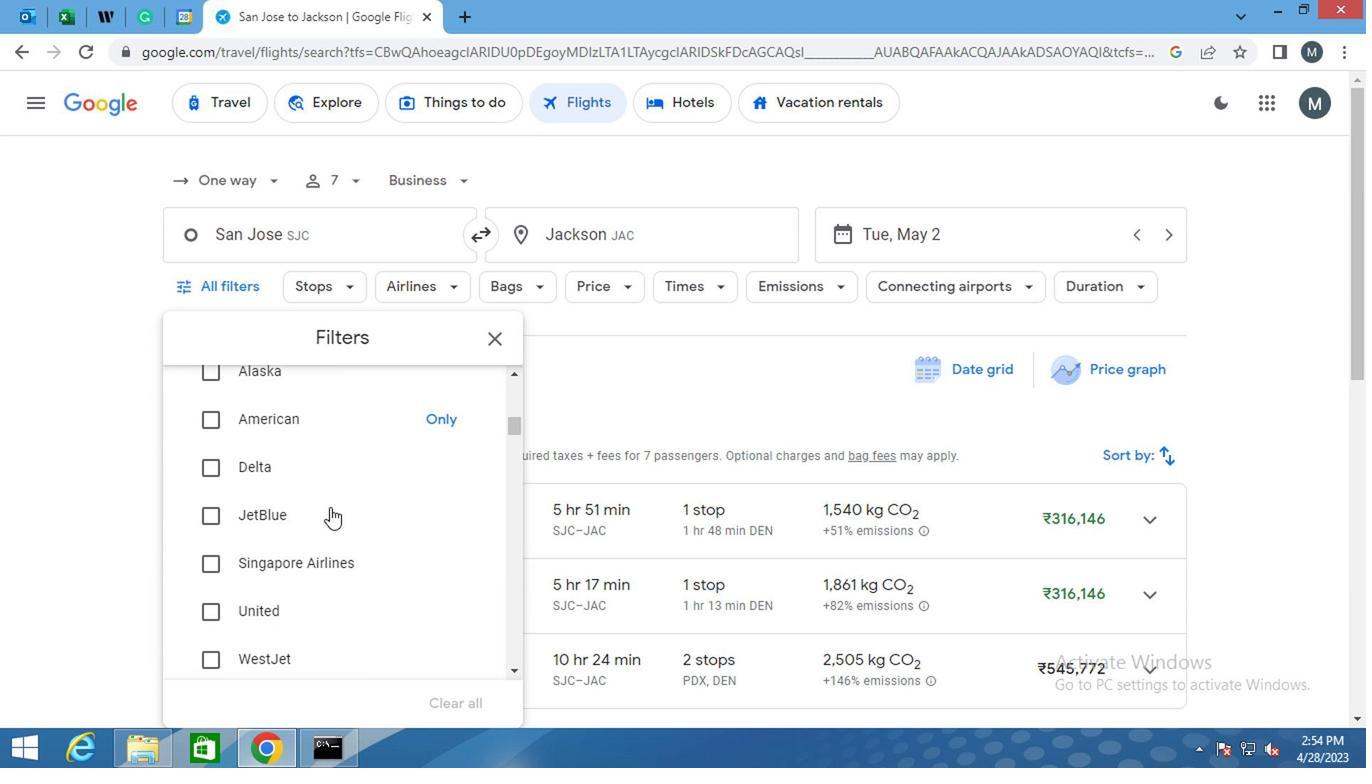 
Action: Mouse scrolled (327, 509) with delta (0, 0)
Screenshot: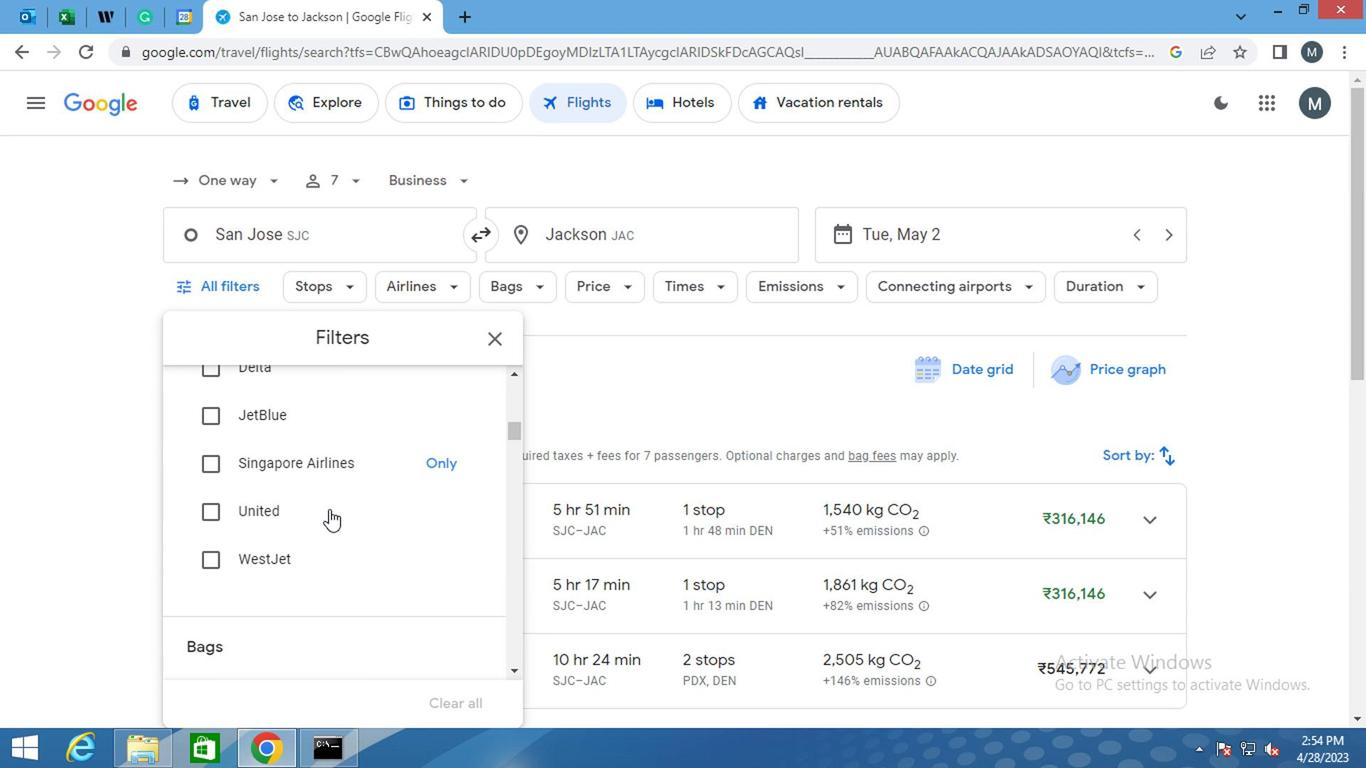 
Action: Mouse scrolled (327, 509) with delta (0, 0)
Screenshot: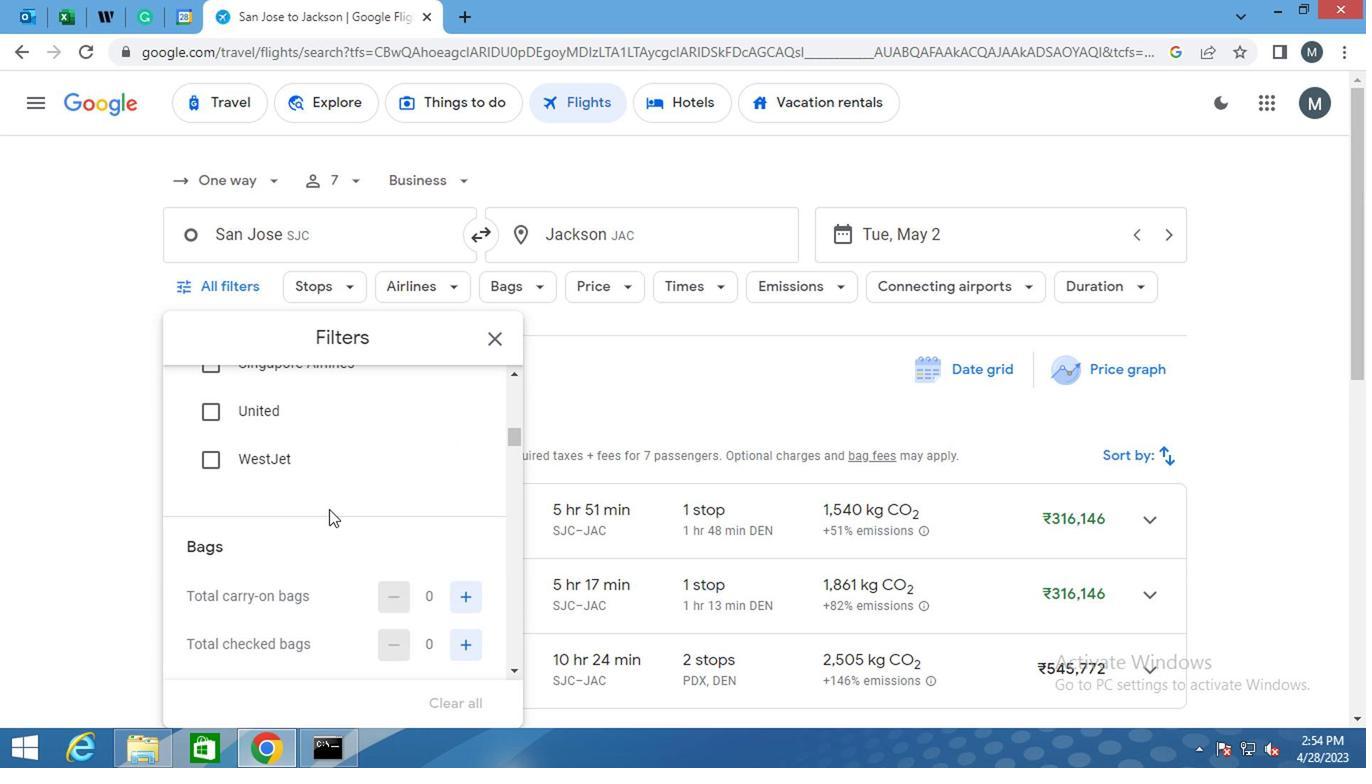 
Action: Mouse scrolled (327, 509) with delta (0, 0)
Screenshot: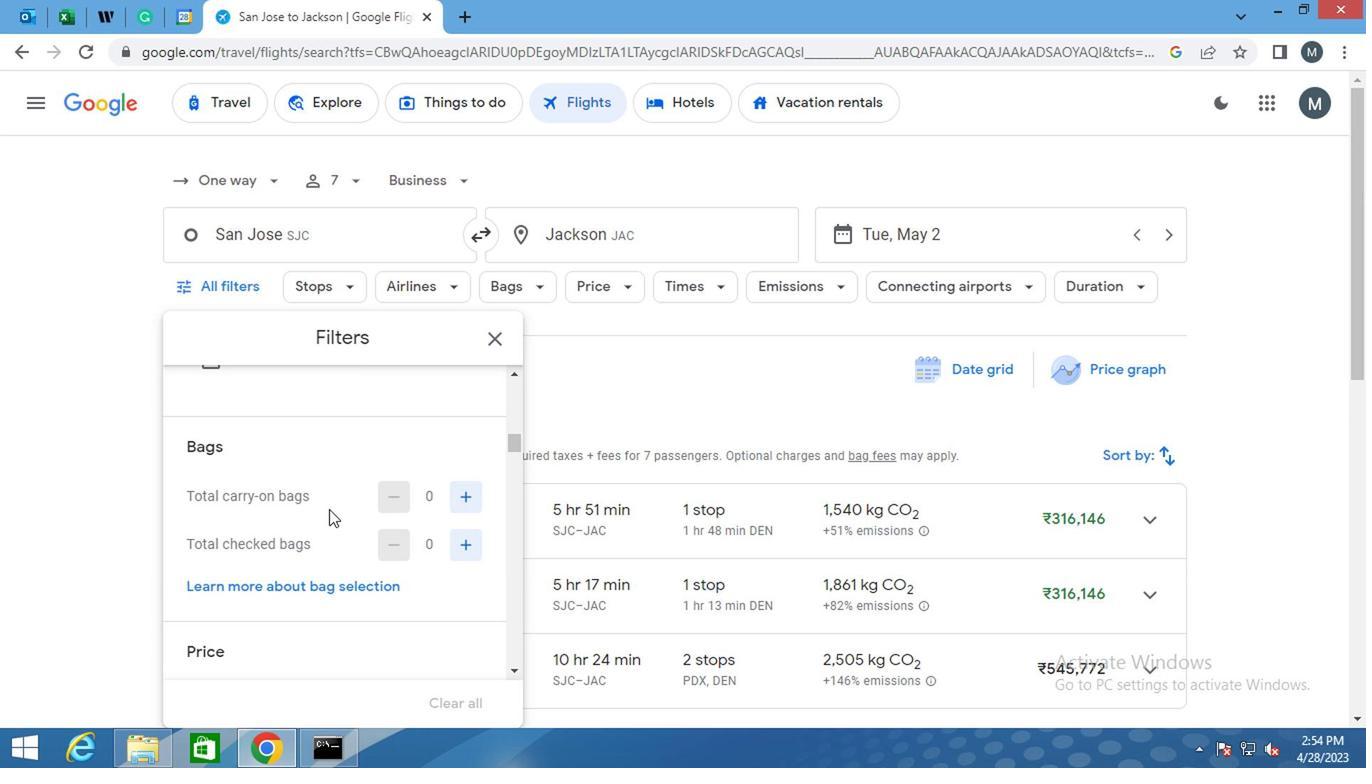 
Action: Mouse moved to (322, 532)
Screenshot: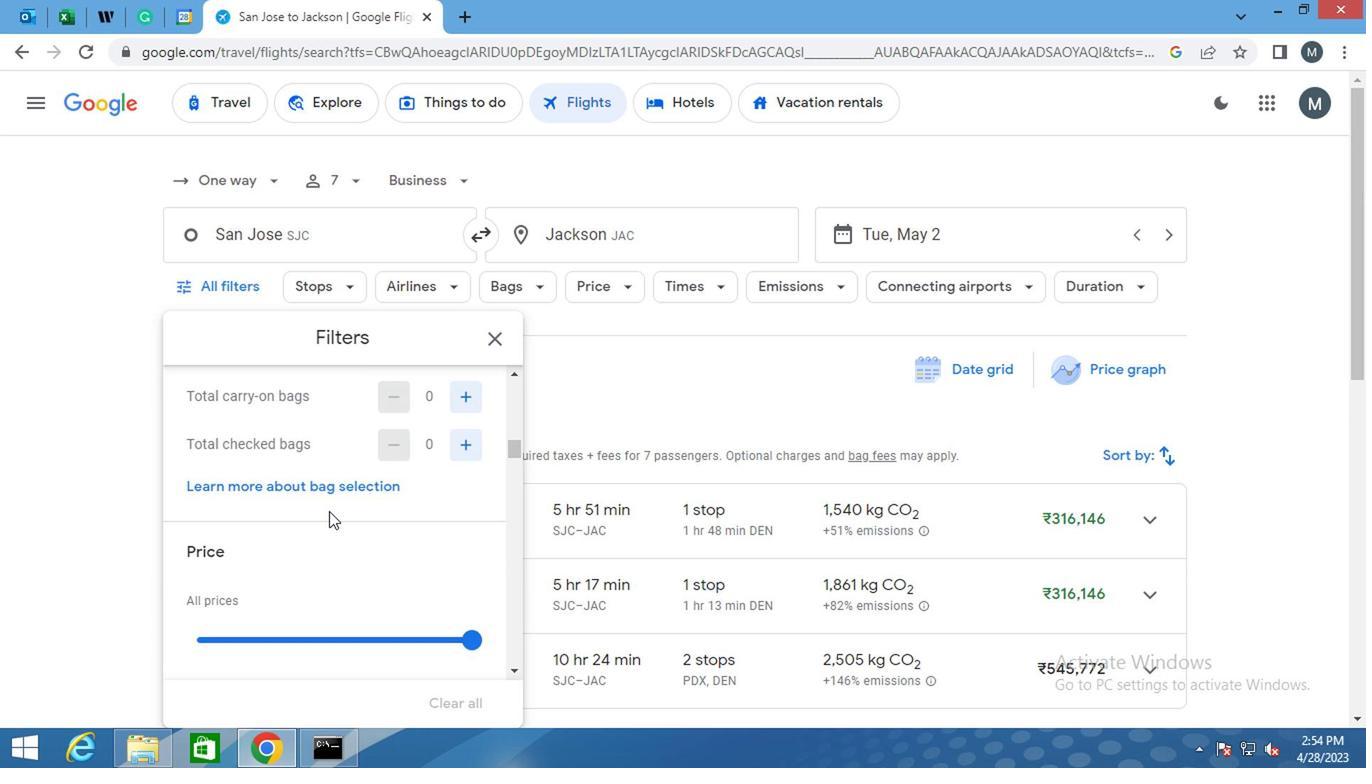 
Action: Mouse scrolled (322, 531) with delta (0, -1)
Screenshot: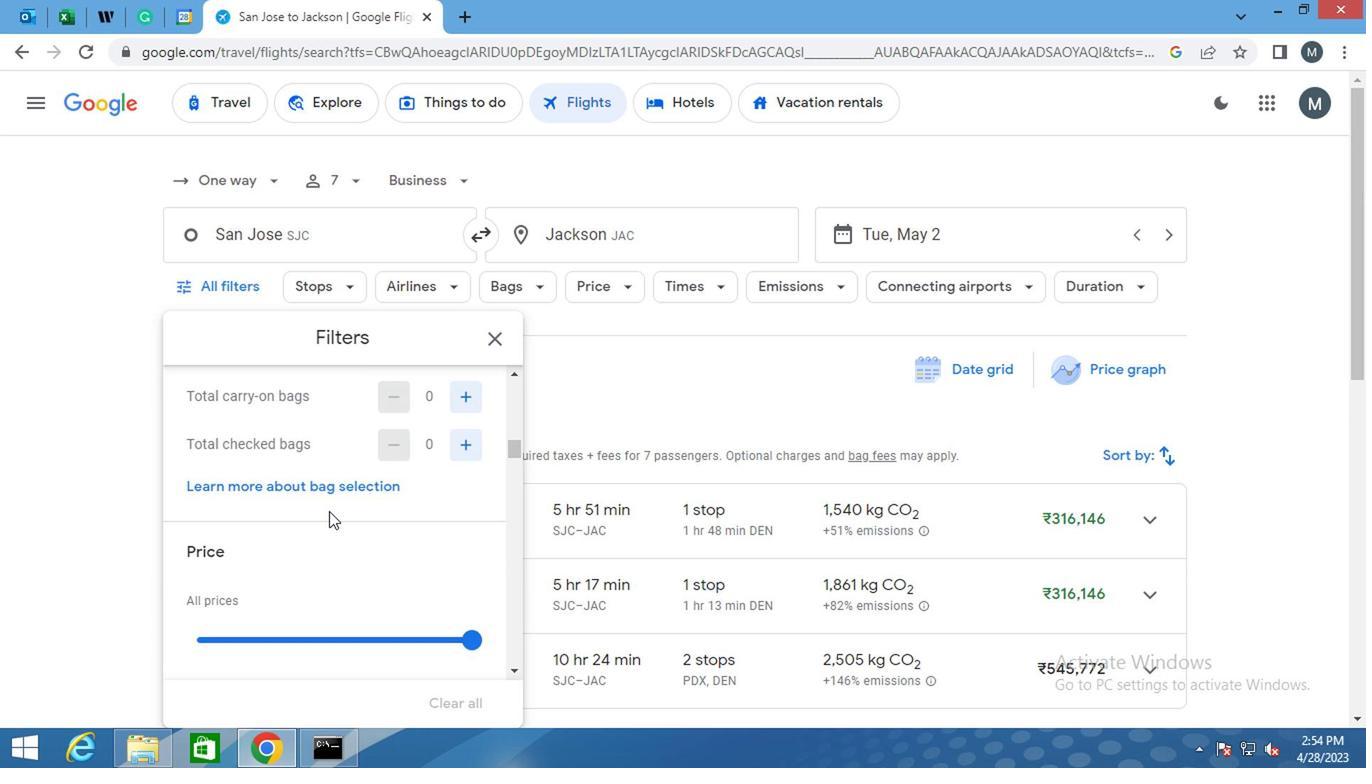 
Action: Mouse moved to (320, 537)
Screenshot: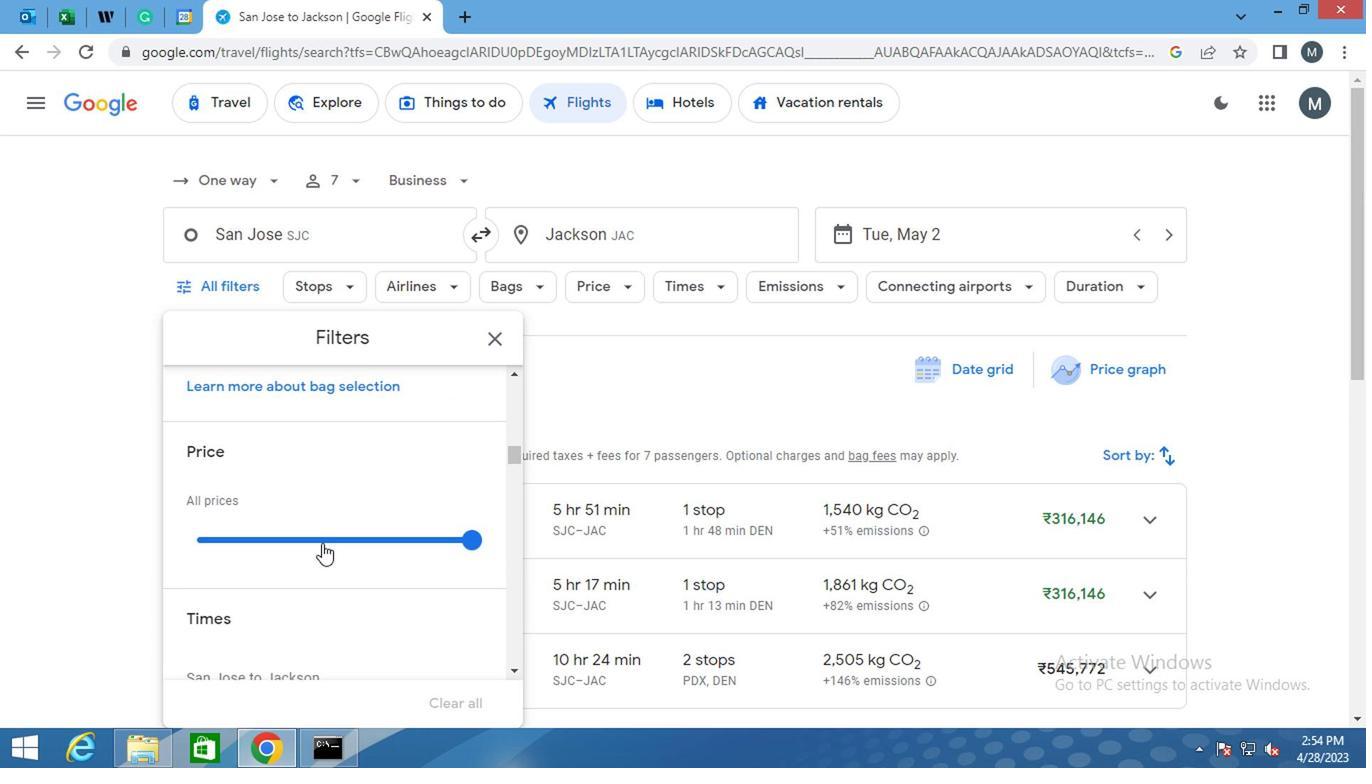 
Action: Mouse pressed left at (320, 537)
Screenshot: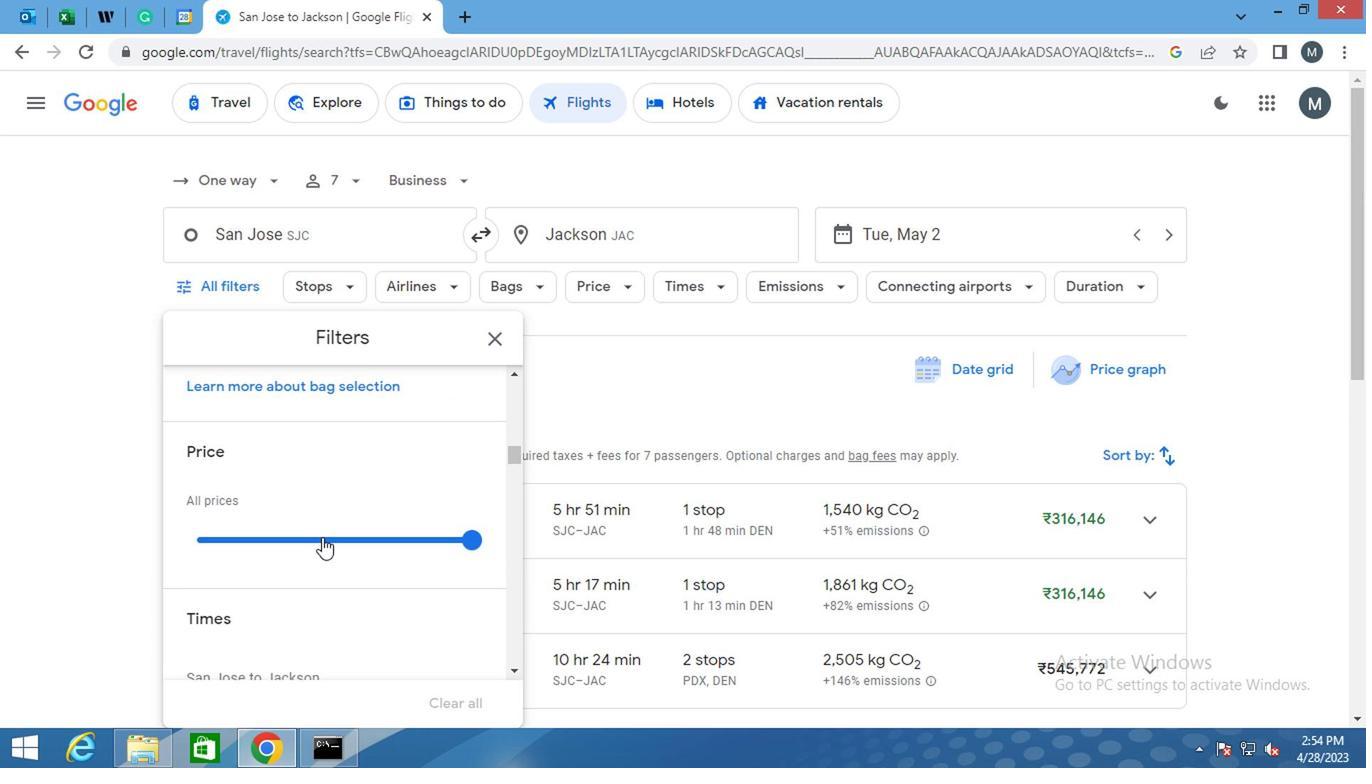 
Action: Mouse pressed left at (320, 537)
Screenshot: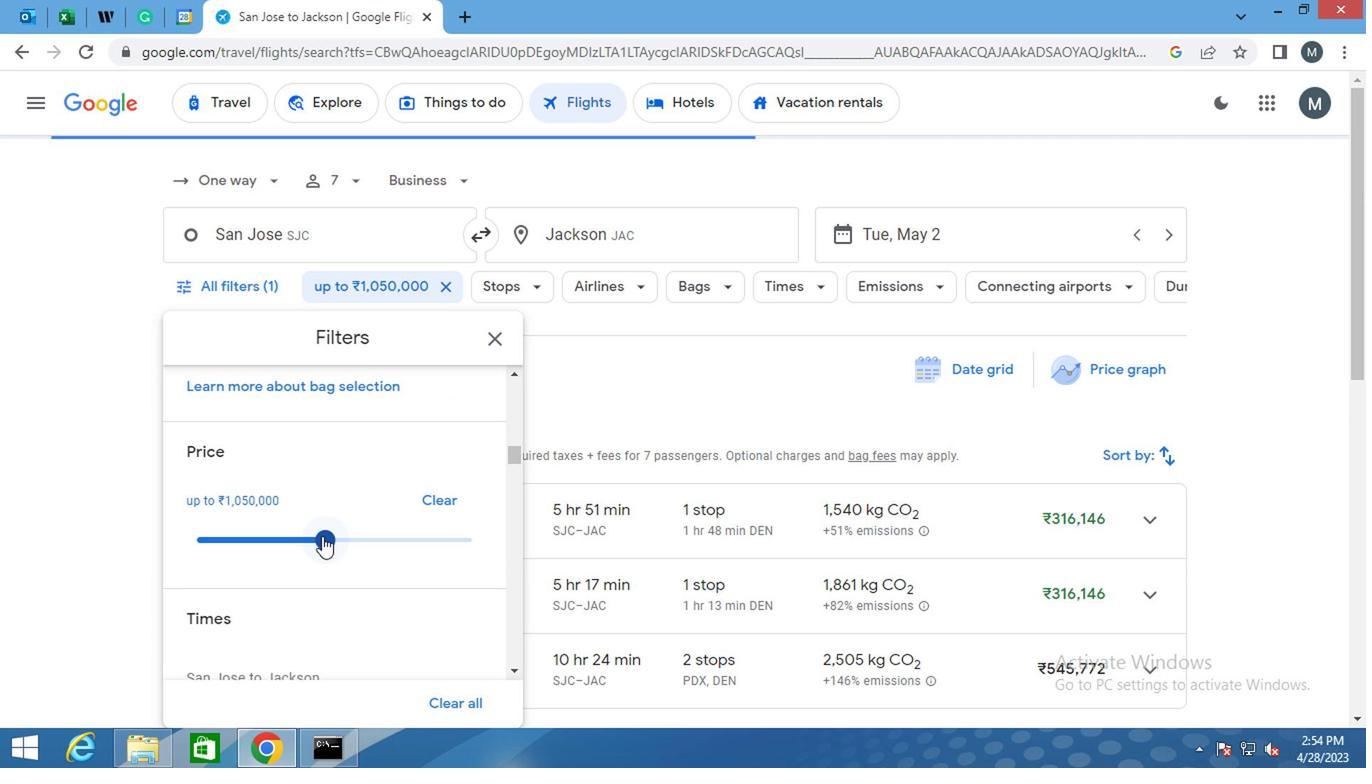 
Action: Mouse moved to (300, 512)
Screenshot: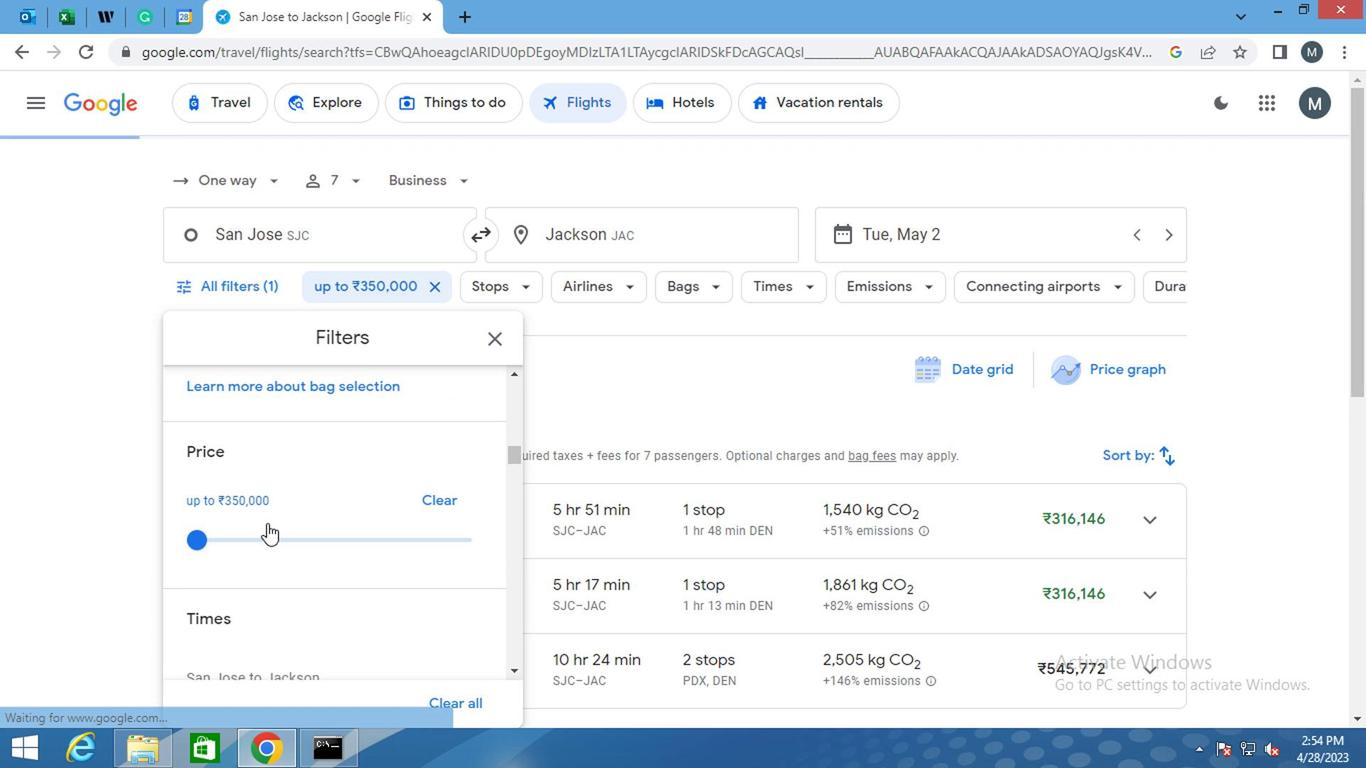 
Action: Mouse scrolled (300, 511) with delta (0, 0)
Screenshot: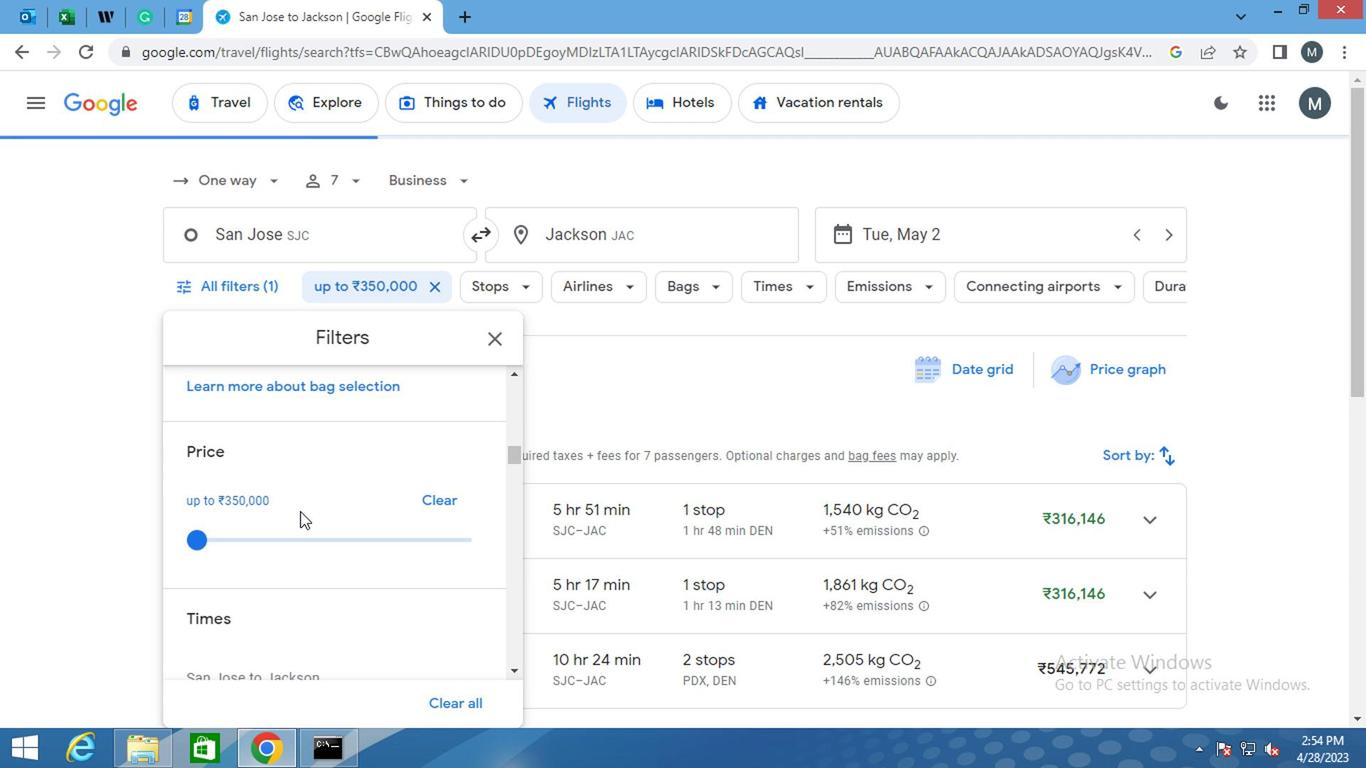 
Action: Mouse moved to (304, 512)
Screenshot: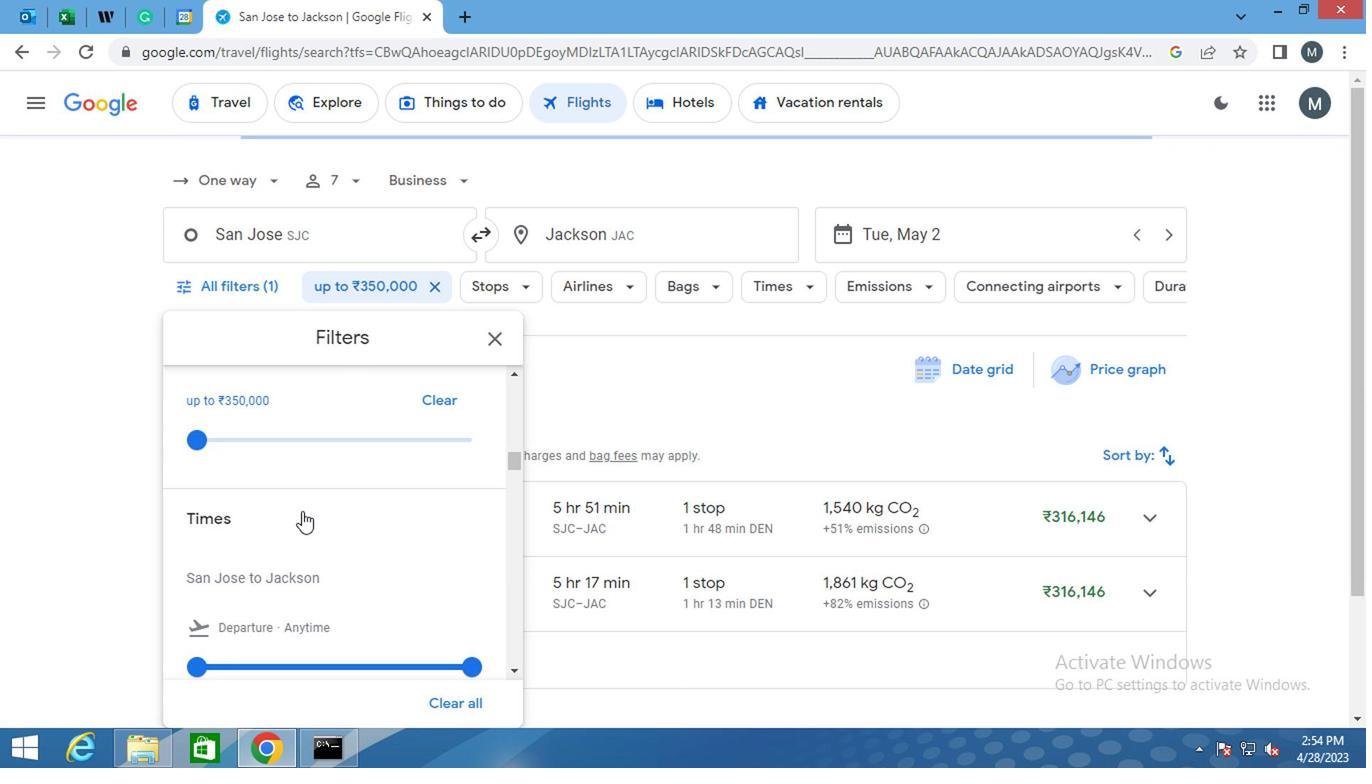 
Action: Mouse scrolled (304, 511) with delta (0, 0)
Screenshot: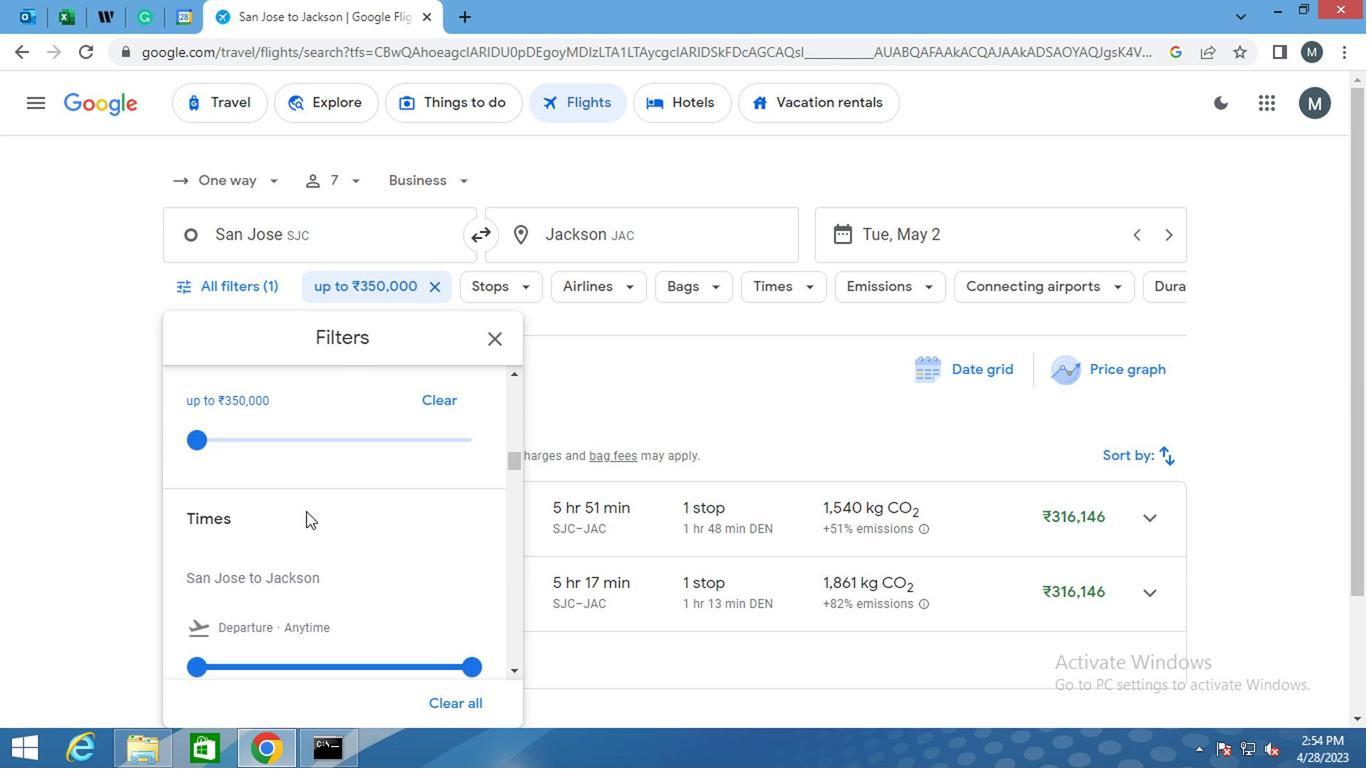
Action: Mouse scrolled (304, 511) with delta (0, 0)
Screenshot: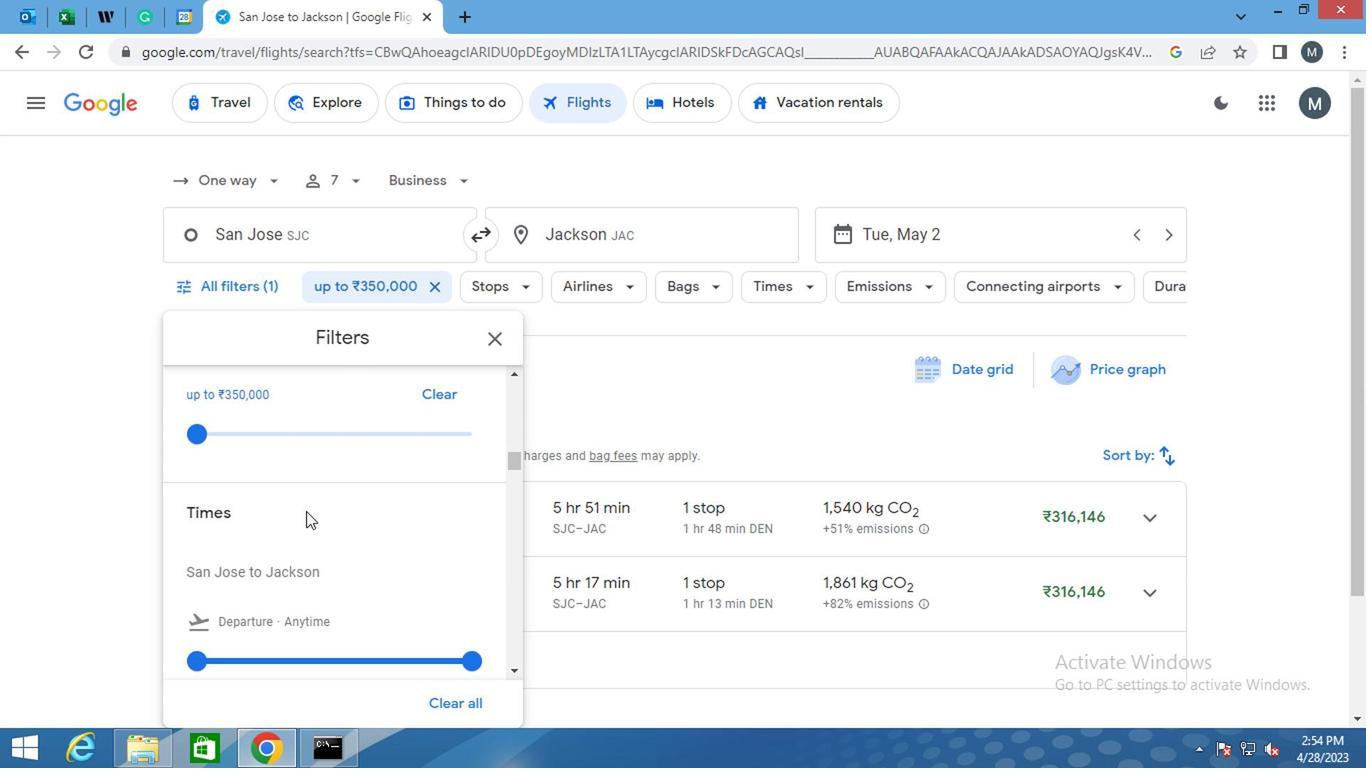 
Action: Mouse moved to (328, 466)
Screenshot: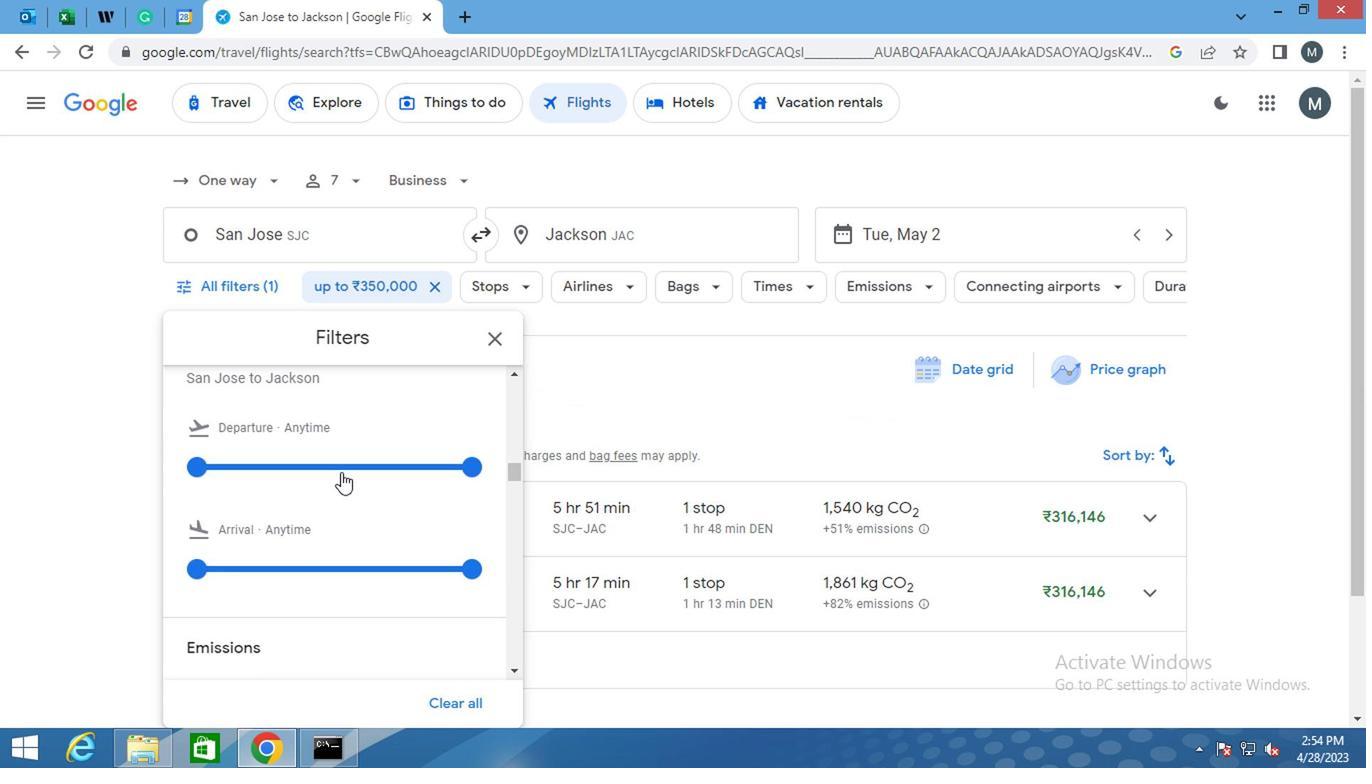 
Action: Mouse pressed left at (328, 466)
Screenshot: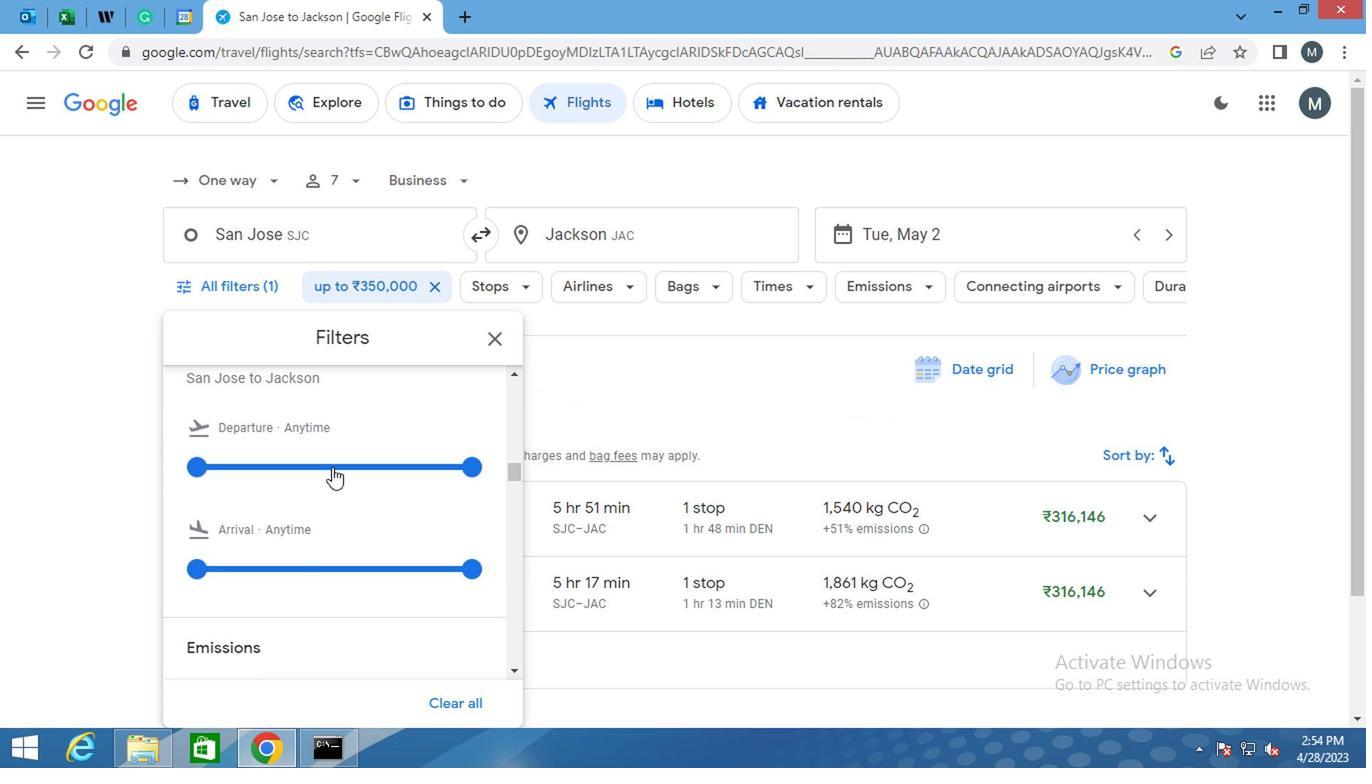 
Action: Mouse moved to (328, 463)
Screenshot: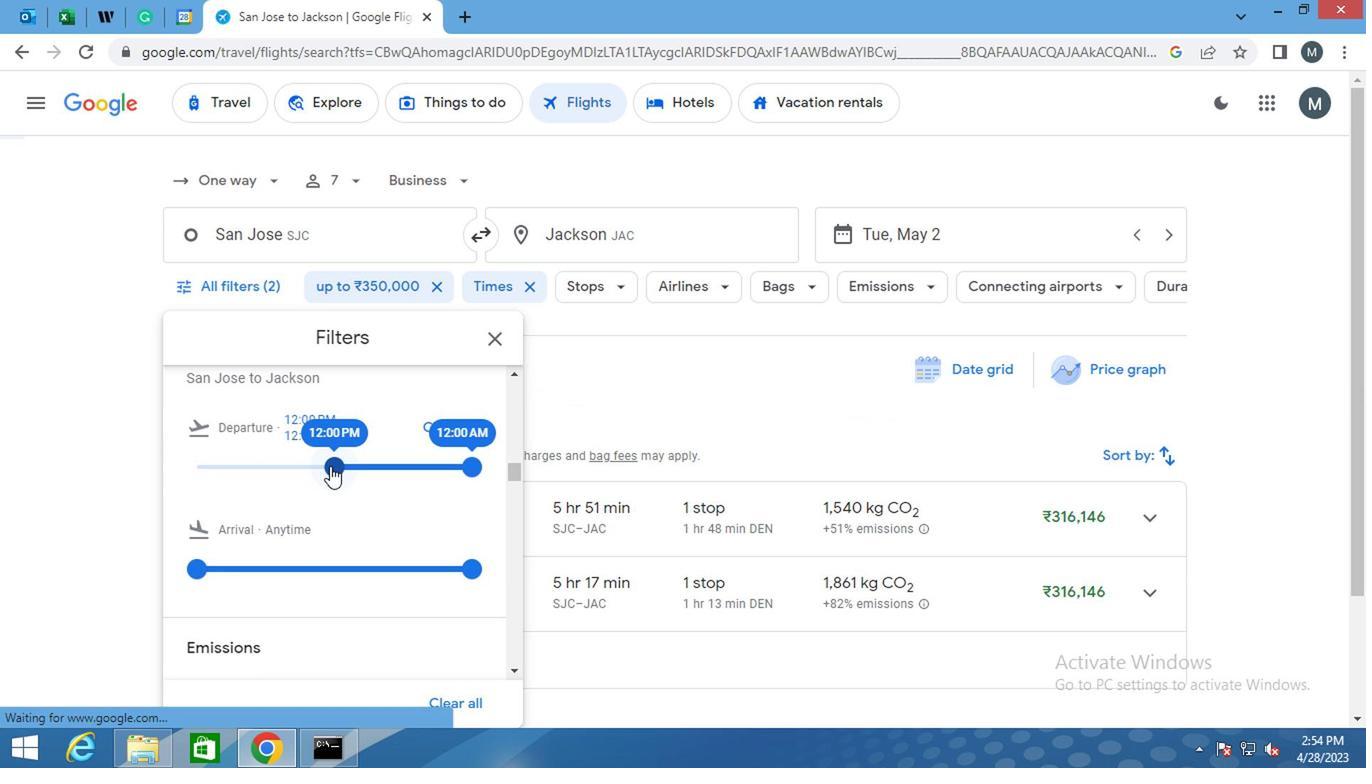 
Action: Mouse pressed left at (328, 463)
Screenshot: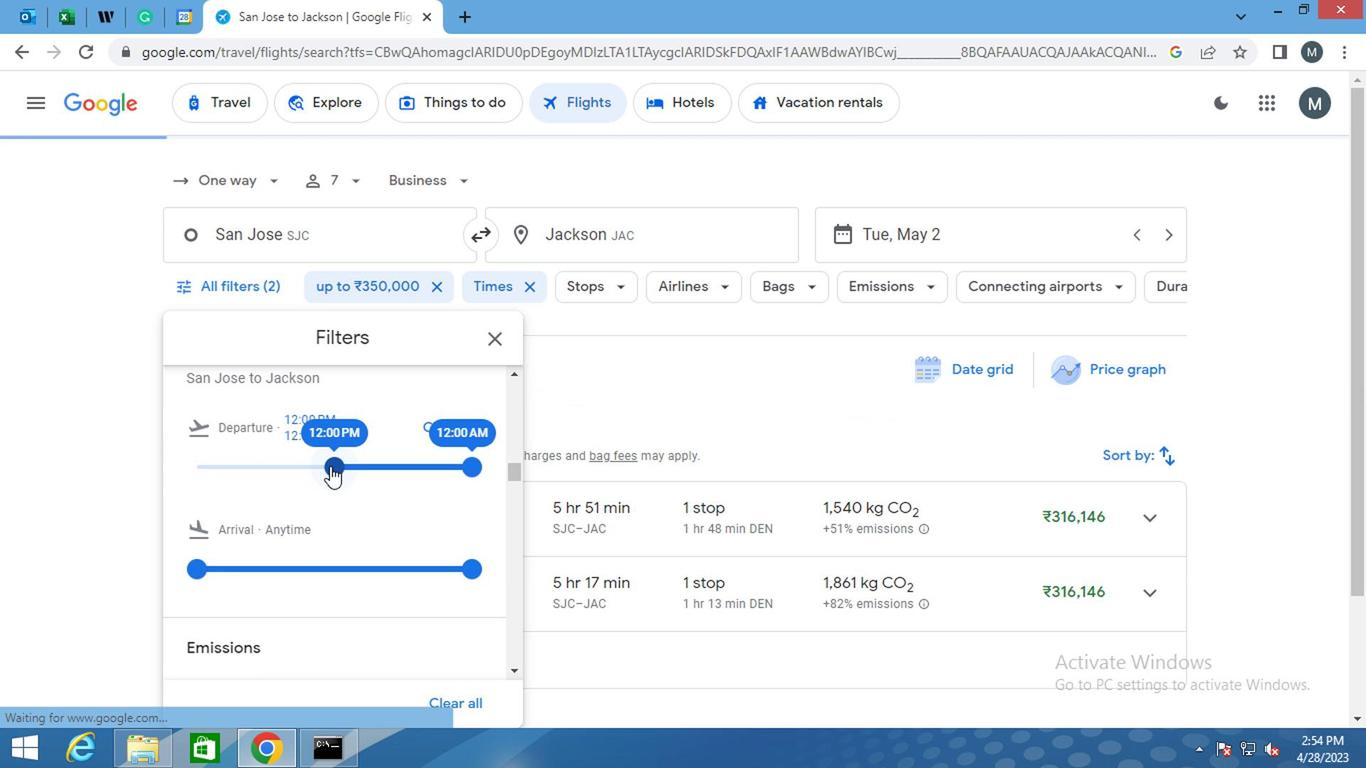 
Action: Mouse moved to (472, 468)
Screenshot: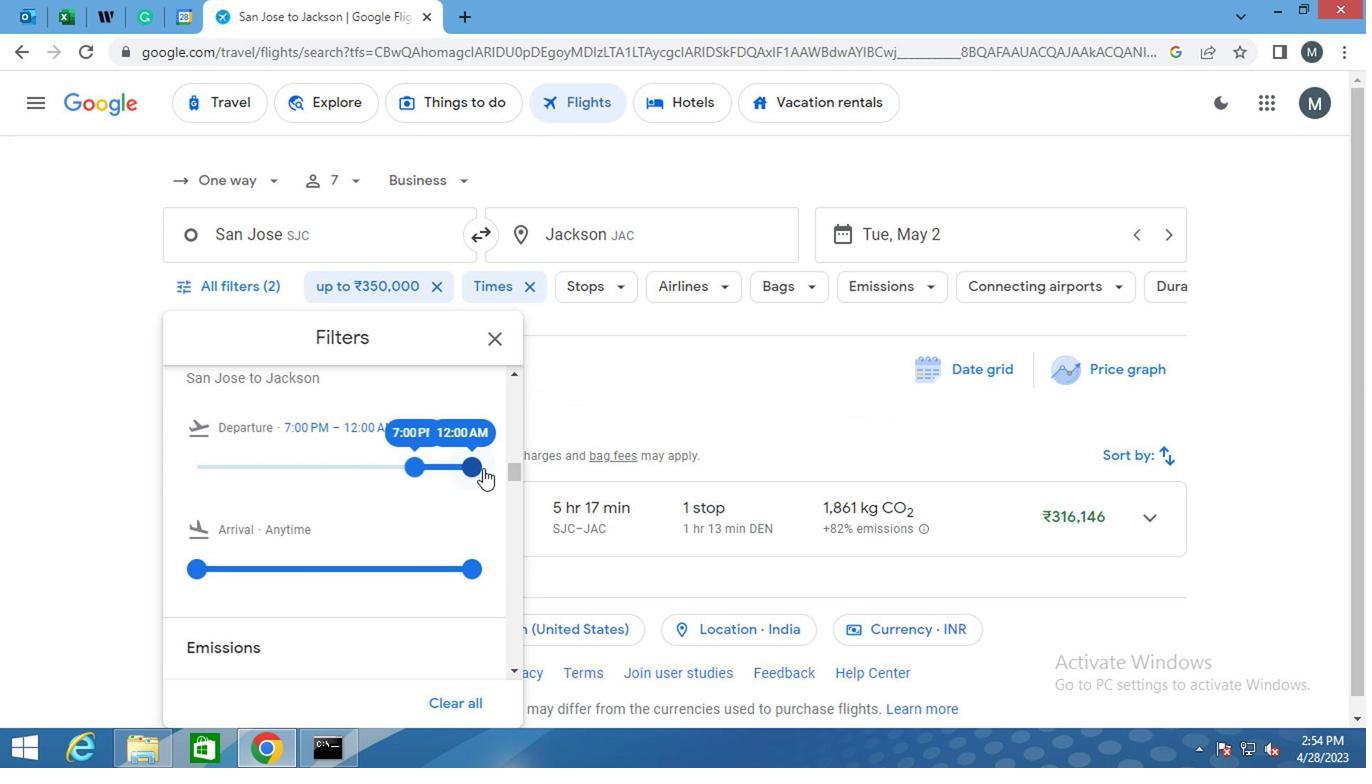 
Action: Mouse pressed left at (472, 468)
Screenshot: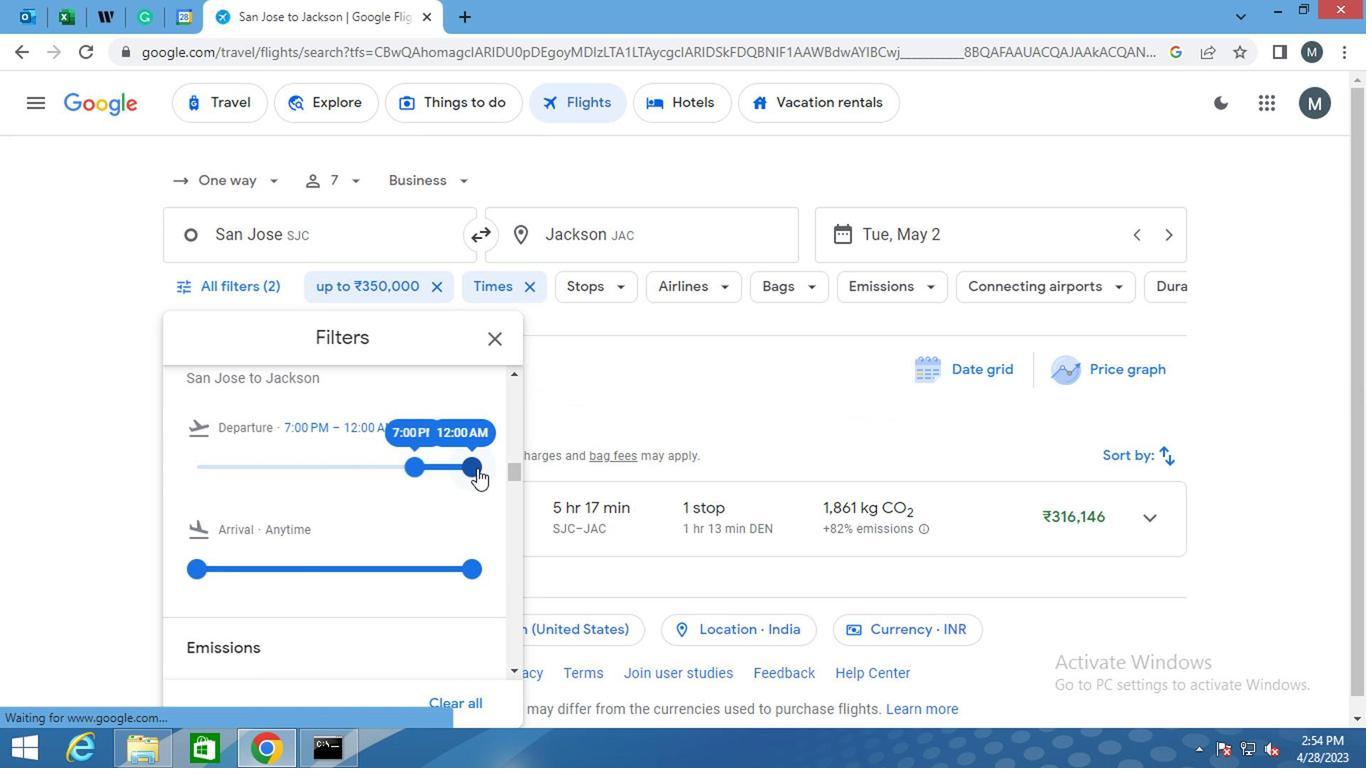 
Action: Mouse moved to (324, 437)
Screenshot: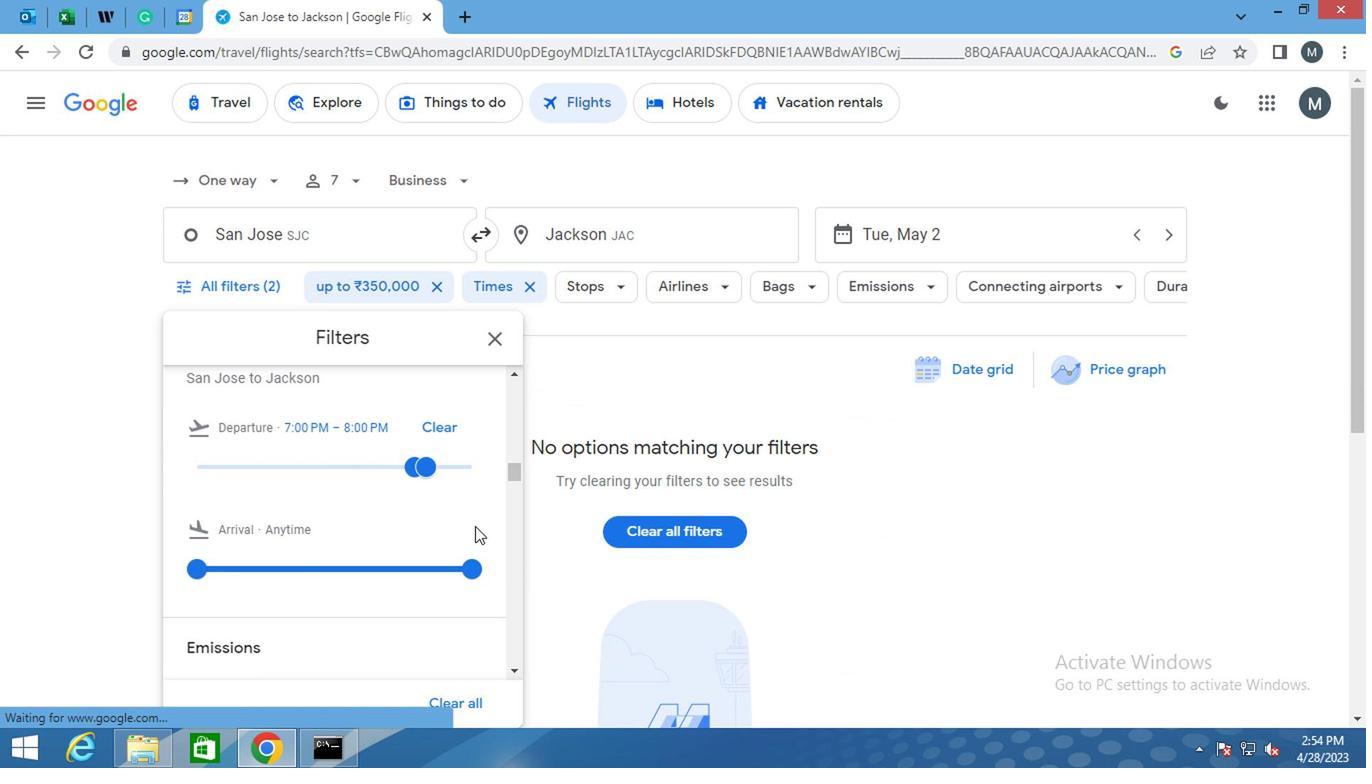 
Action: Mouse scrolled (324, 436) with delta (0, 0)
Screenshot: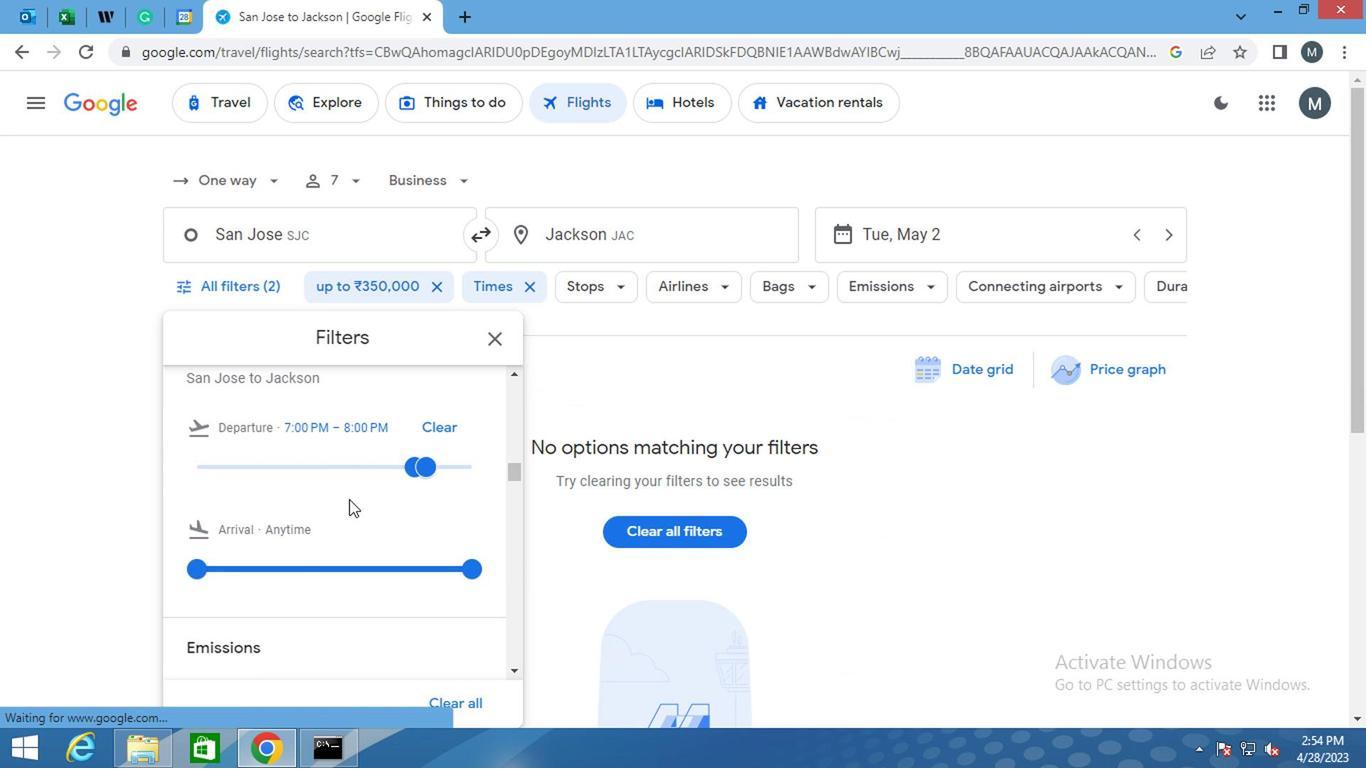 
Action: Mouse scrolled (324, 436) with delta (0, 0)
Screenshot: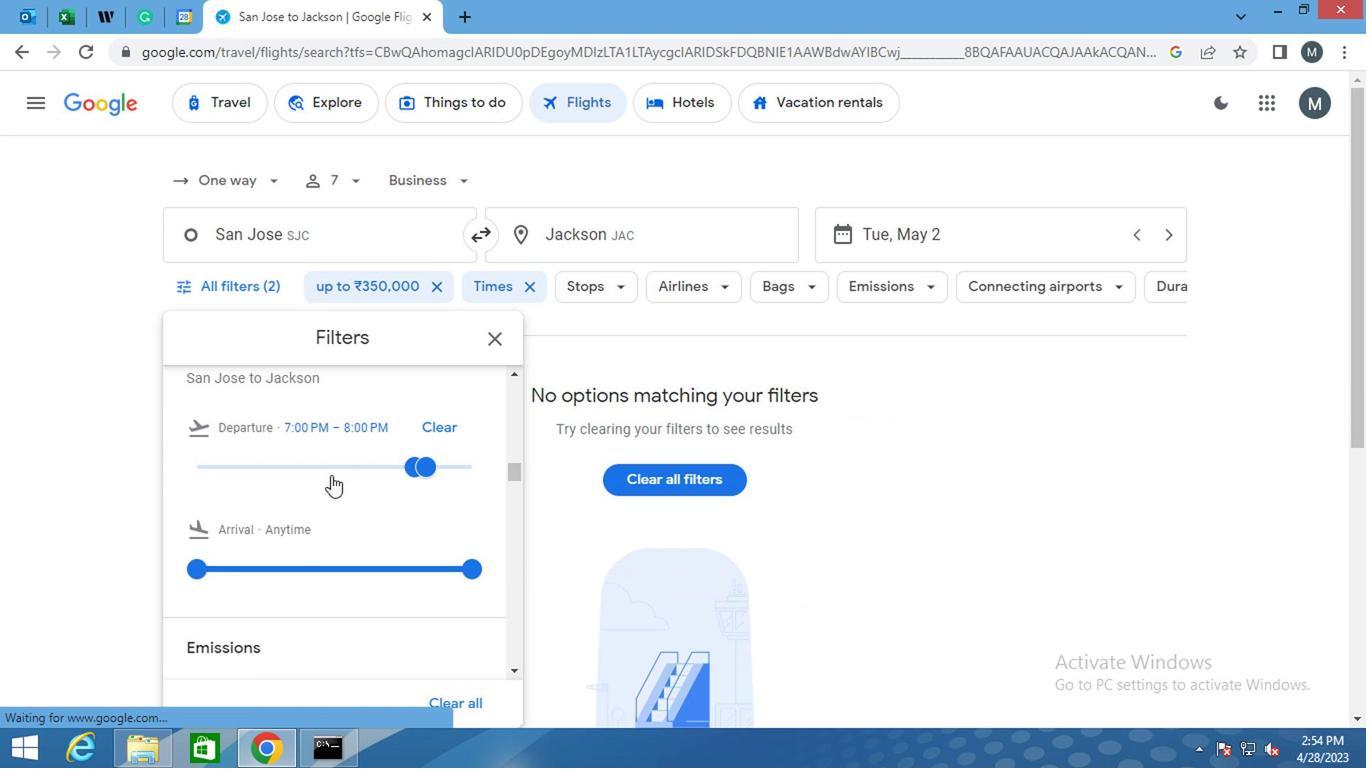 
Action: Mouse scrolled (324, 436) with delta (0, 0)
Screenshot: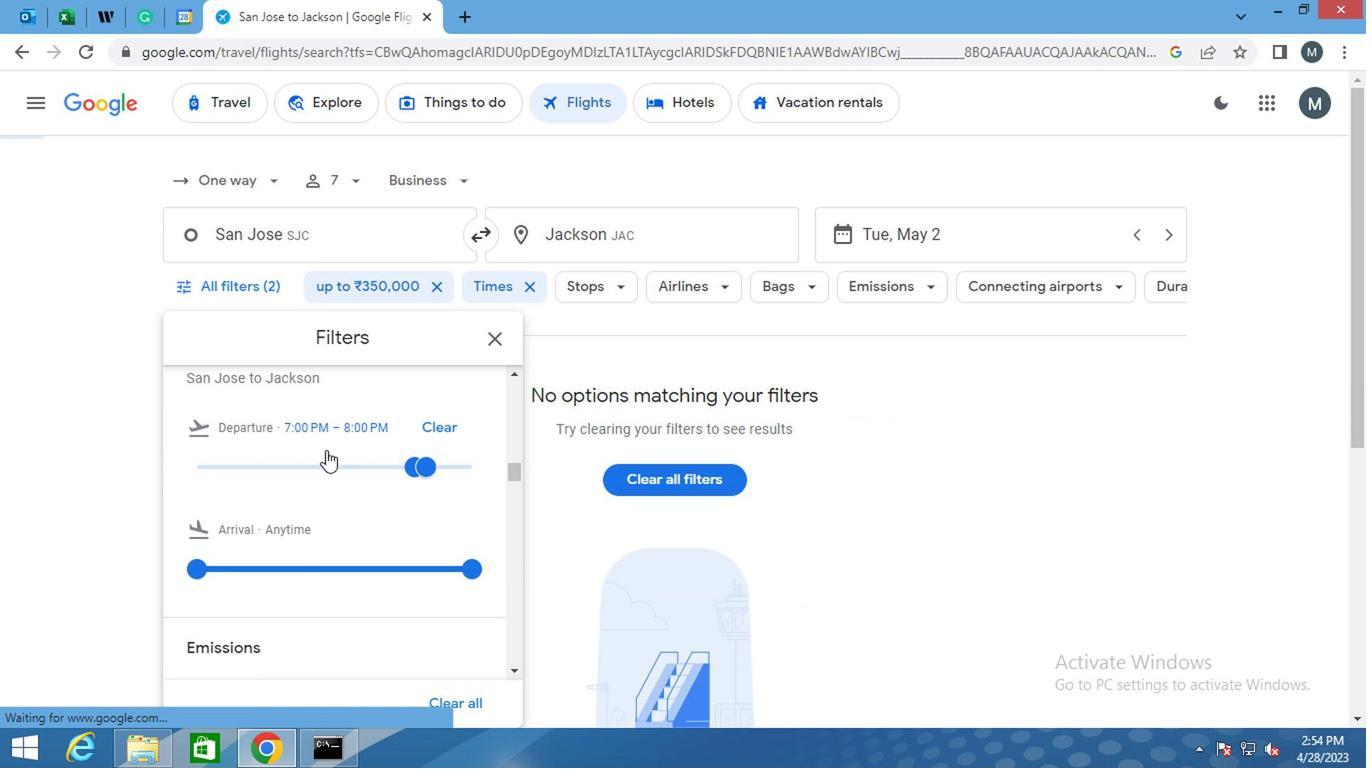 
Action: Mouse moved to (490, 346)
Screenshot: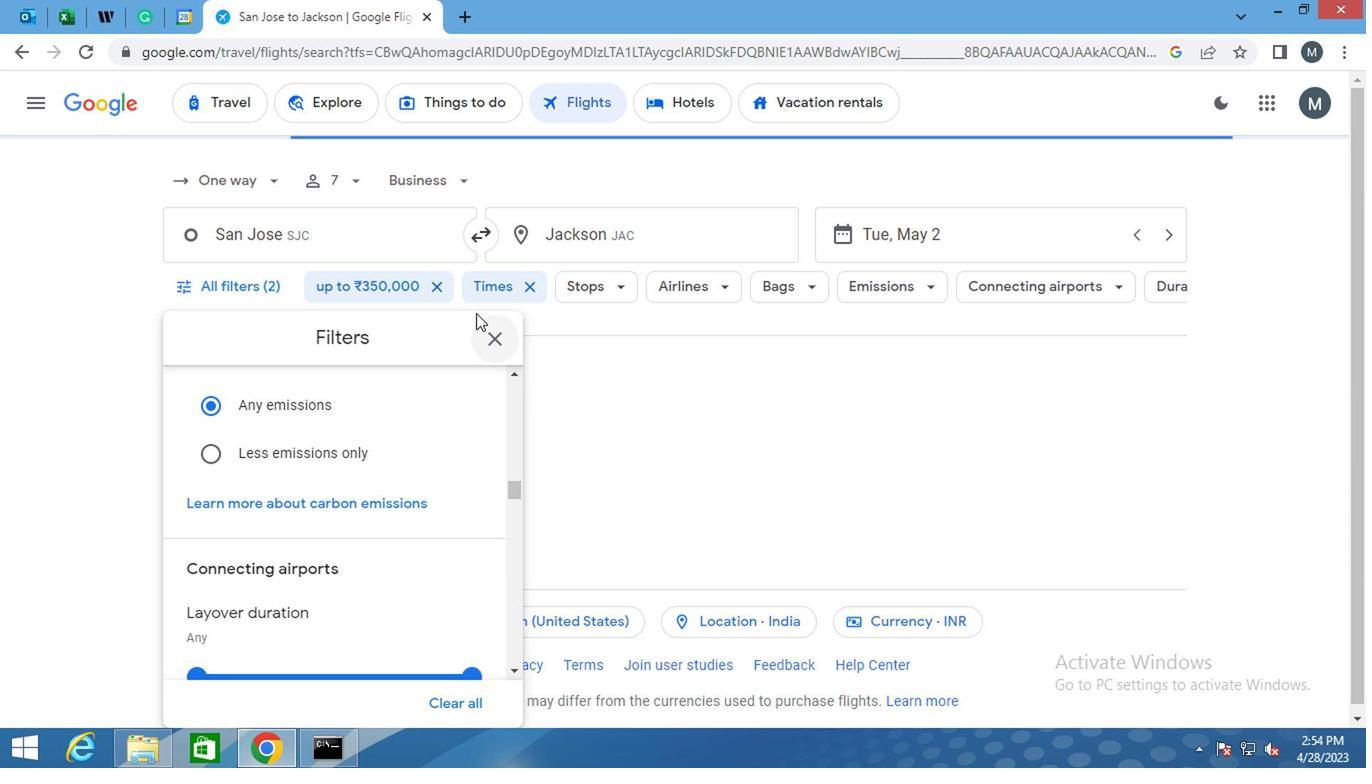 
Action: Mouse pressed left at (490, 346)
Screenshot: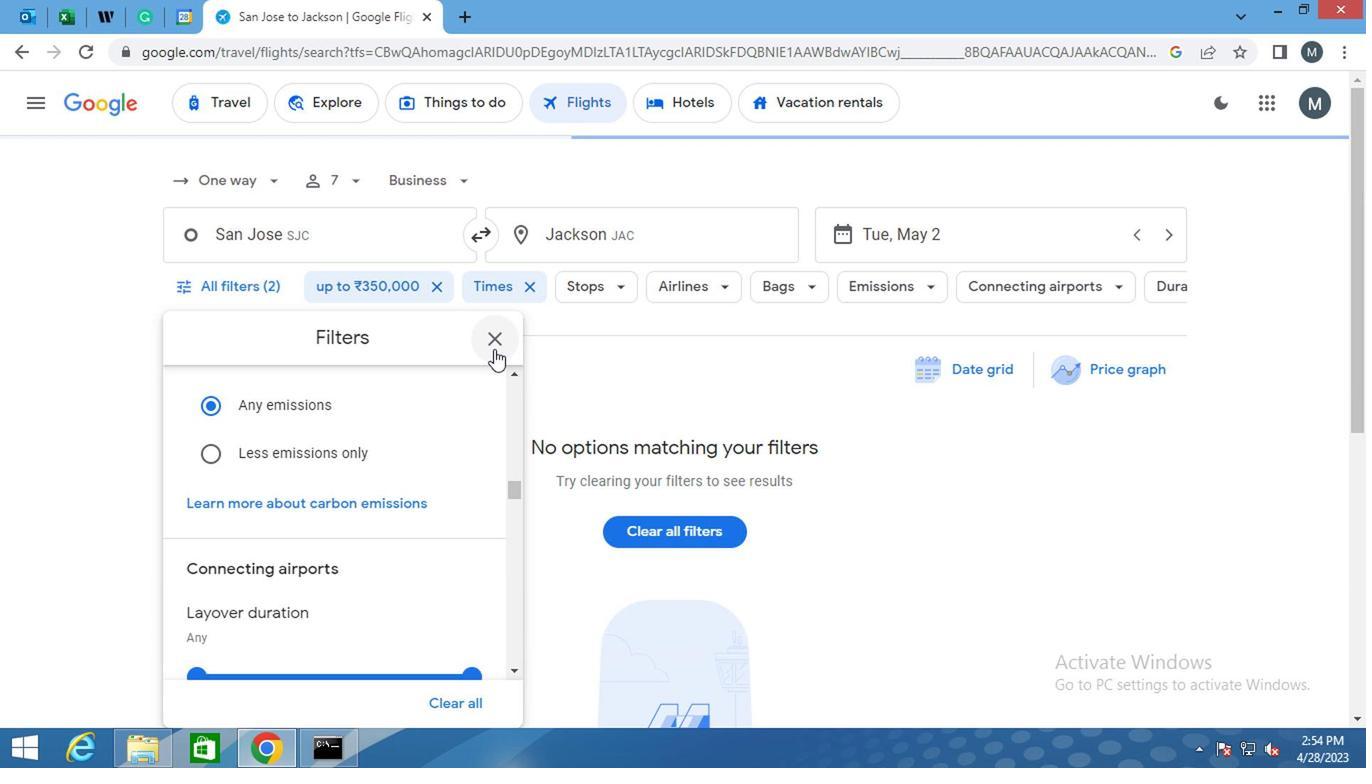 
Action: Mouse moved to (490, 346)
Screenshot: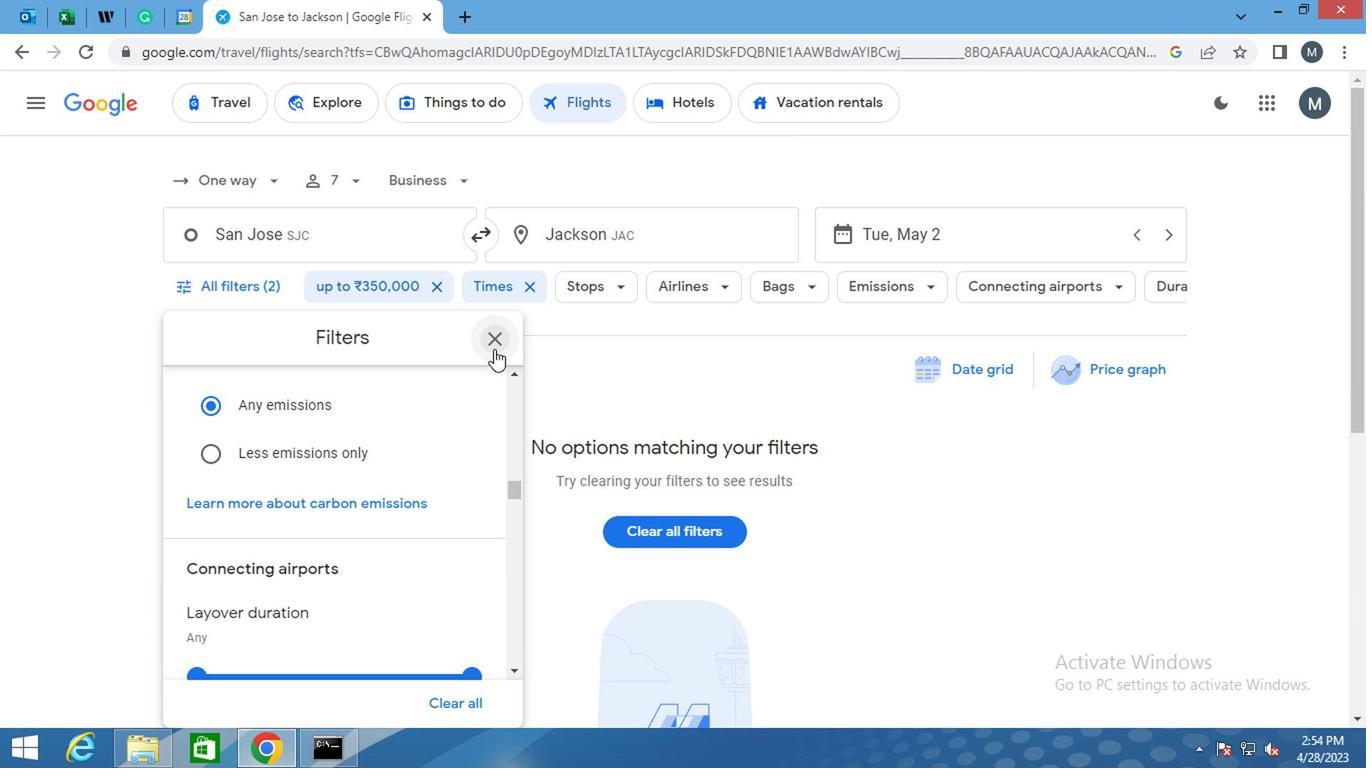 
